 Task: Compose an email with the signature Jon Parker with the subject Request for a survey response and the message I would appreciate it if you could provide me with the sales report for the last quarter. from softage.8@softage.net to softage.6@softage.net Select the numbered list and change the font typography to strikethroughSelect the numbered list and remove the font typography strikethrough Send the email. Finally, move the email from Sent Items to the label Graphic design
Action: Mouse moved to (970, 56)
Screenshot: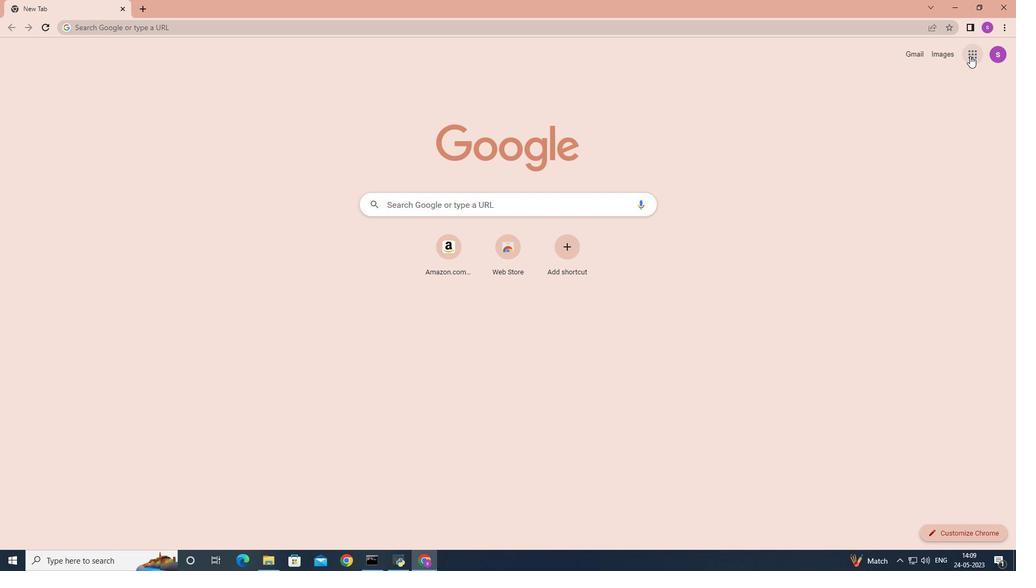 
Action: Mouse pressed left at (970, 56)
Screenshot: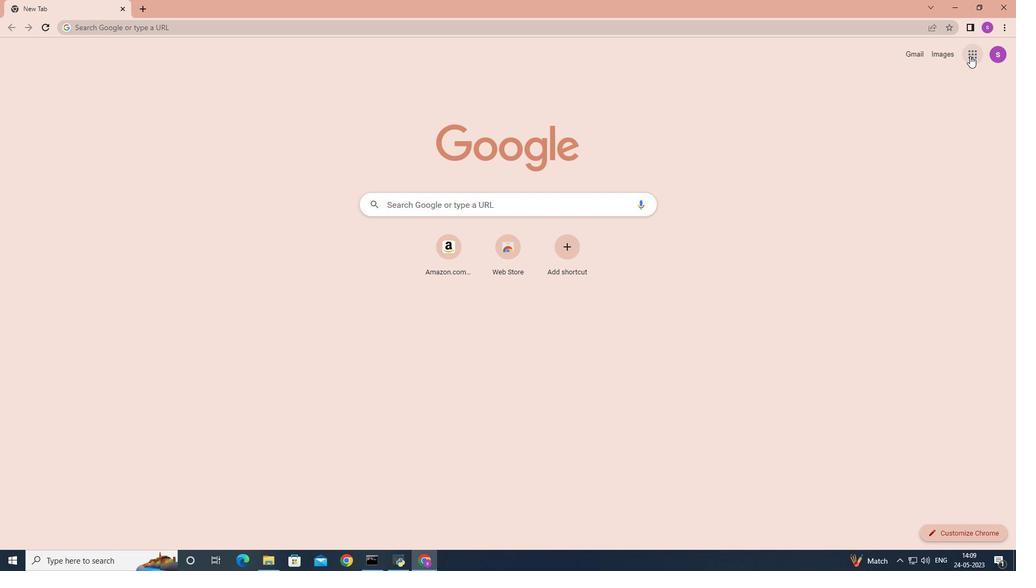 
Action: Mouse moved to (925, 105)
Screenshot: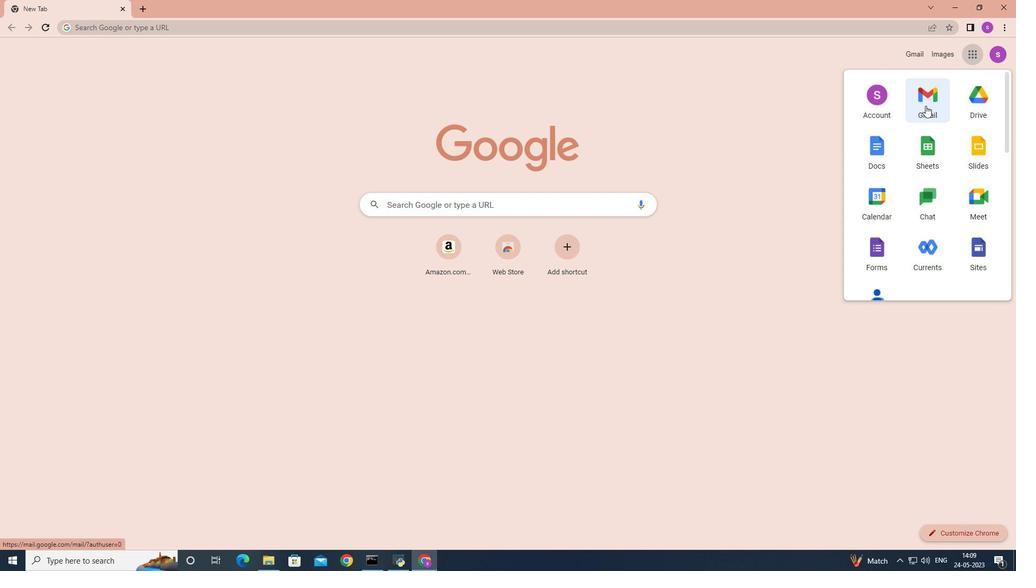 
Action: Mouse pressed left at (925, 105)
Screenshot: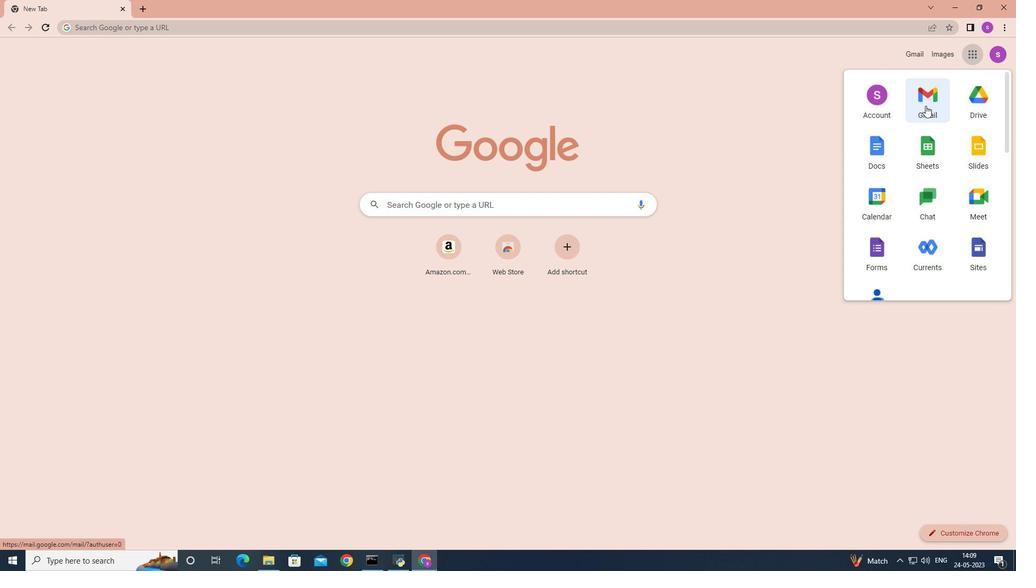 
Action: Mouse moved to (901, 58)
Screenshot: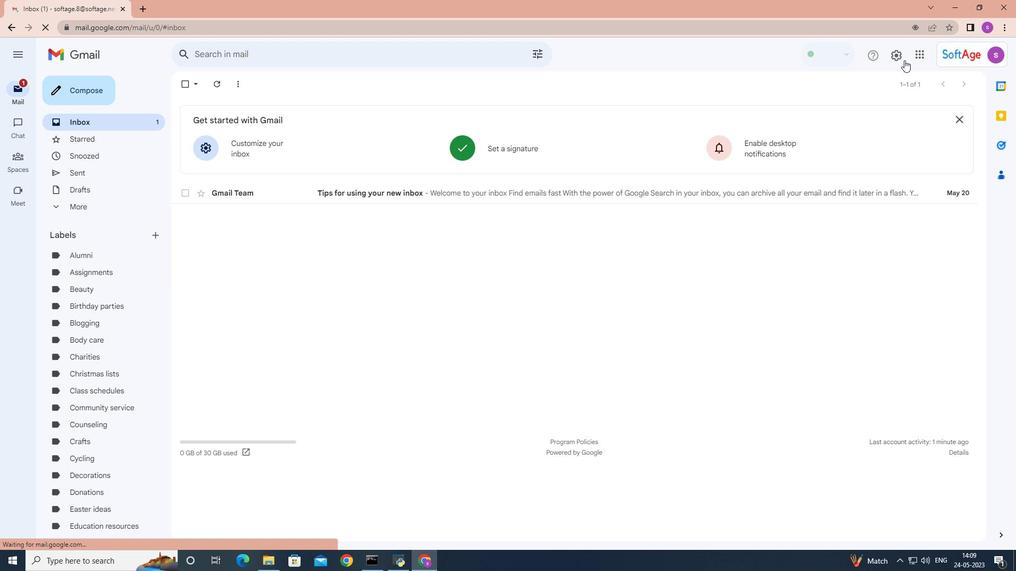 
Action: Mouse pressed left at (901, 58)
Screenshot: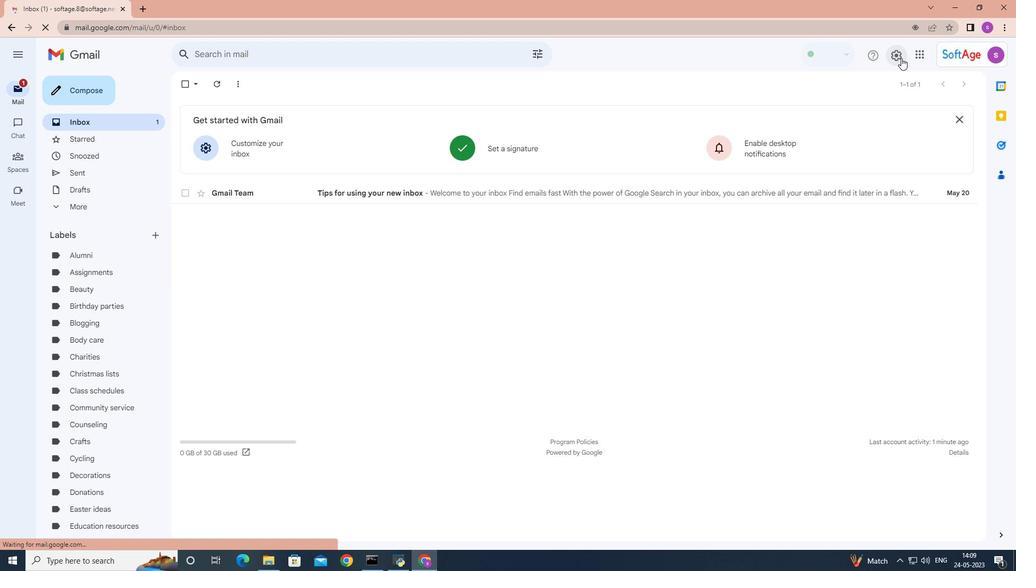 
Action: Mouse moved to (919, 105)
Screenshot: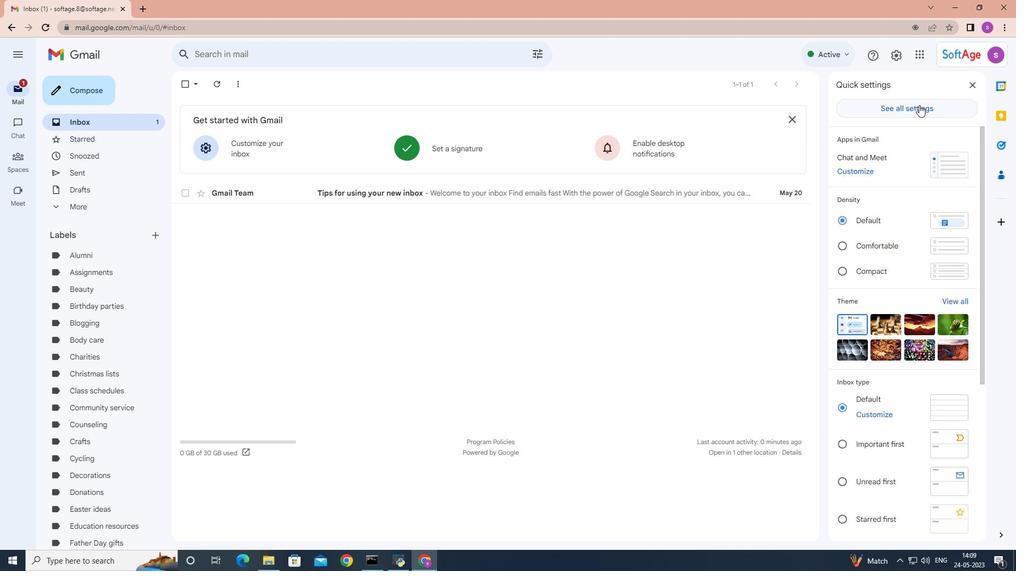 
Action: Mouse pressed left at (919, 105)
Screenshot: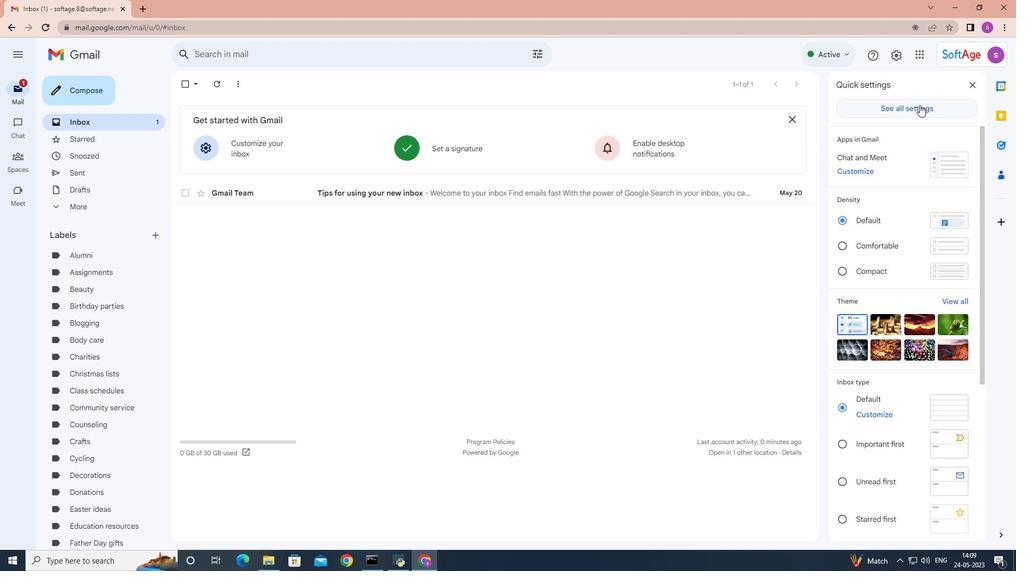 
Action: Mouse moved to (593, 248)
Screenshot: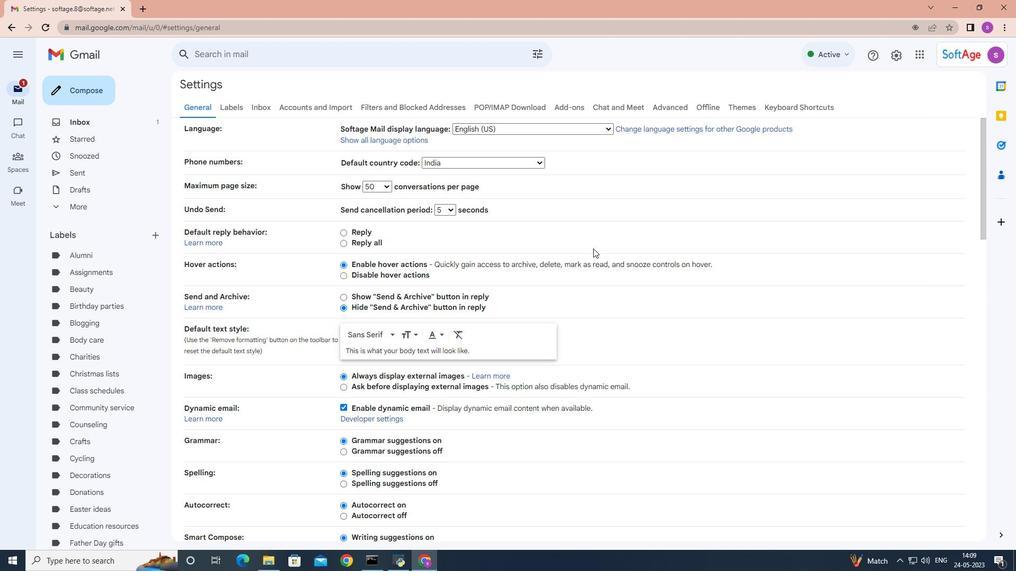 
Action: Mouse scrolled (593, 248) with delta (0, 0)
Screenshot: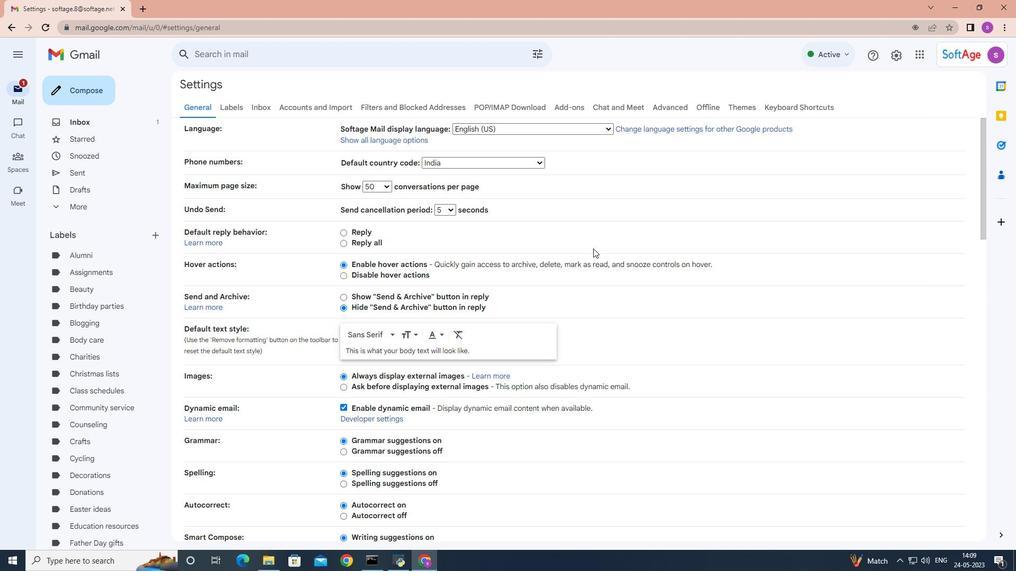 
Action: Mouse scrolled (593, 248) with delta (0, 0)
Screenshot: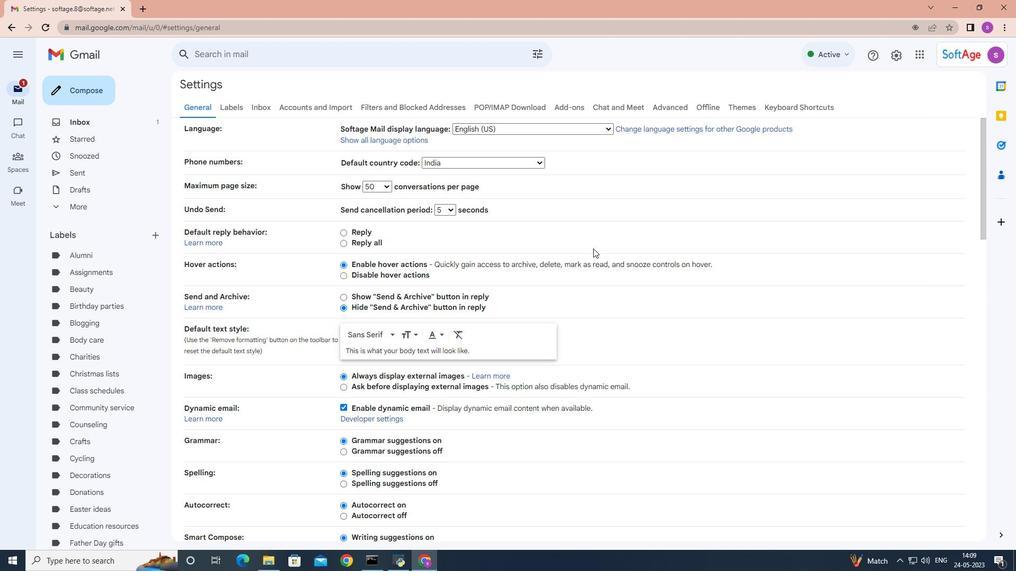 
Action: Mouse moved to (593, 248)
Screenshot: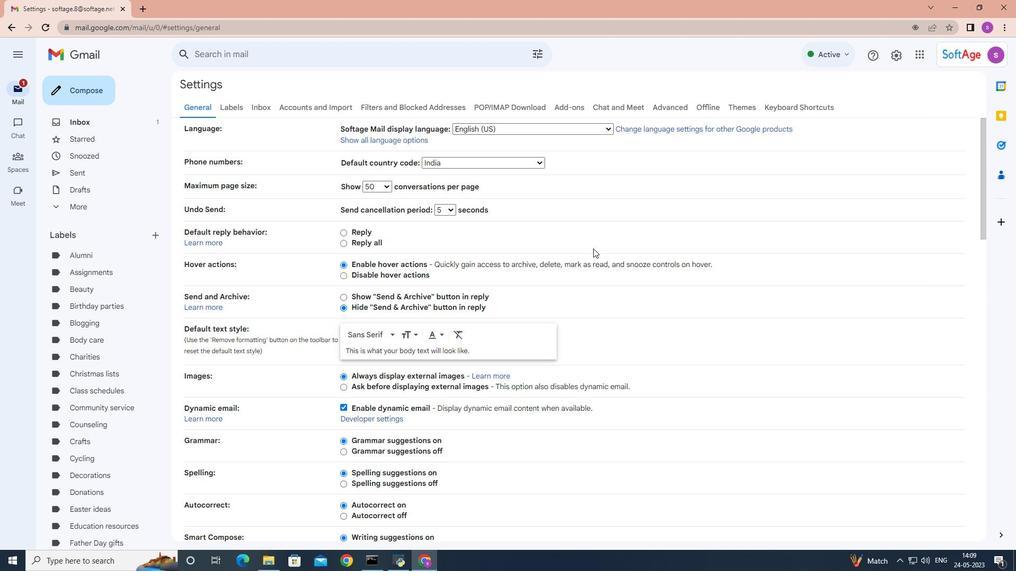 
Action: Mouse scrolled (593, 247) with delta (0, 0)
Screenshot: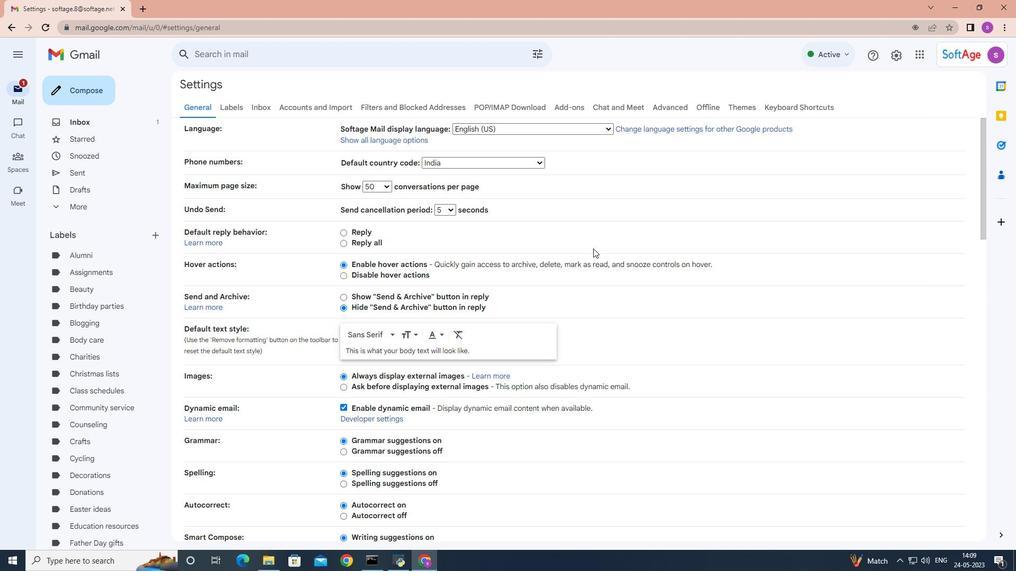 
Action: Mouse scrolled (593, 247) with delta (0, 0)
Screenshot: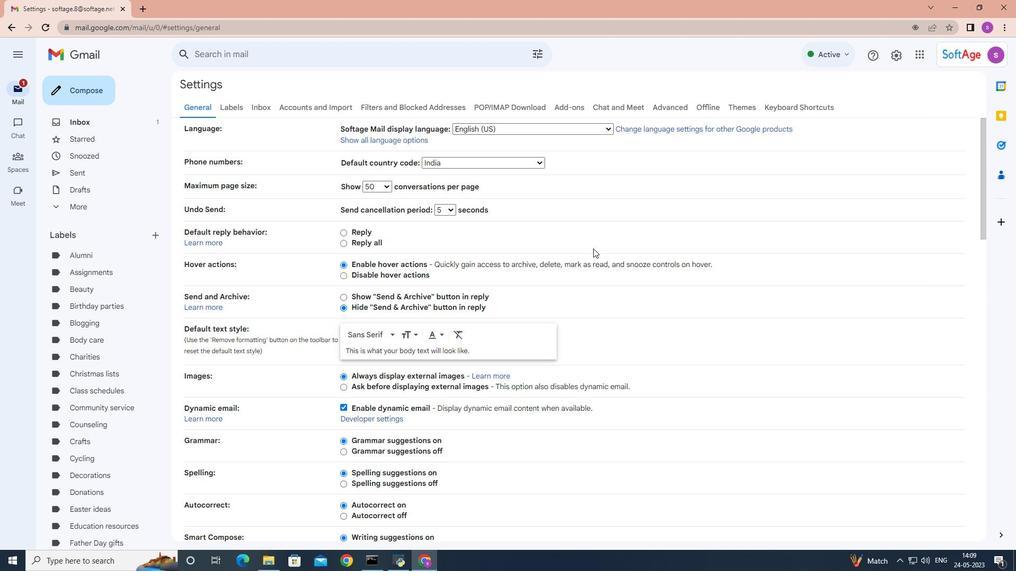 
Action: Mouse moved to (593, 247)
Screenshot: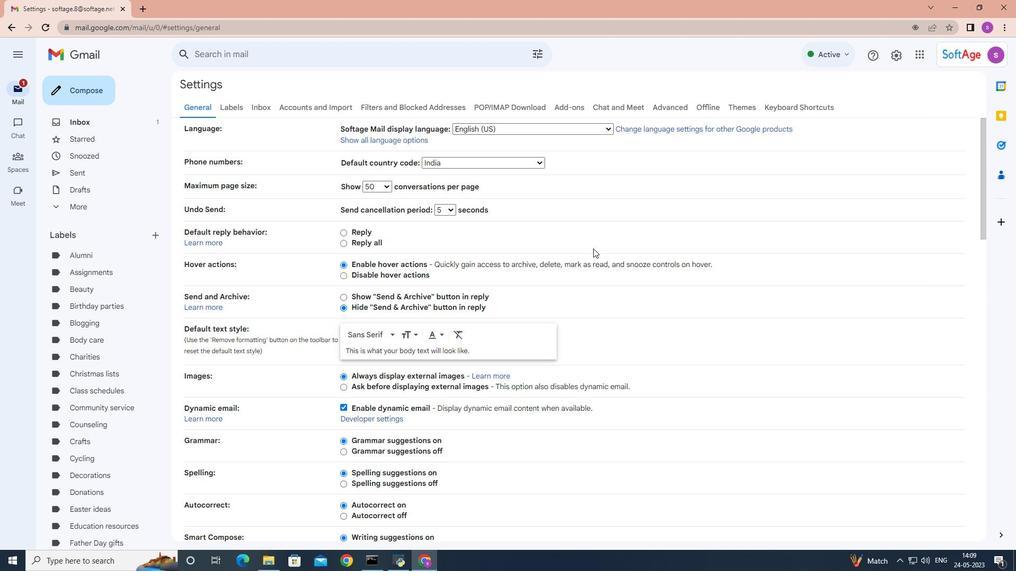 
Action: Mouse scrolled (593, 247) with delta (0, 0)
Screenshot: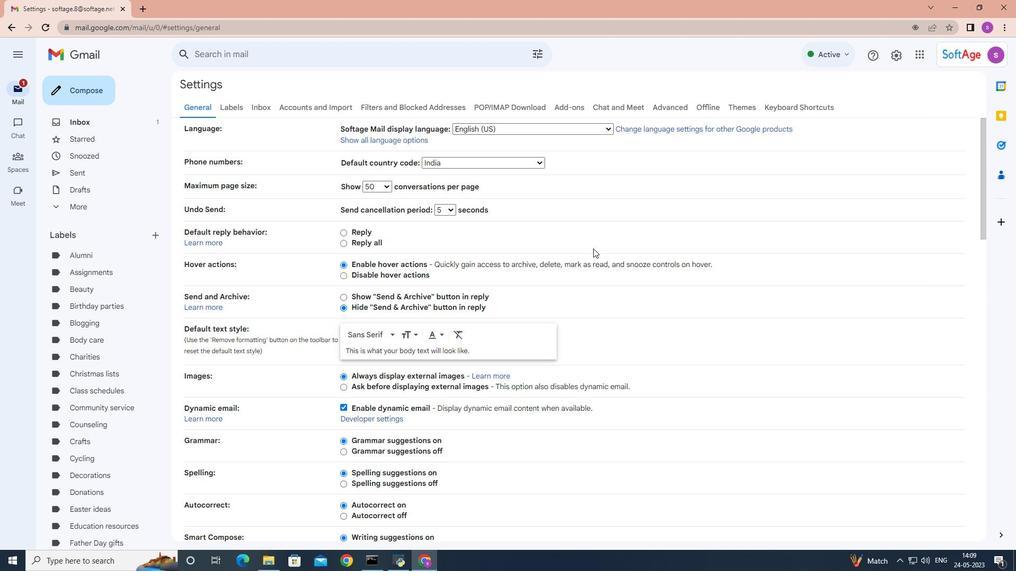 
Action: Mouse moved to (594, 246)
Screenshot: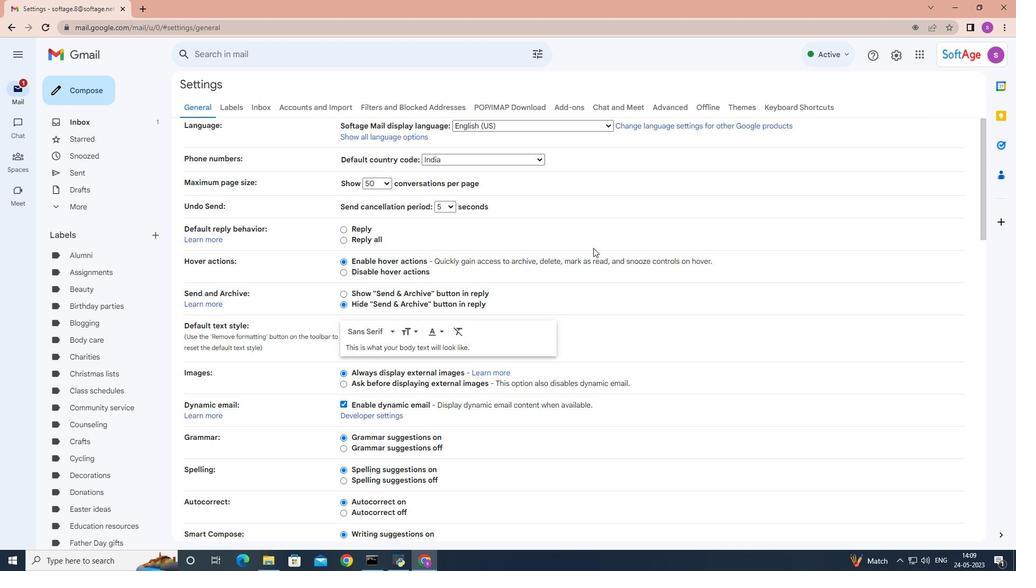 
Action: Mouse scrolled (594, 246) with delta (0, 0)
Screenshot: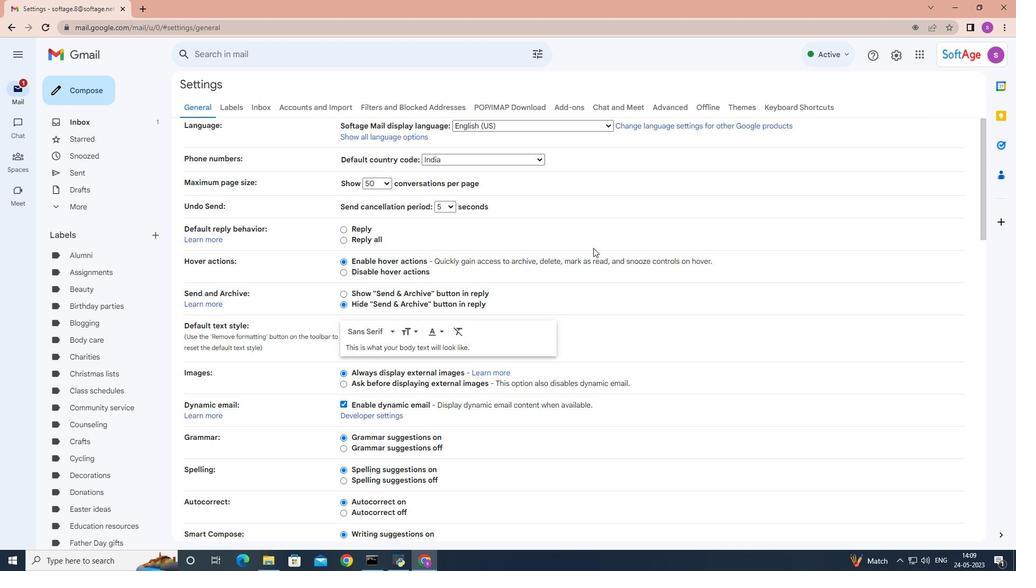 
Action: Mouse moved to (595, 242)
Screenshot: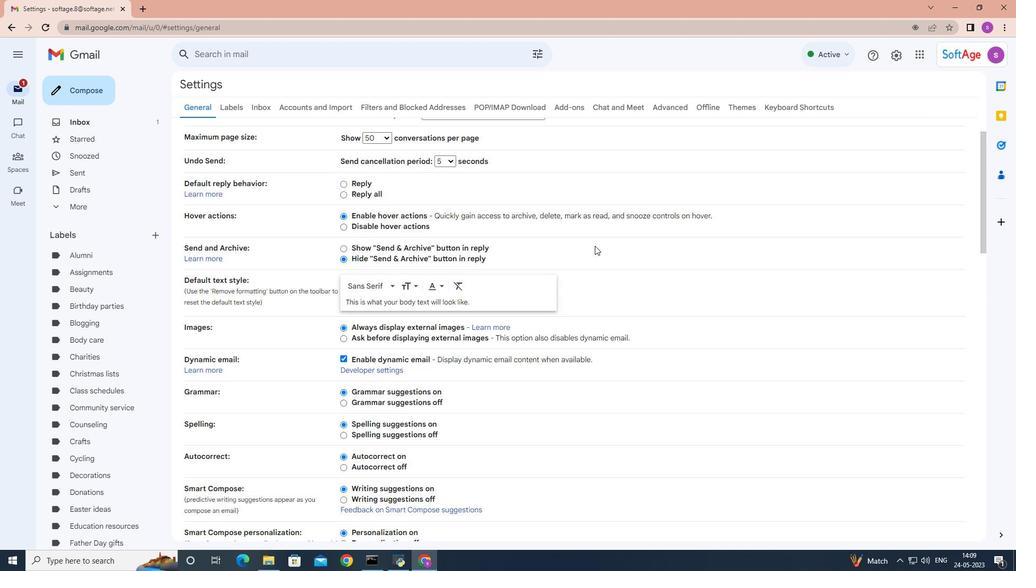 
Action: Mouse scrolled (595, 243) with delta (0, 0)
Screenshot: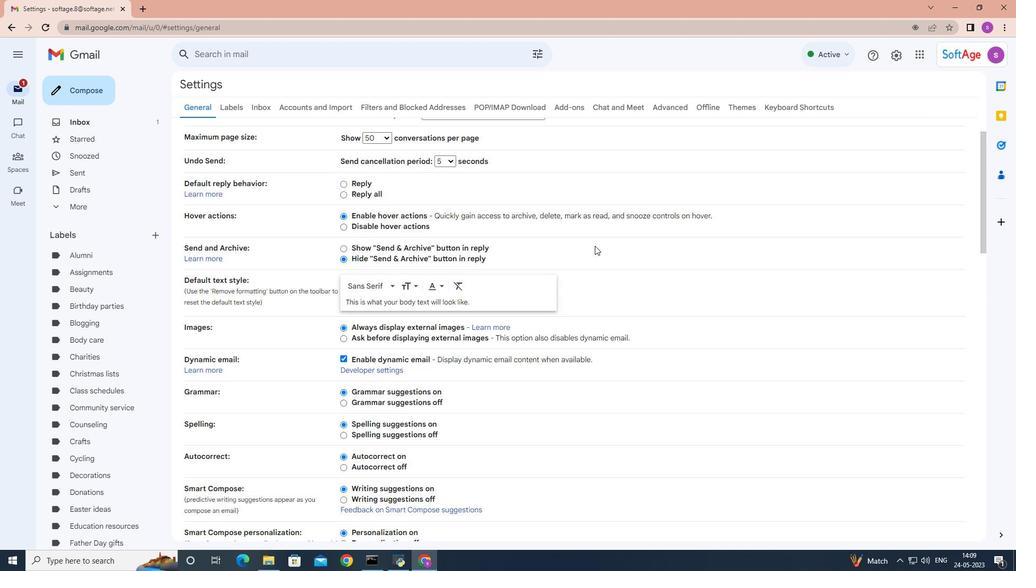 
Action: Mouse moved to (595, 238)
Screenshot: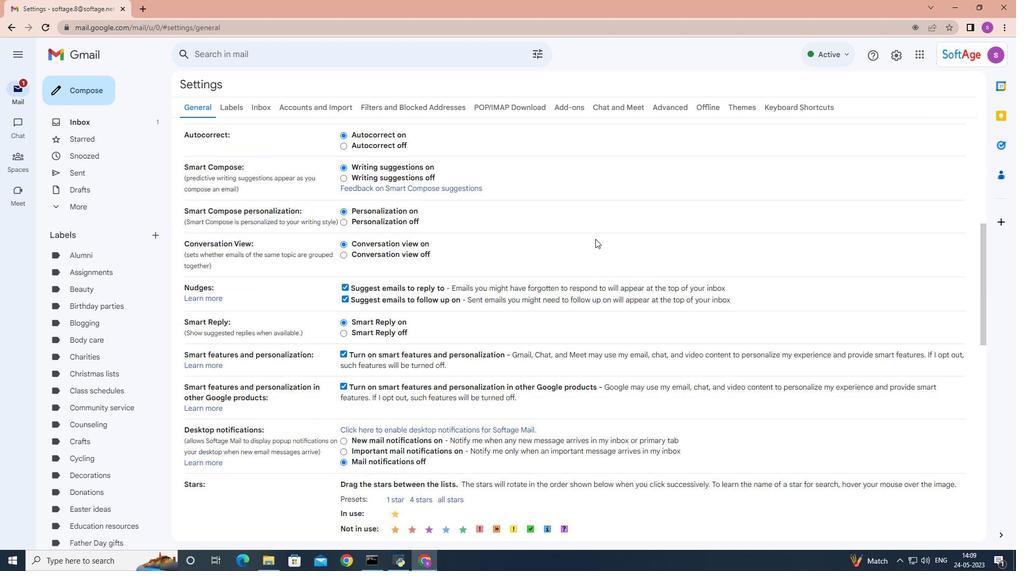 
Action: Mouse scrolled (595, 237) with delta (0, 0)
Screenshot: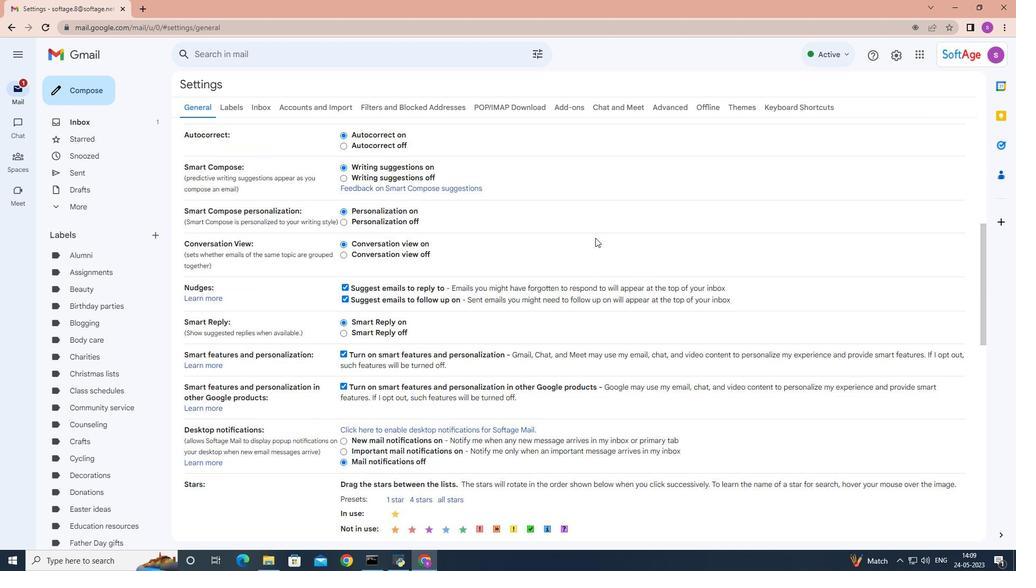 
Action: Mouse scrolled (595, 237) with delta (0, 0)
Screenshot: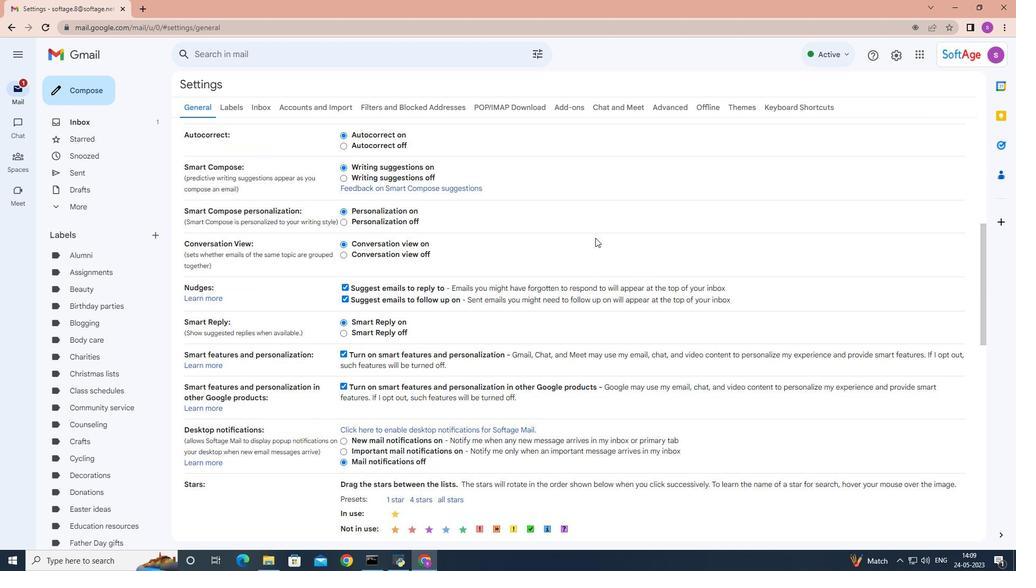 
Action: Mouse scrolled (595, 237) with delta (0, 0)
Screenshot: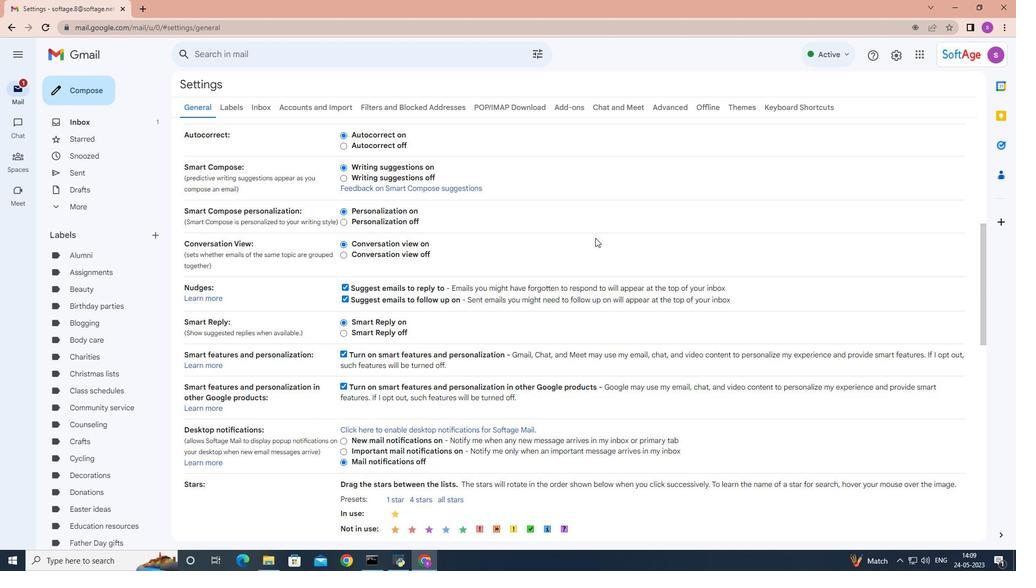 
Action: Mouse scrolled (595, 237) with delta (0, 0)
Screenshot: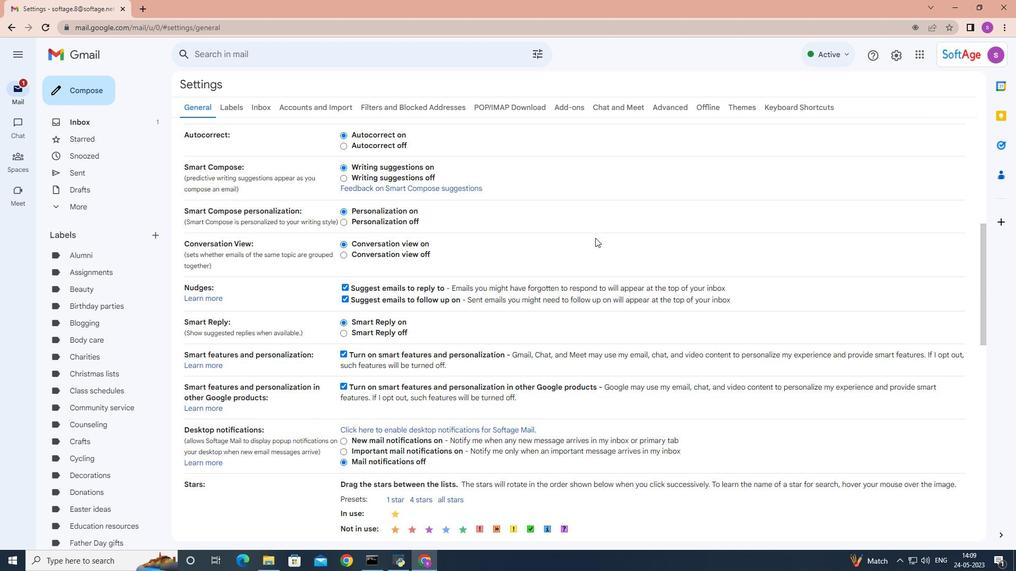 
Action: Mouse moved to (600, 322)
Screenshot: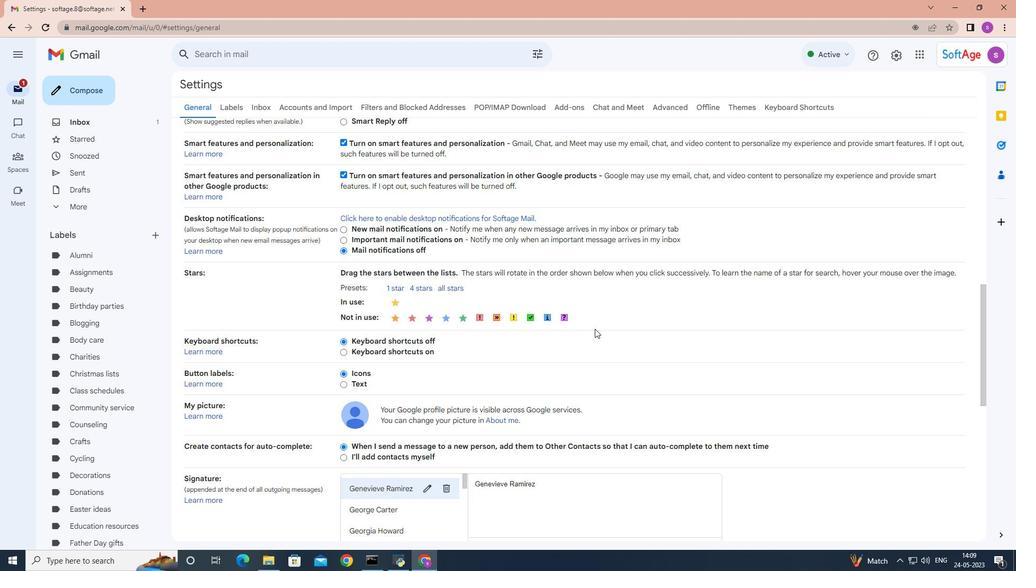 
Action: Mouse scrolled (600, 322) with delta (0, 0)
Screenshot: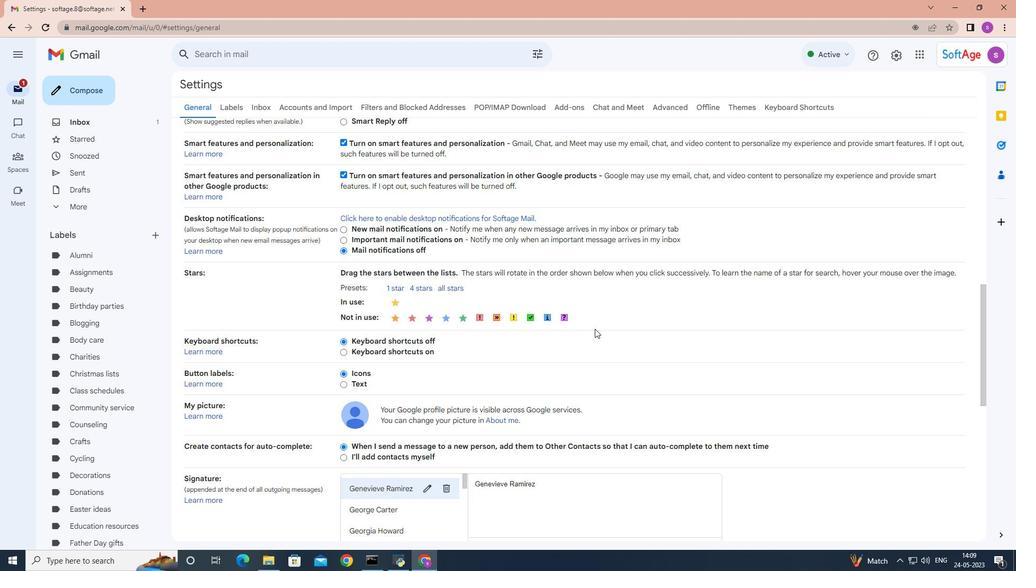 
Action: Mouse moved to (600, 322)
Screenshot: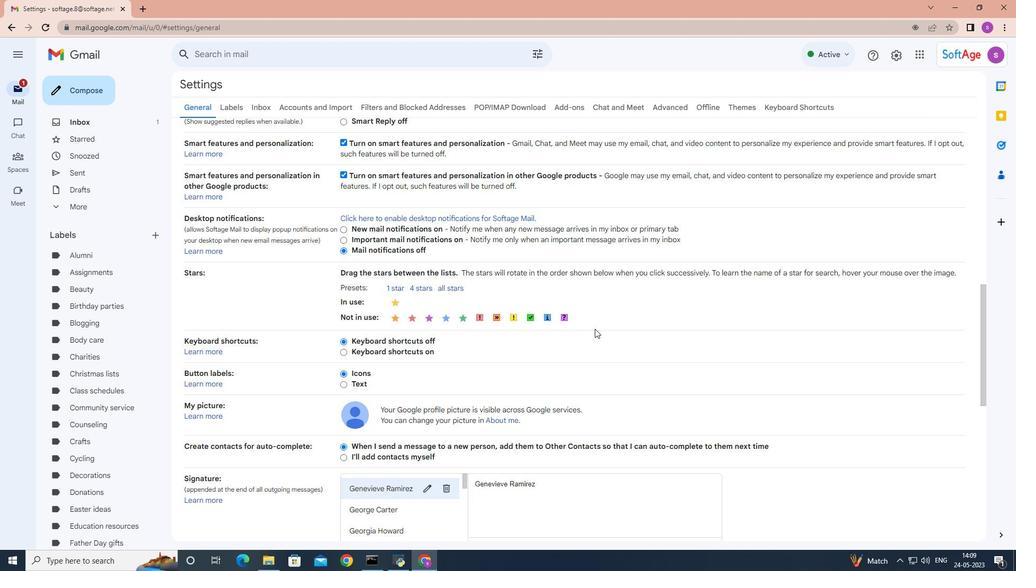 
Action: Mouse scrolled (600, 322) with delta (0, 0)
Screenshot: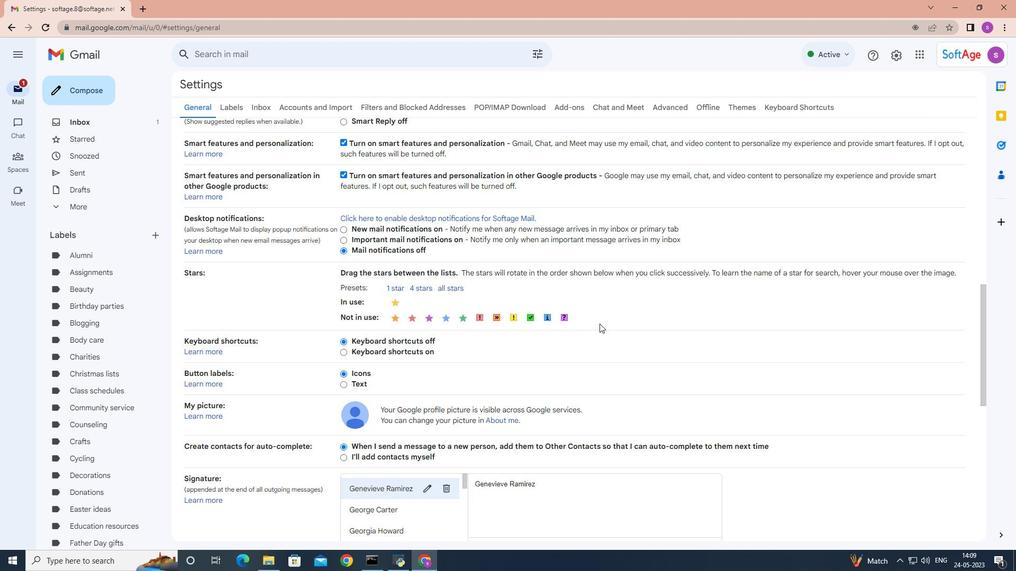 
Action: Mouse moved to (600, 321)
Screenshot: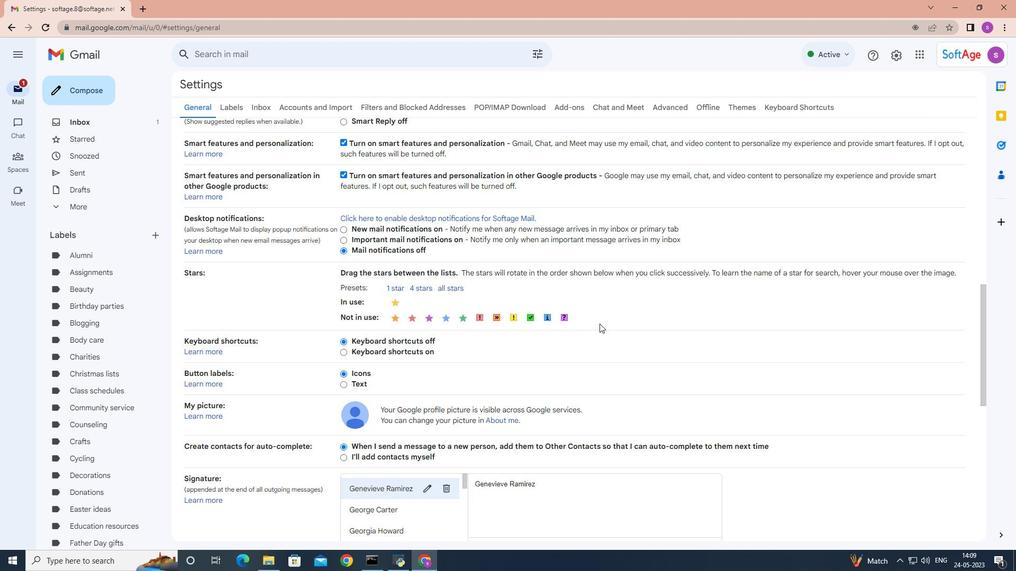 
Action: Mouse scrolled (600, 320) with delta (0, 0)
Screenshot: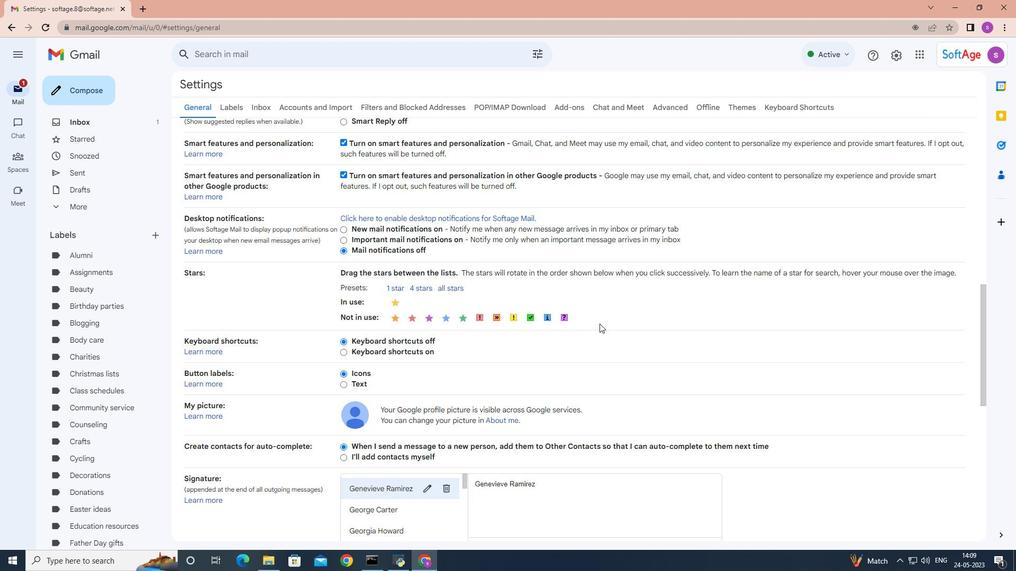 
Action: Mouse moved to (600, 317)
Screenshot: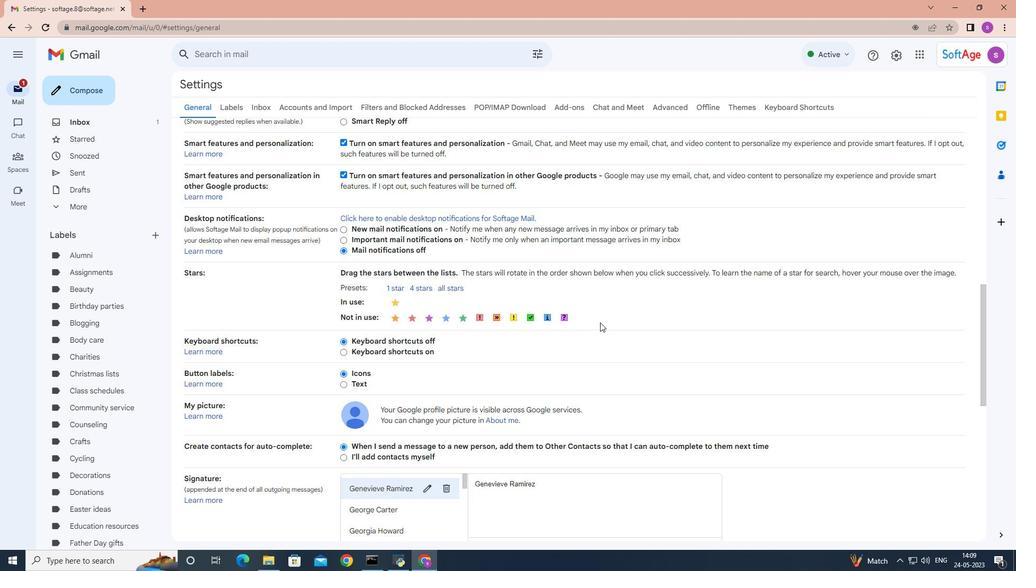 
Action: Mouse scrolled (600, 317) with delta (0, 0)
Screenshot: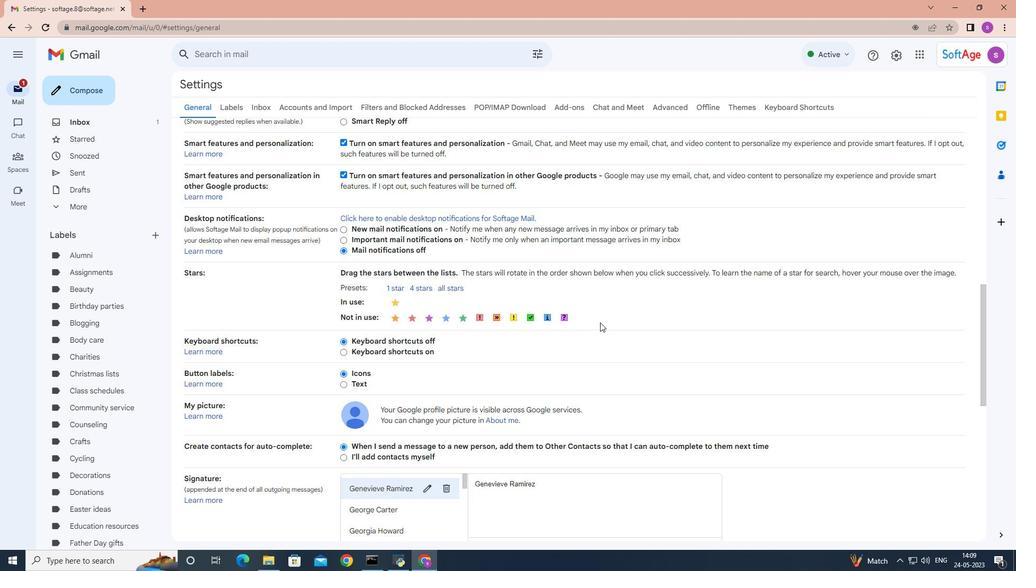 
Action: Mouse moved to (445, 362)
Screenshot: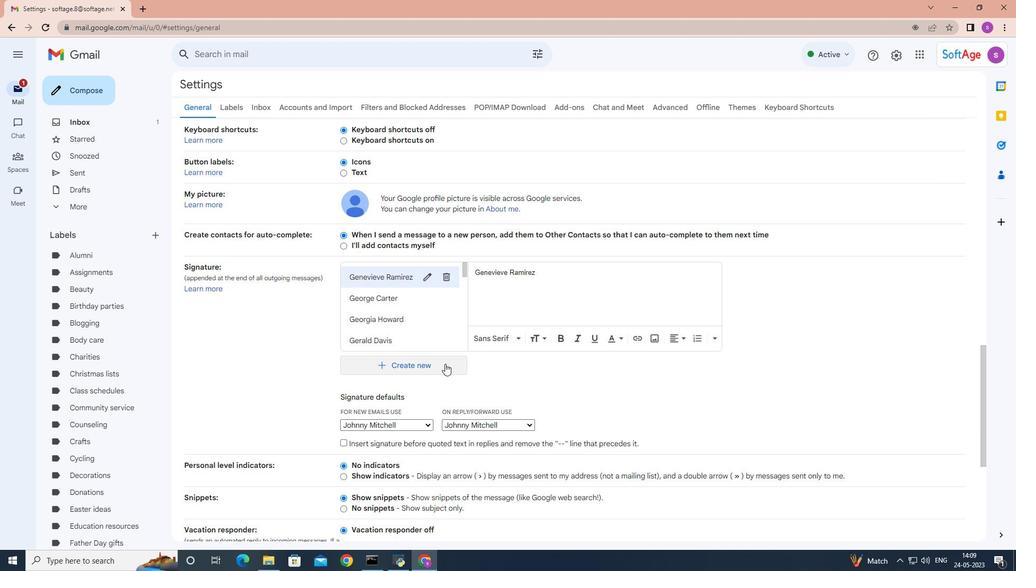 
Action: Mouse pressed left at (445, 362)
Screenshot: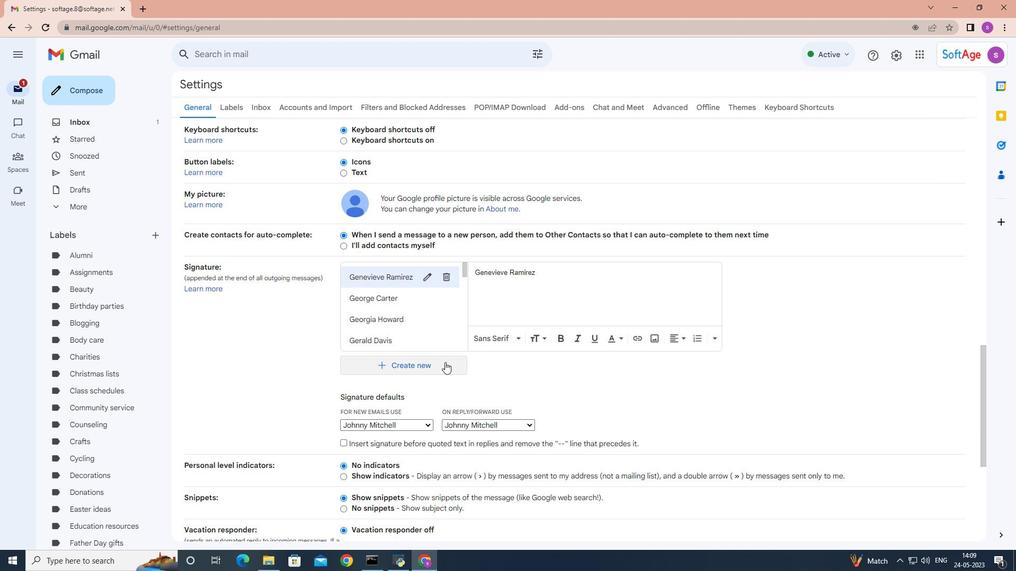 
Action: Mouse moved to (446, 361)
Screenshot: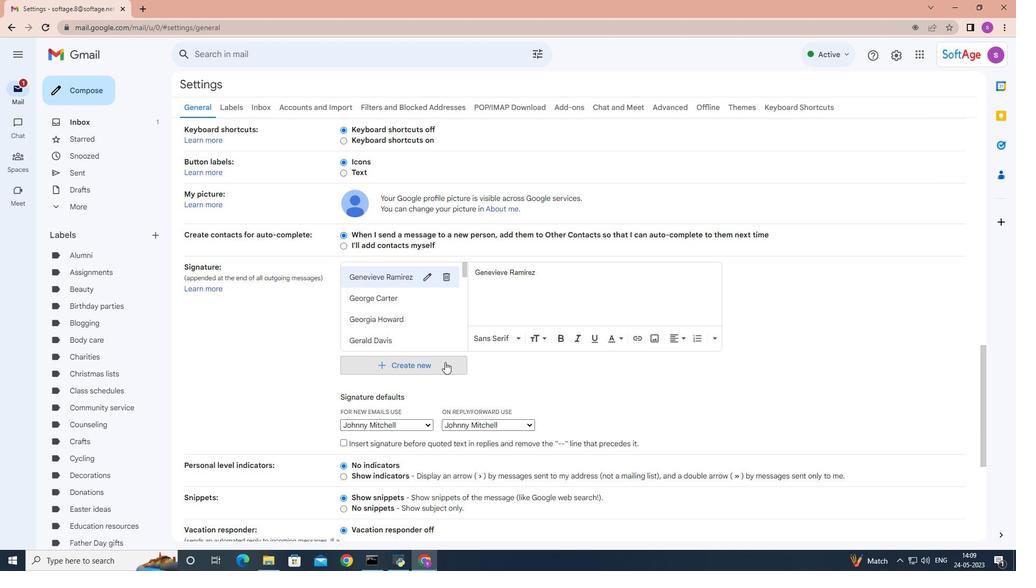 
Action: Key pressed <Key.shift>Jon<Key.space><Key.shift>Parker
Screenshot: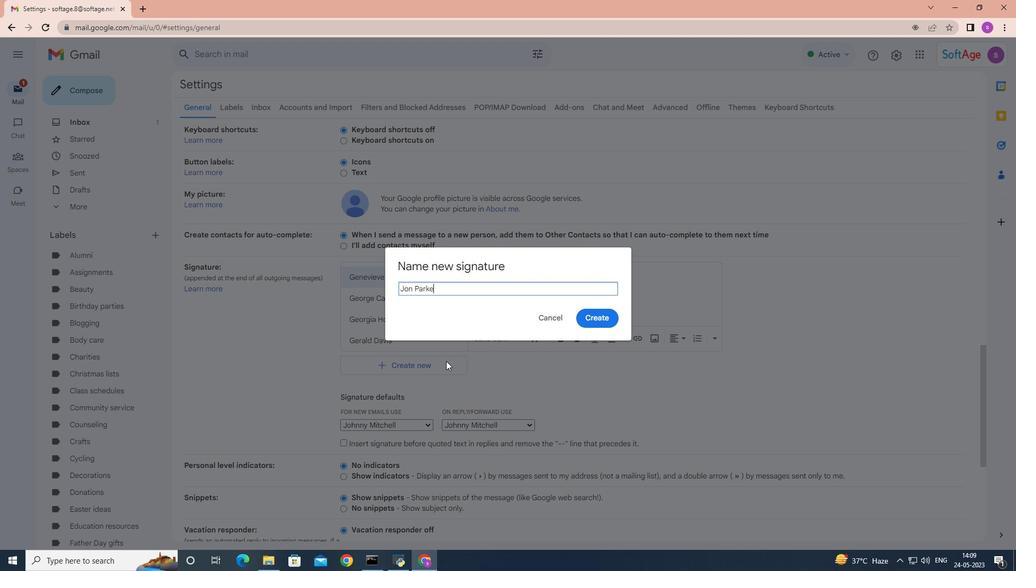 
Action: Mouse moved to (595, 315)
Screenshot: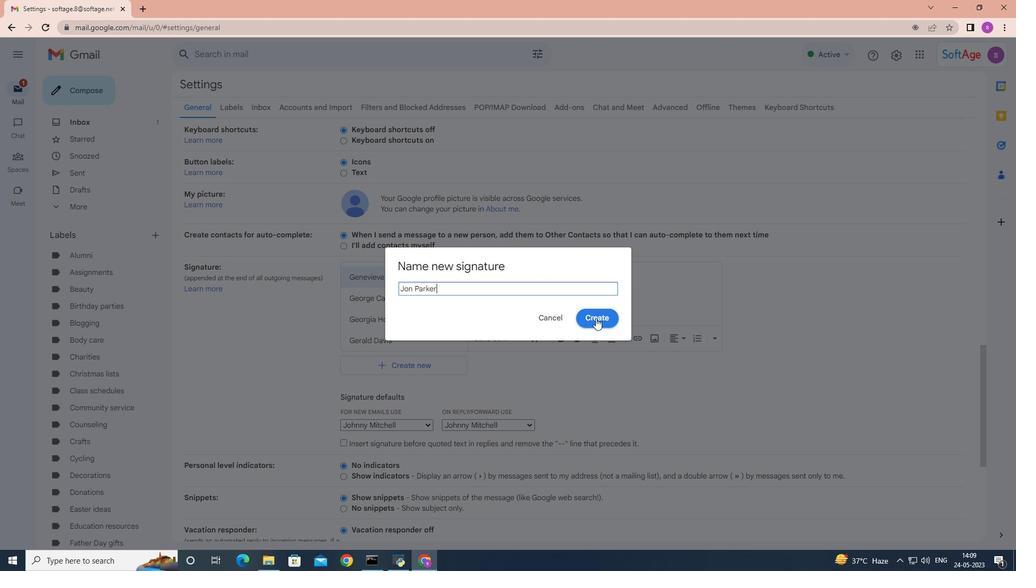 
Action: Mouse pressed left at (595, 315)
Screenshot: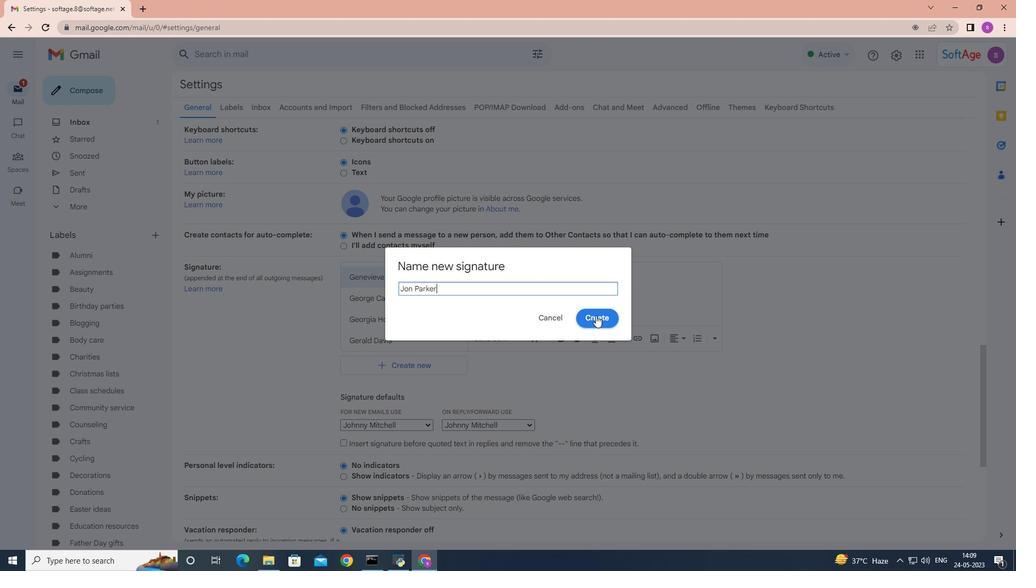 
Action: Mouse moved to (595, 315)
Screenshot: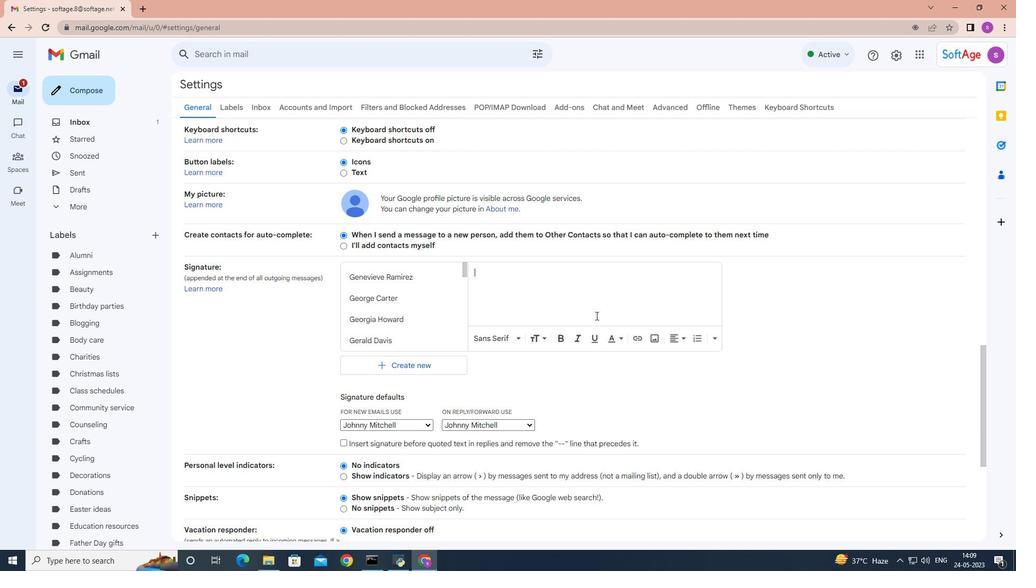 
Action: Key pressed <Key.shift>Jon<Key.space><Key.shift>Parker
Screenshot: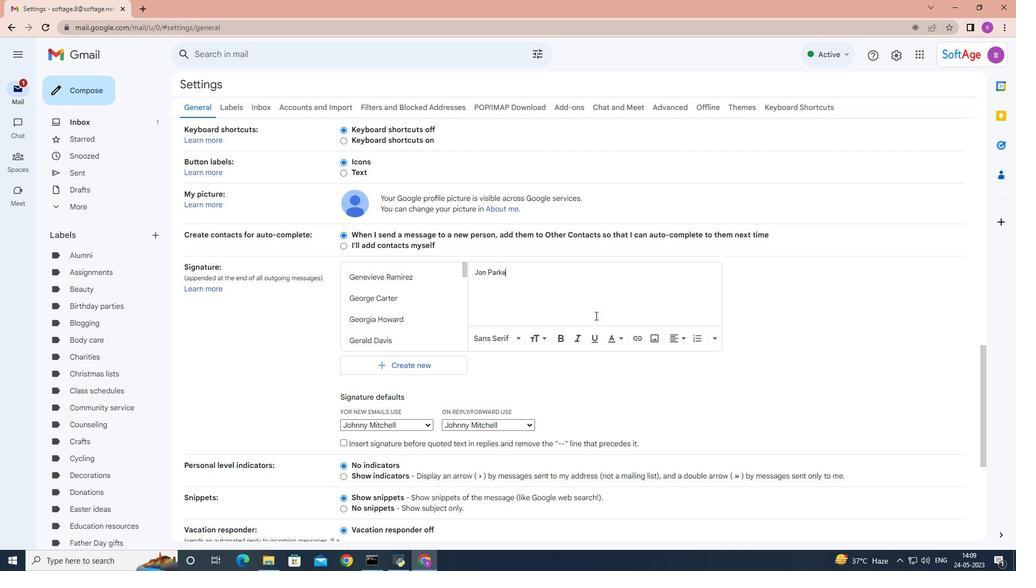 
Action: Mouse moved to (527, 385)
Screenshot: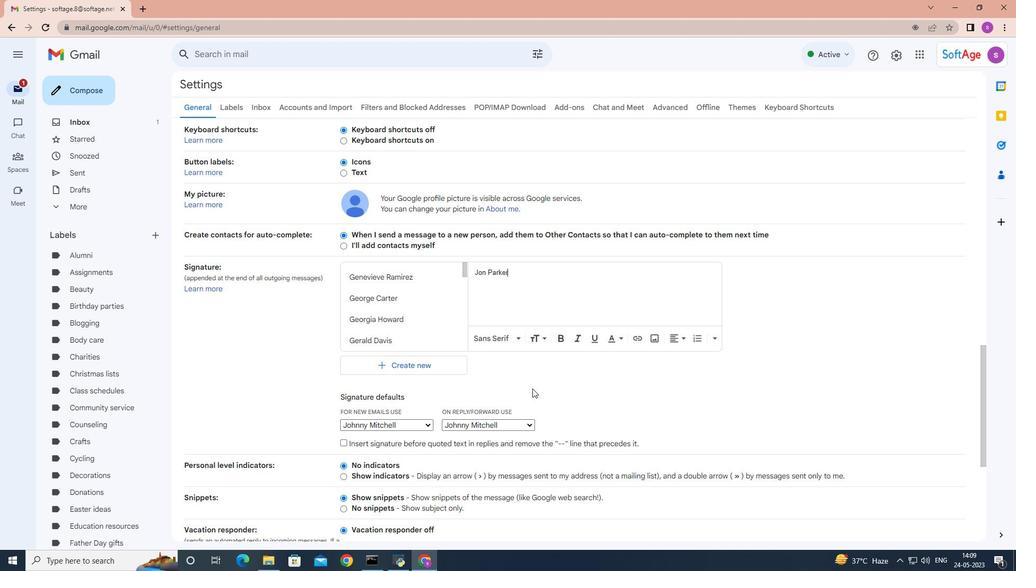 
Action: Mouse scrolled (527, 384) with delta (0, 0)
Screenshot: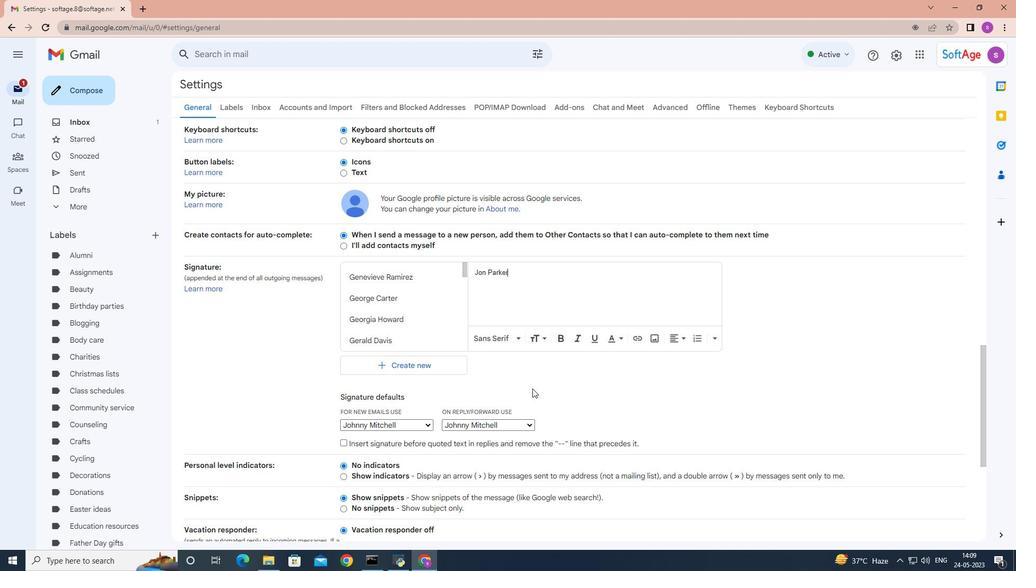 
Action: Mouse moved to (527, 381)
Screenshot: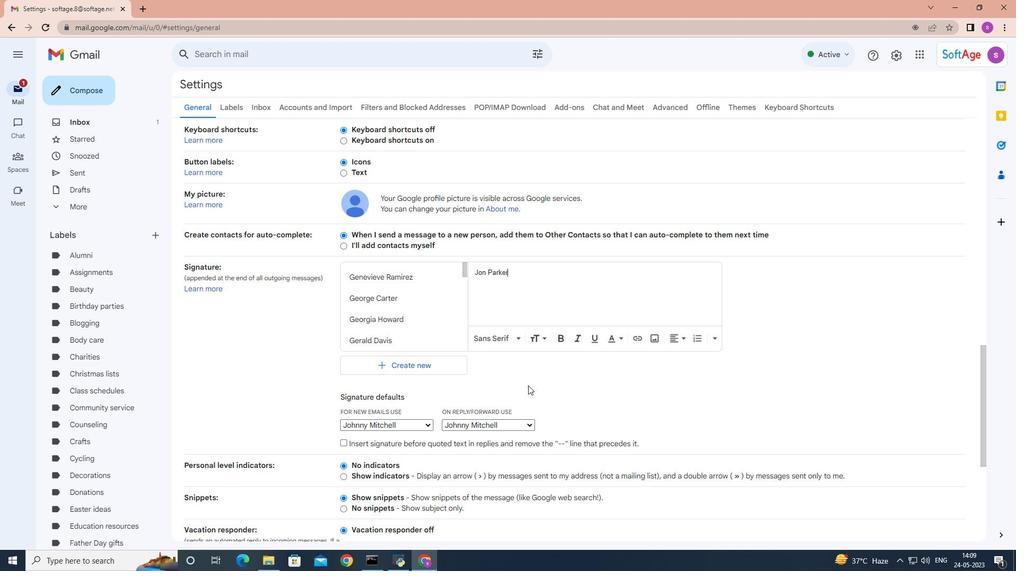 
Action: Mouse scrolled (527, 381) with delta (0, 0)
Screenshot: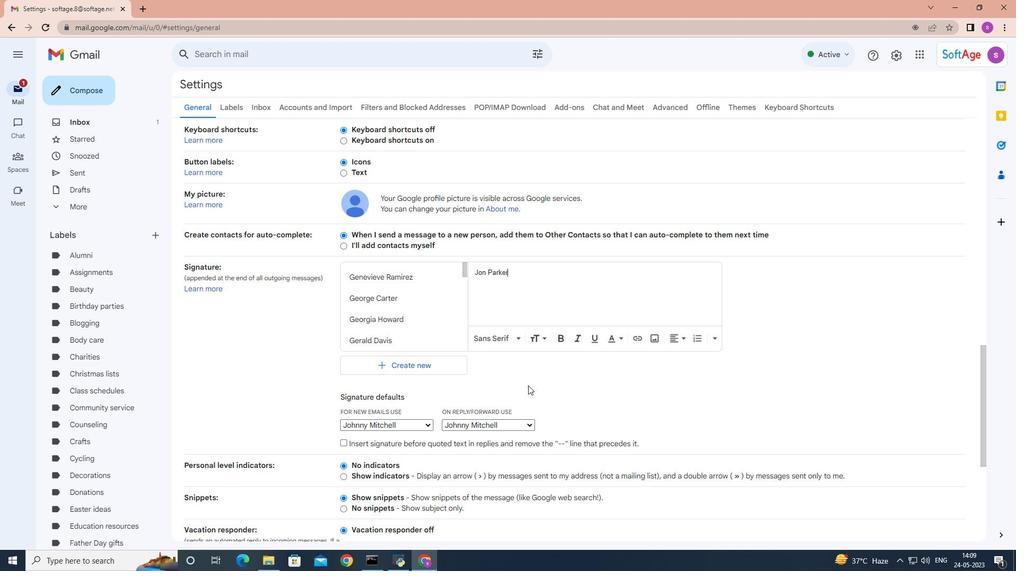 
Action: Mouse moved to (429, 318)
Screenshot: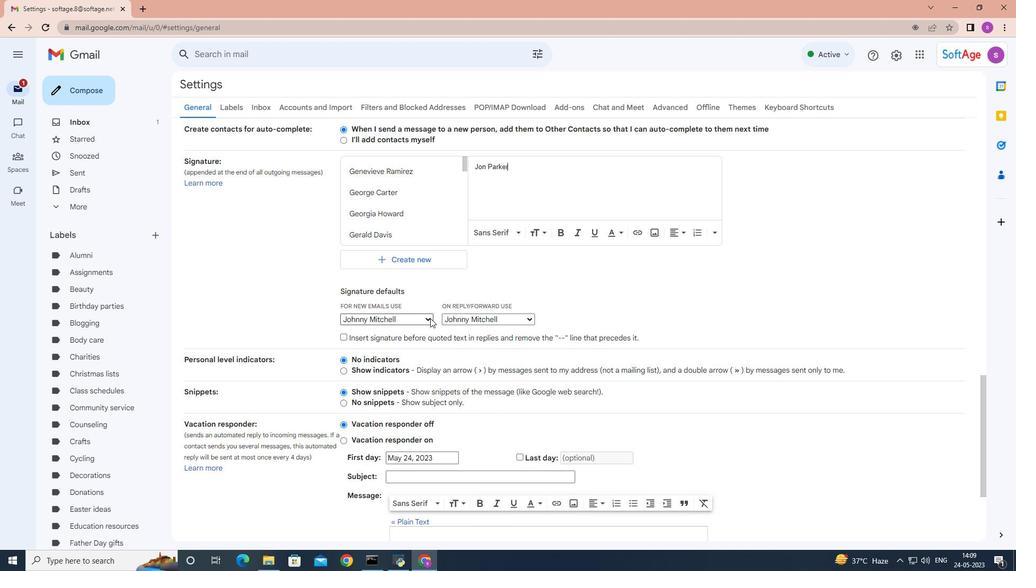 
Action: Mouse pressed left at (429, 318)
Screenshot: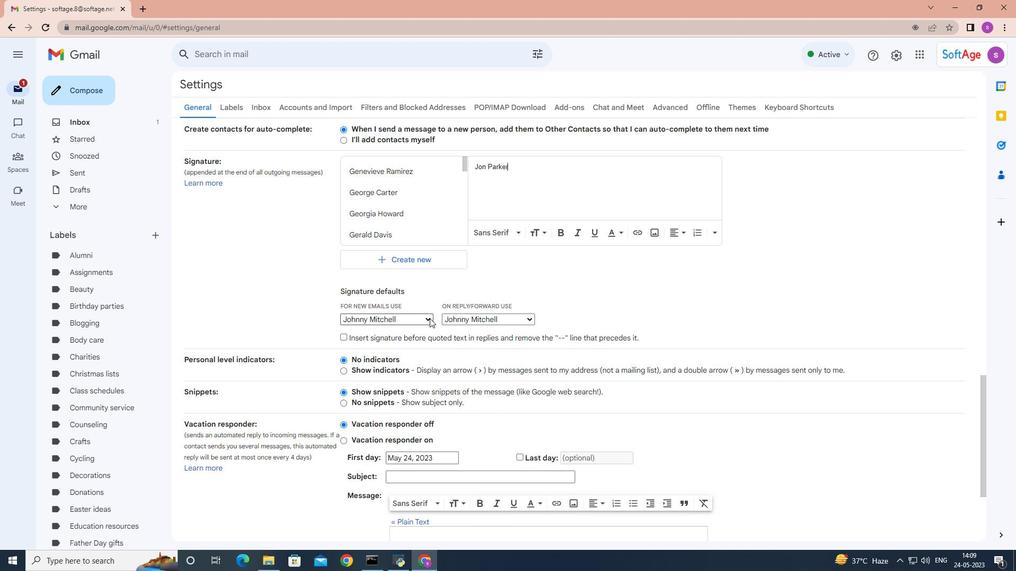 
Action: Mouse moved to (398, 371)
Screenshot: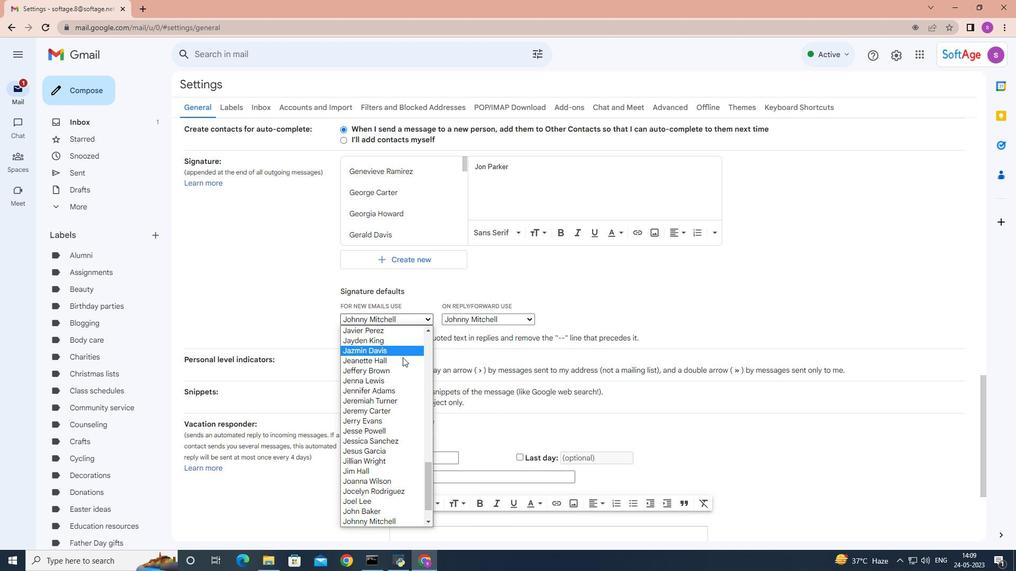 
Action: Mouse scrolled (398, 371) with delta (0, 0)
Screenshot: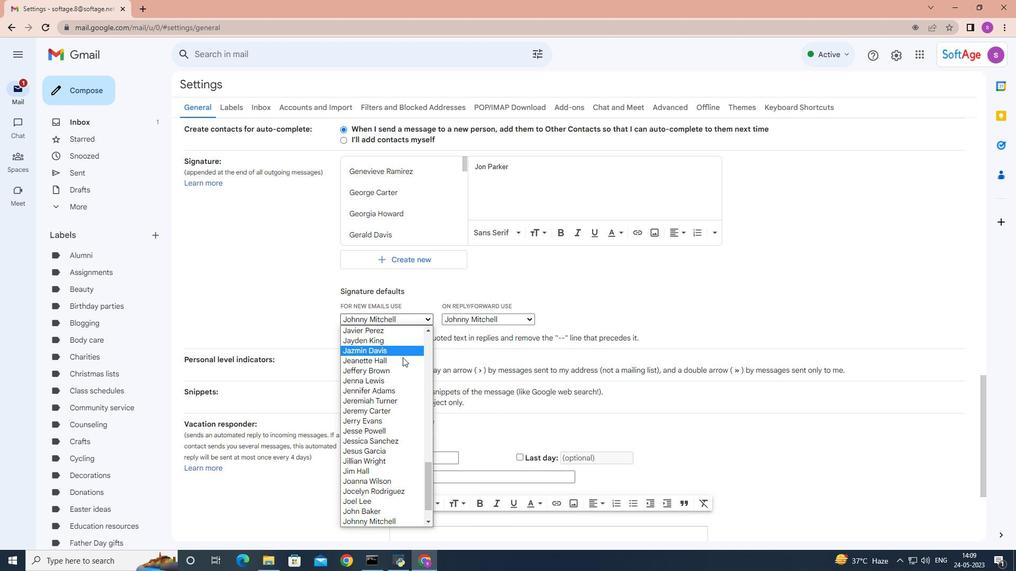 
Action: Mouse moved to (396, 377)
Screenshot: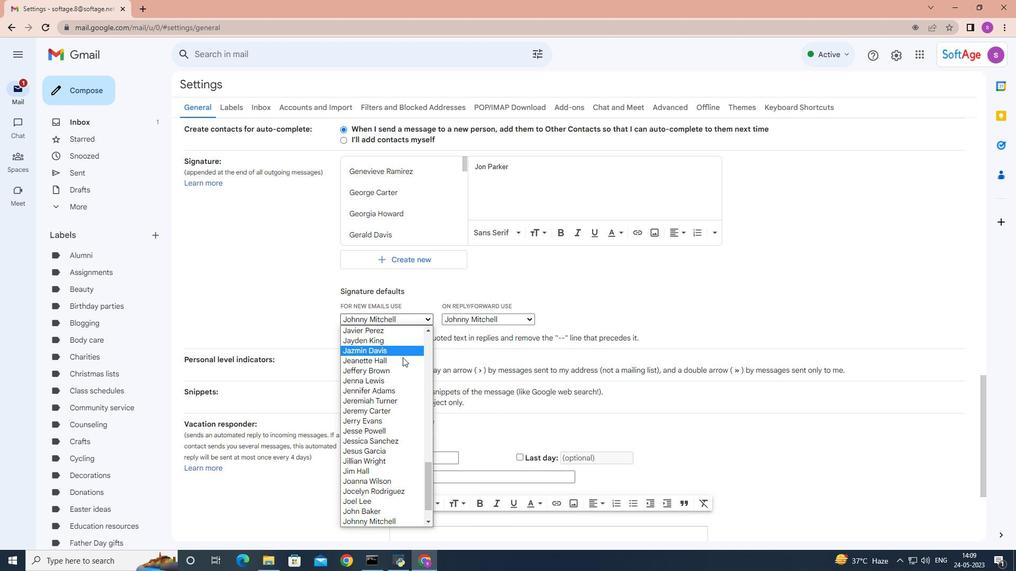 
Action: Mouse scrolled (396, 377) with delta (0, 0)
Screenshot: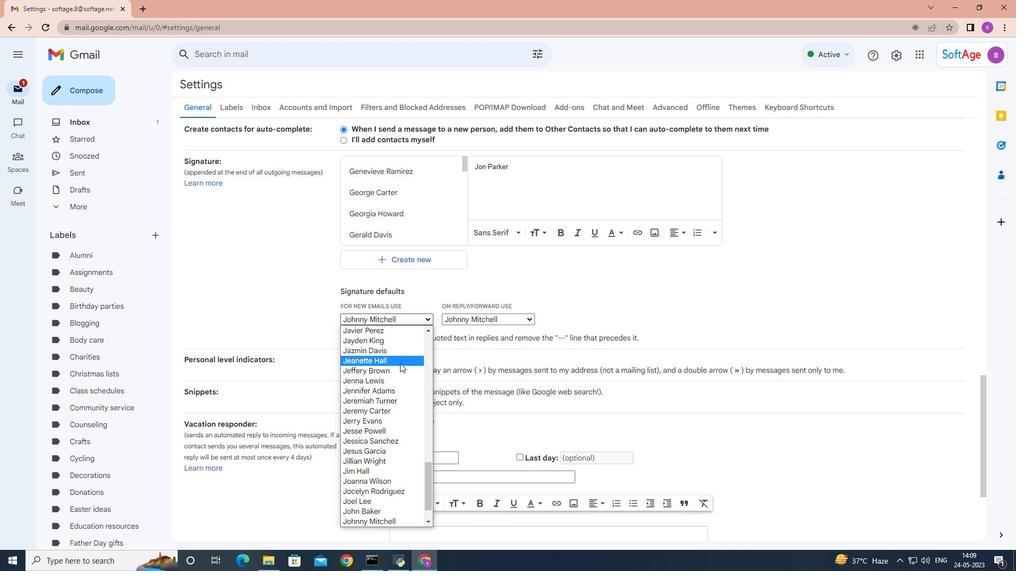 
Action: Mouse moved to (394, 384)
Screenshot: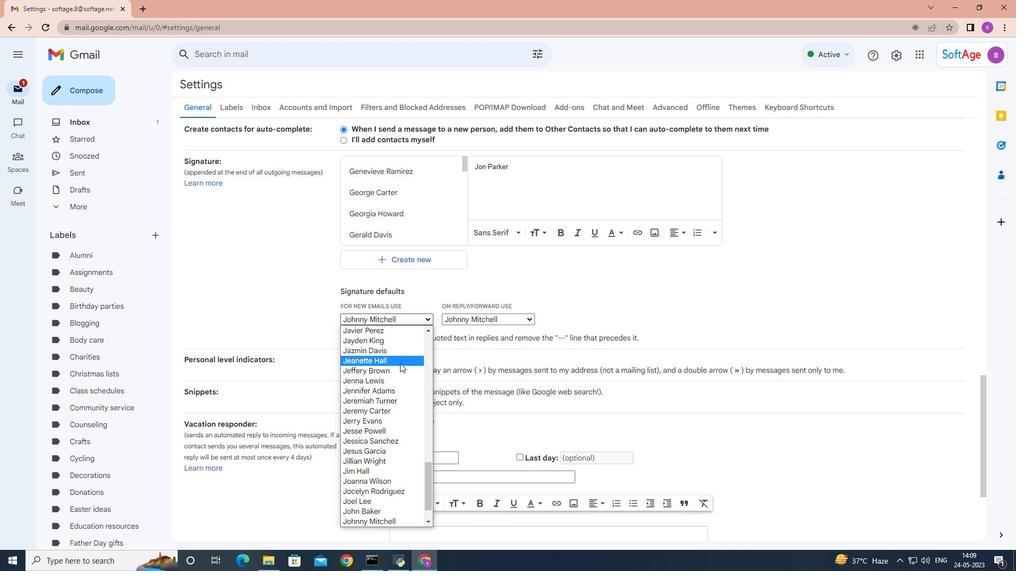 
Action: Mouse scrolled (394, 384) with delta (0, 0)
Screenshot: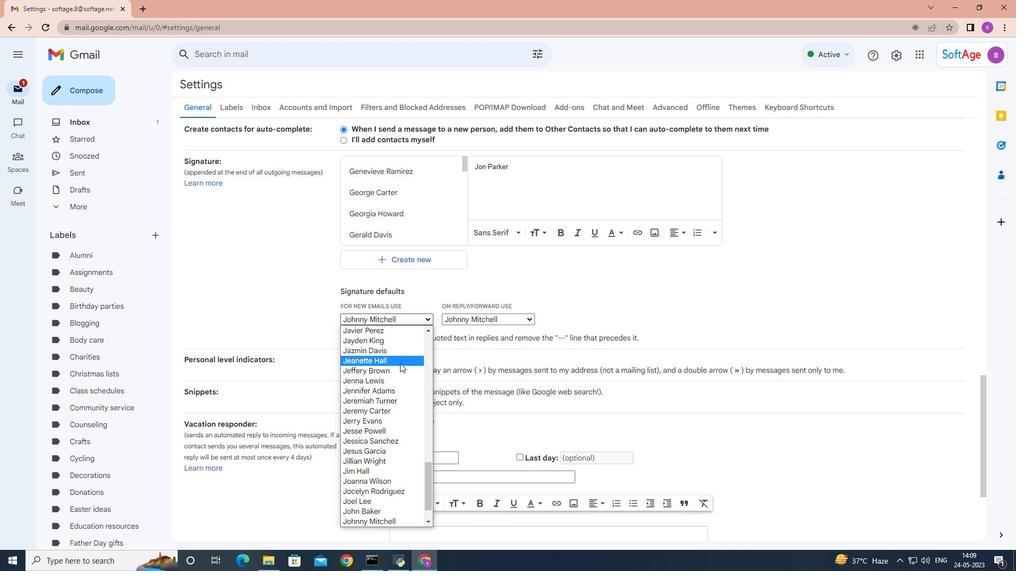 
Action: Mouse moved to (393, 386)
Screenshot: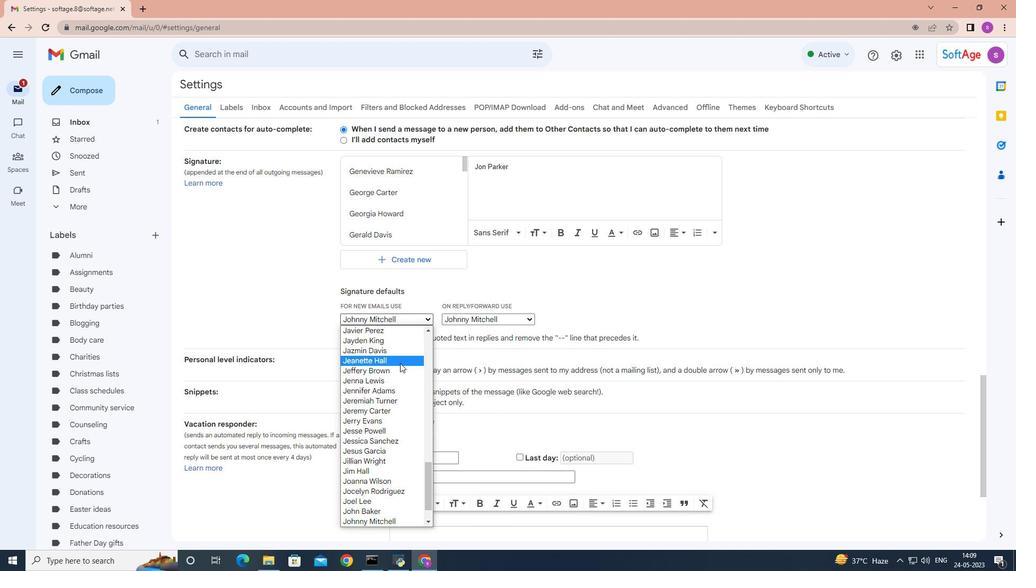 
Action: Mouse scrolled (393, 386) with delta (0, 0)
Screenshot: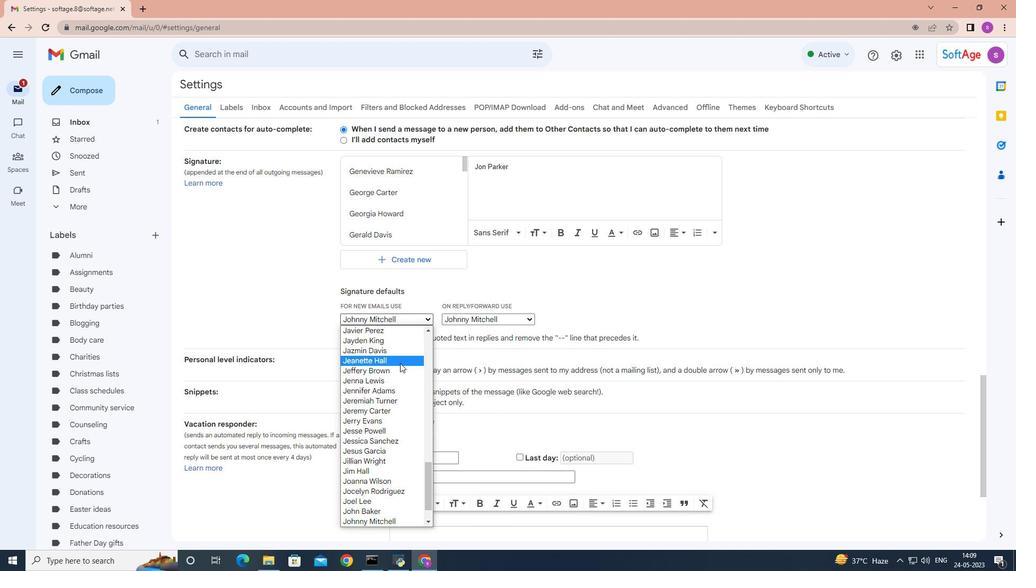 
Action: Mouse moved to (393, 387)
Screenshot: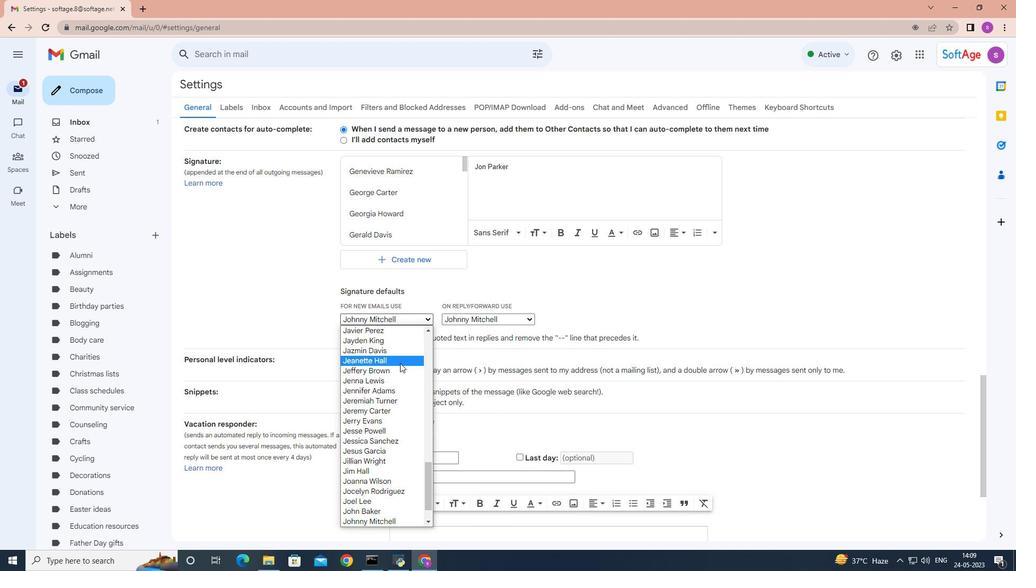 
Action: Mouse scrolled (393, 386) with delta (0, 0)
Screenshot: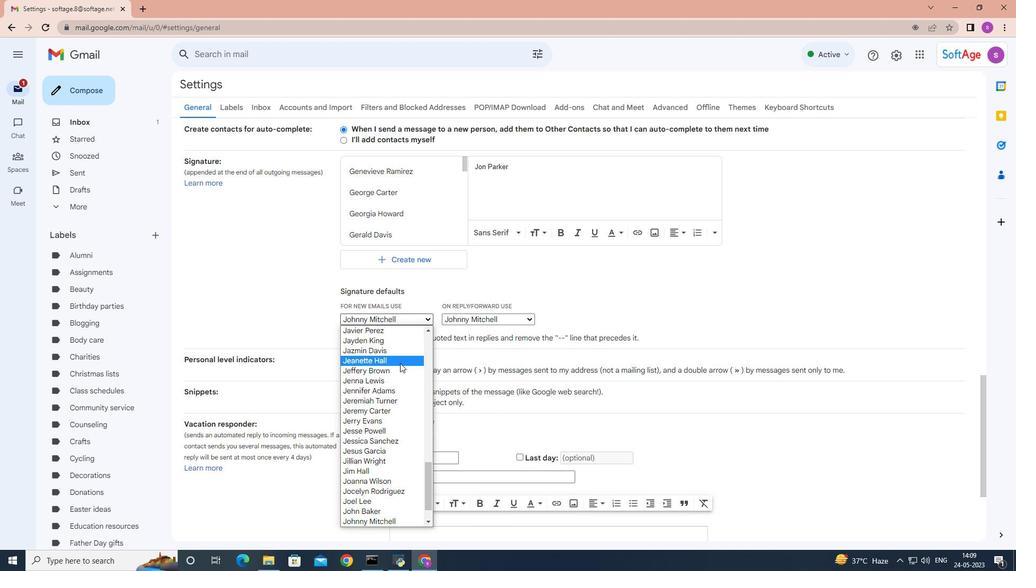 
Action: Mouse moved to (393, 387)
Screenshot: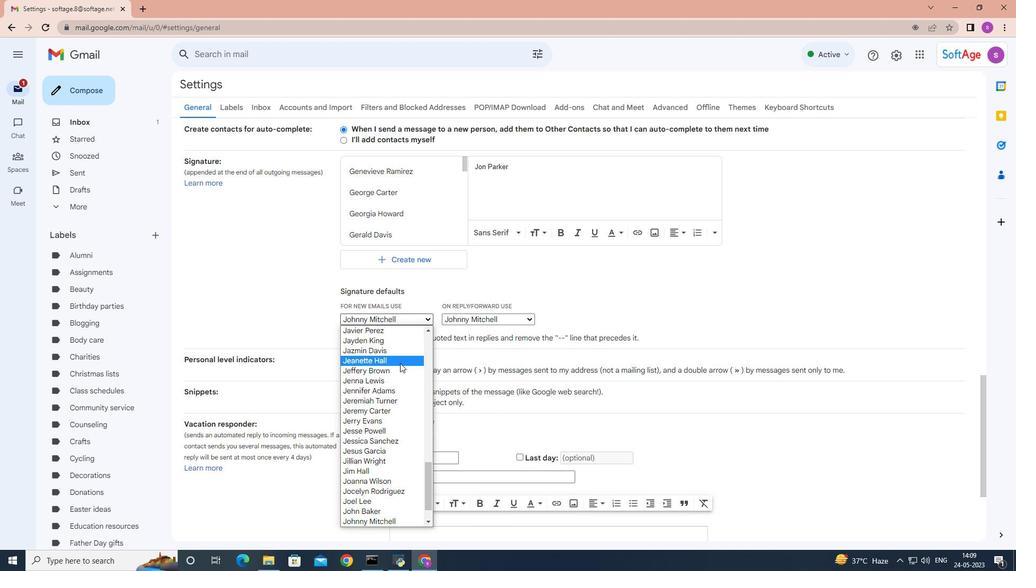 
Action: Mouse scrolled (393, 387) with delta (0, 0)
Screenshot: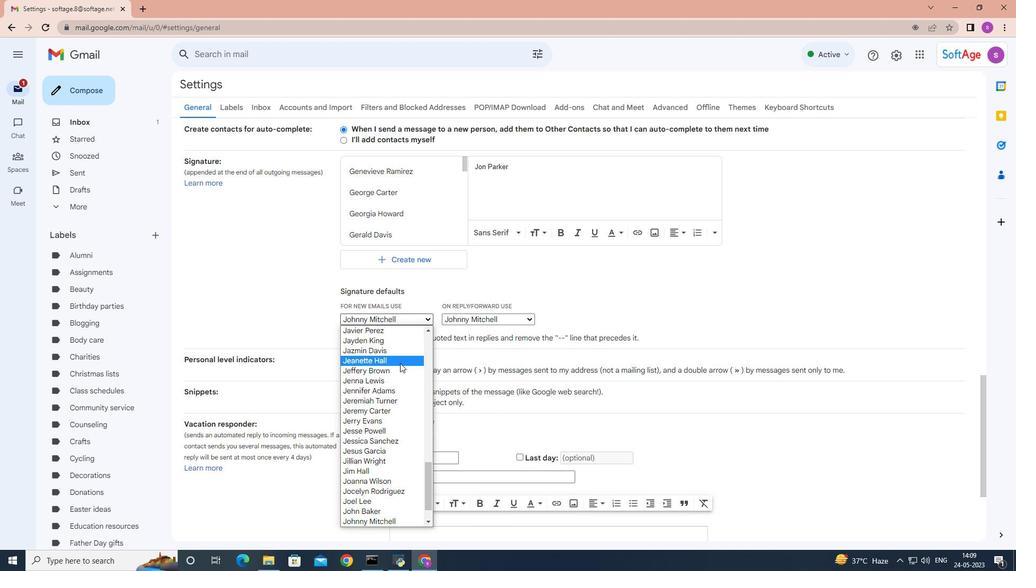 
Action: Mouse scrolled (393, 387) with delta (0, 0)
Screenshot: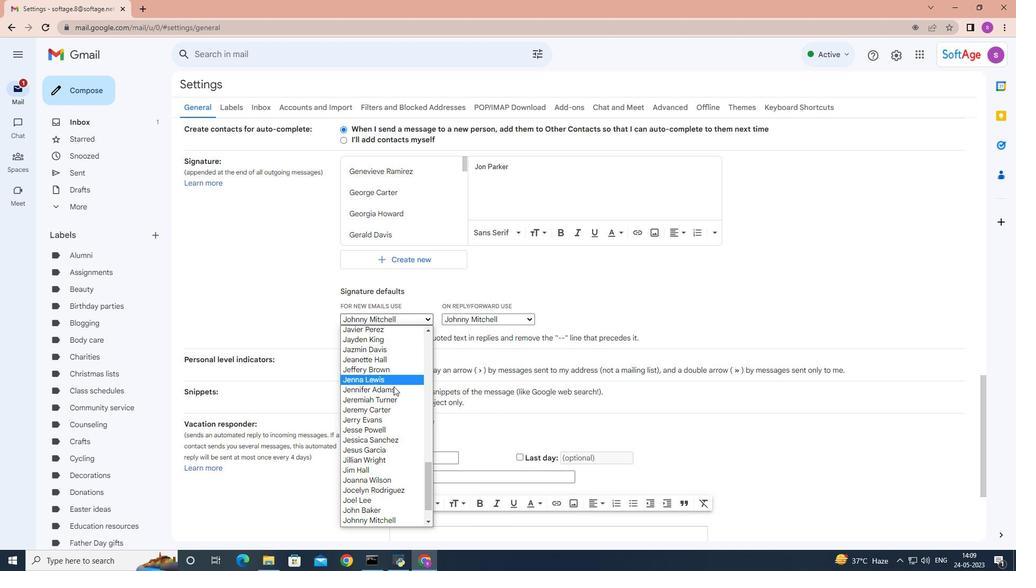 
Action: Mouse scrolled (393, 387) with delta (0, 0)
Screenshot: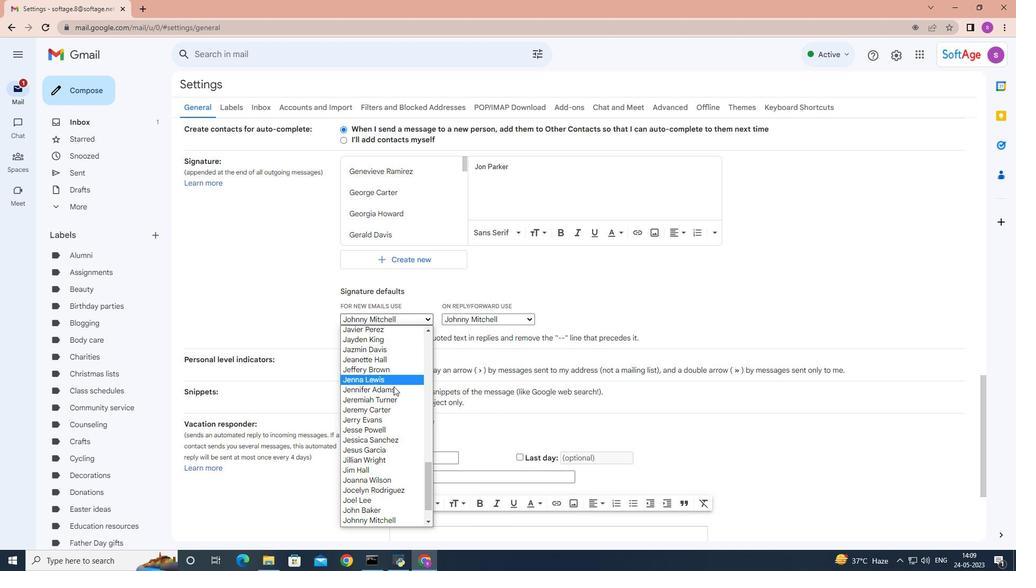 
Action: Mouse moved to (399, 444)
Screenshot: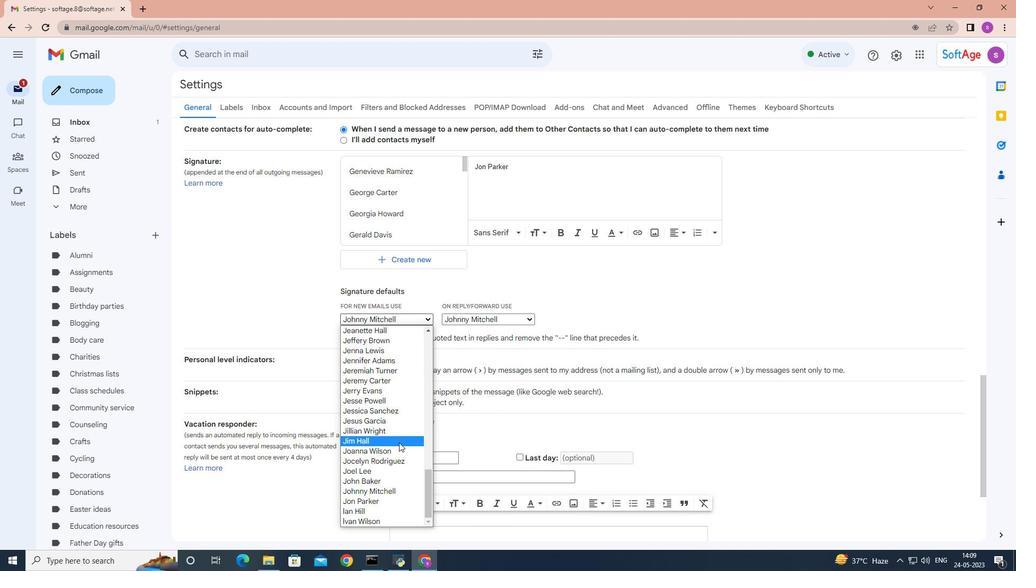
Action: Mouse scrolled (399, 443) with delta (0, 0)
Screenshot: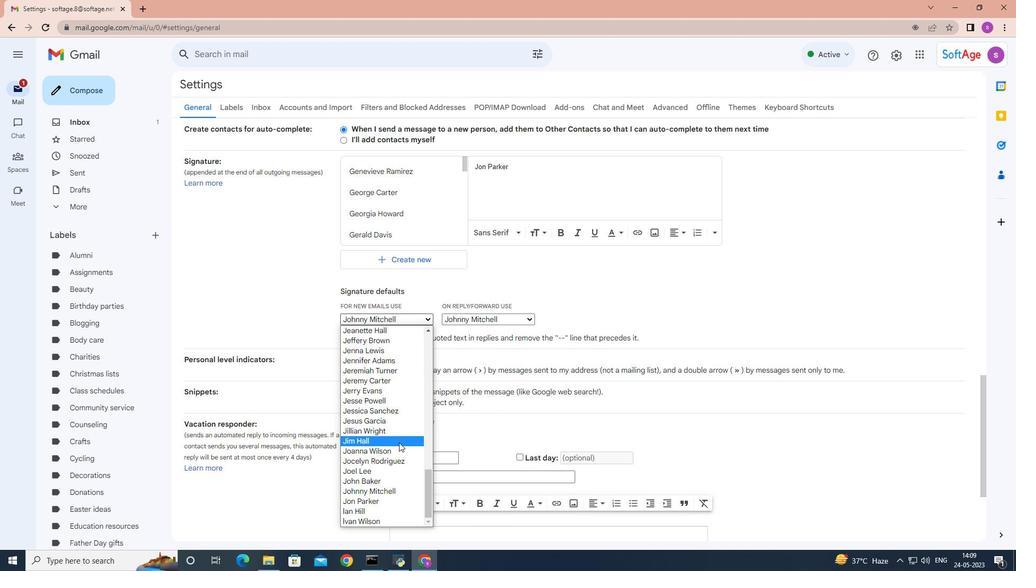 
Action: Mouse moved to (398, 444)
Screenshot: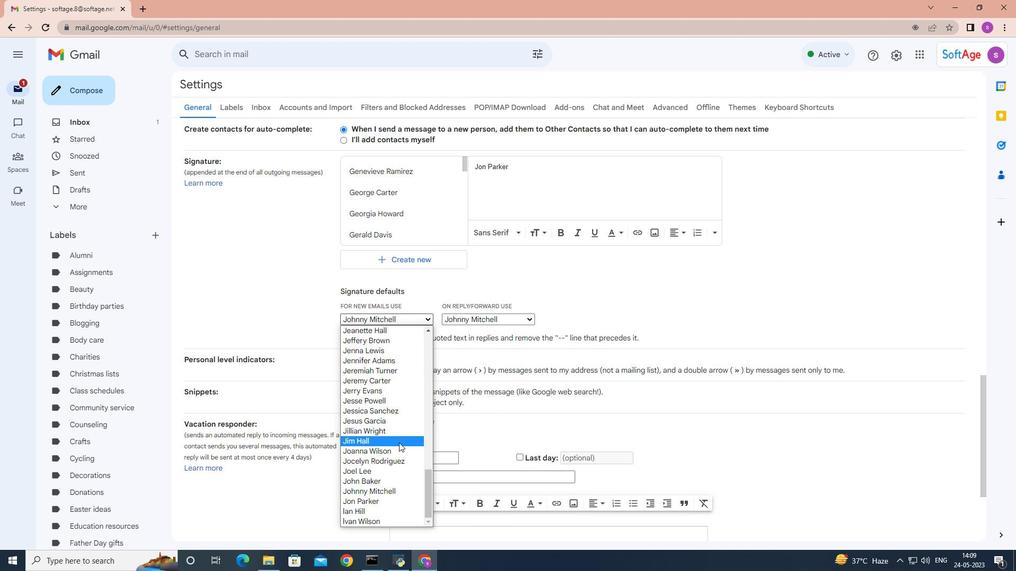 
Action: Mouse scrolled (398, 444) with delta (0, 0)
Screenshot: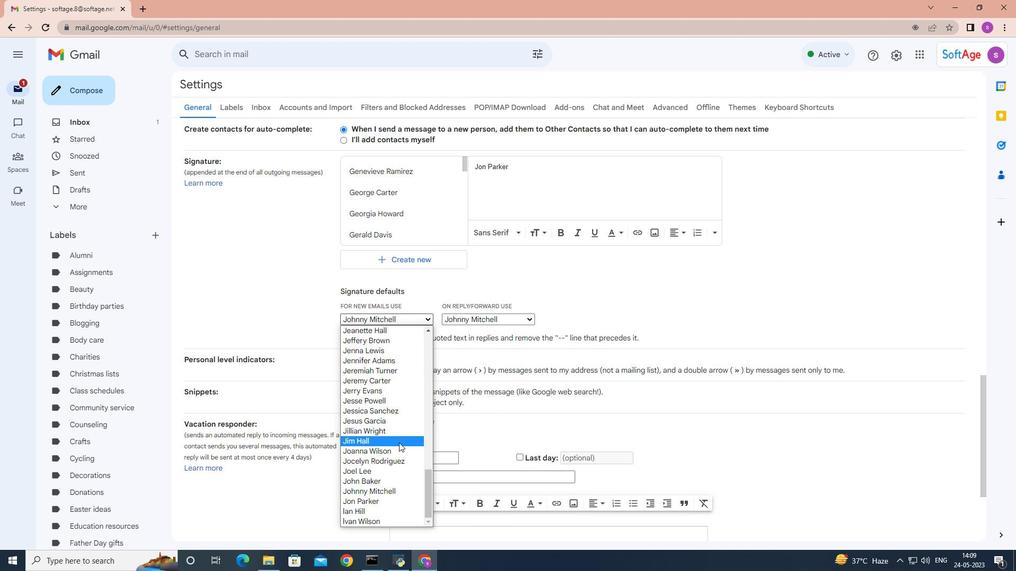 
Action: Mouse moved to (397, 444)
Screenshot: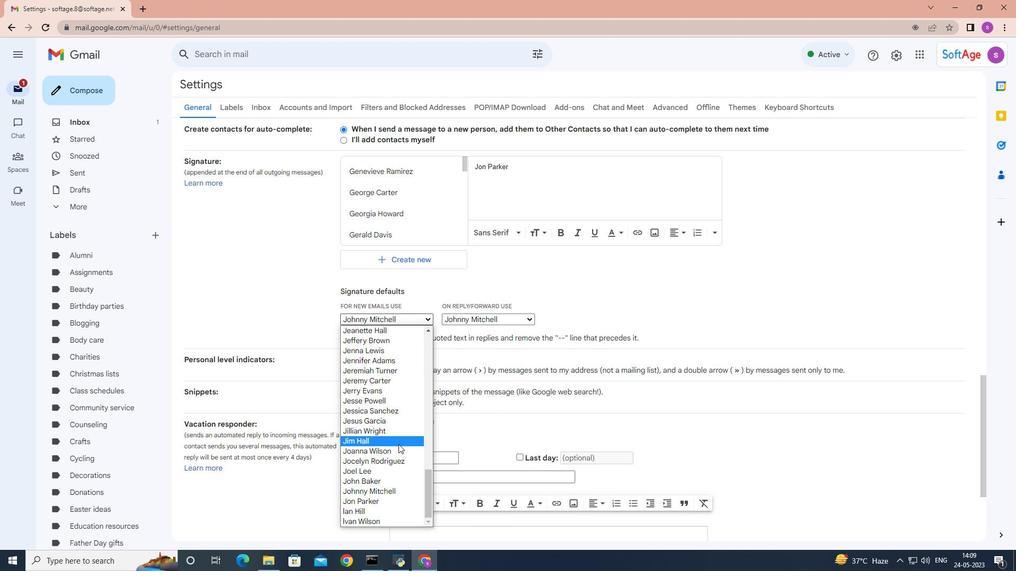 
Action: Mouse scrolled (397, 444) with delta (0, 0)
Screenshot: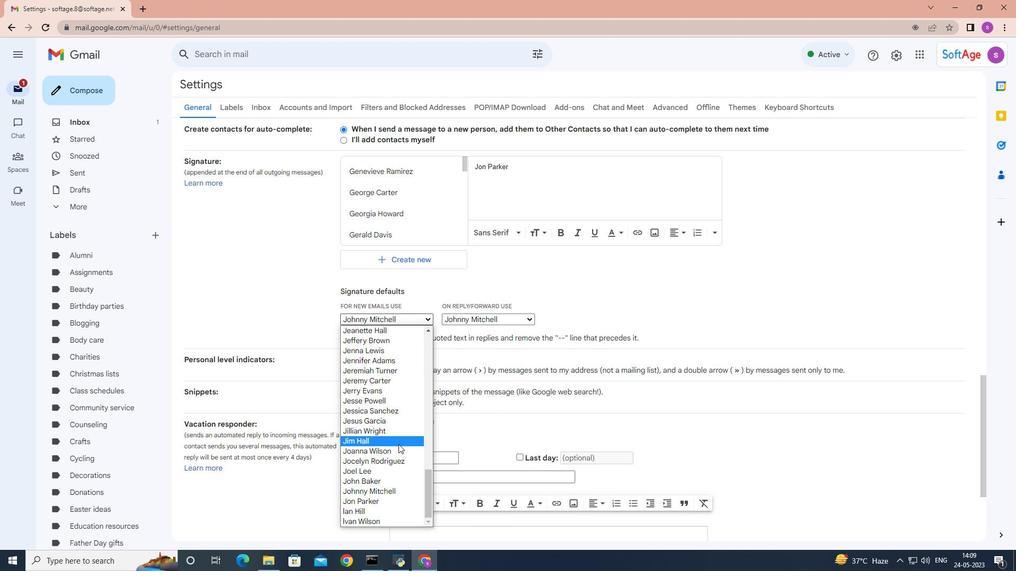 
Action: Mouse moved to (396, 501)
Screenshot: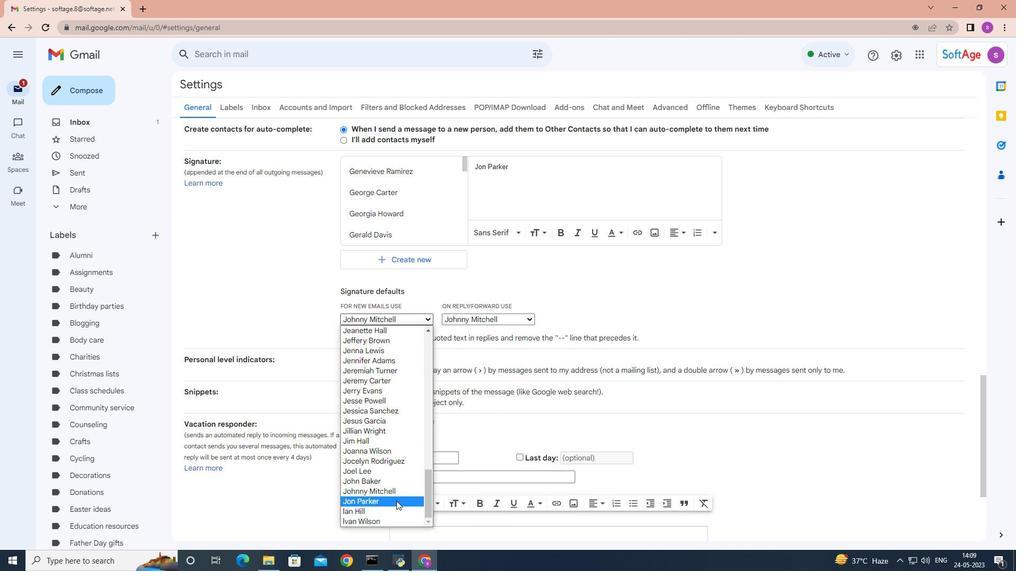 
Action: Mouse pressed left at (396, 501)
Screenshot: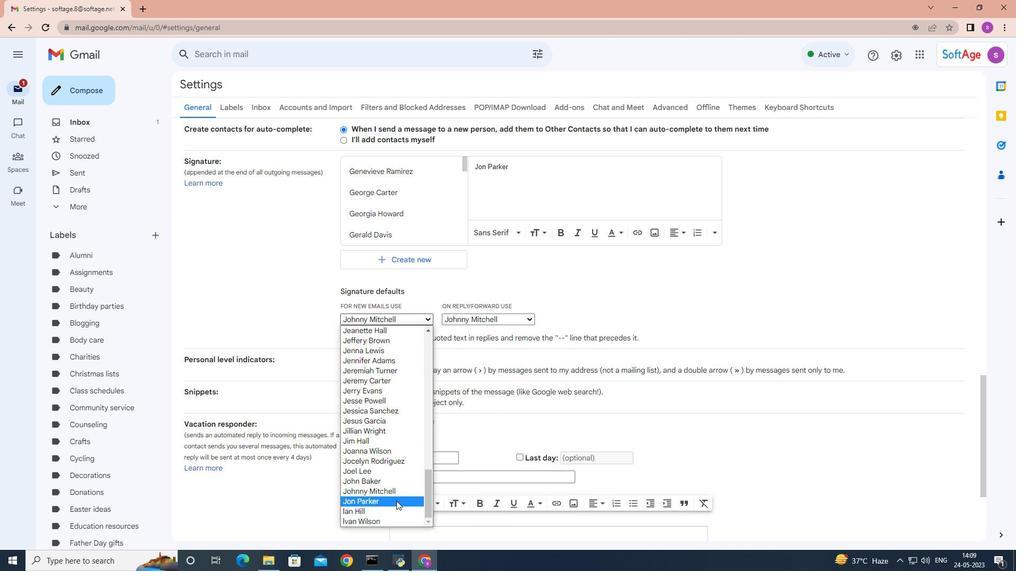 
Action: Mouse moved to (528, 319)
Screenshot: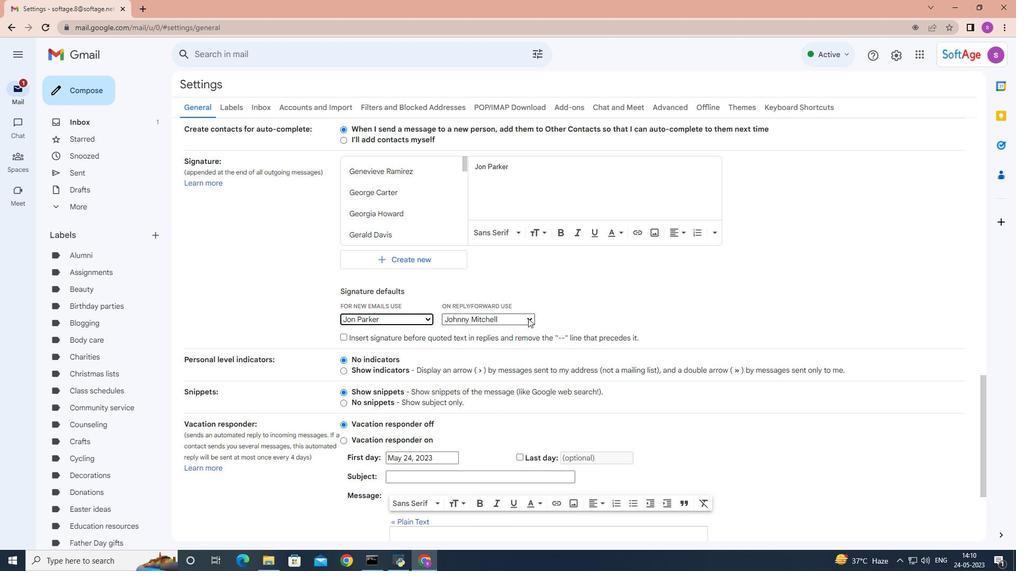 
Action: Mouse pressed left at (528, 319)
Screenshot: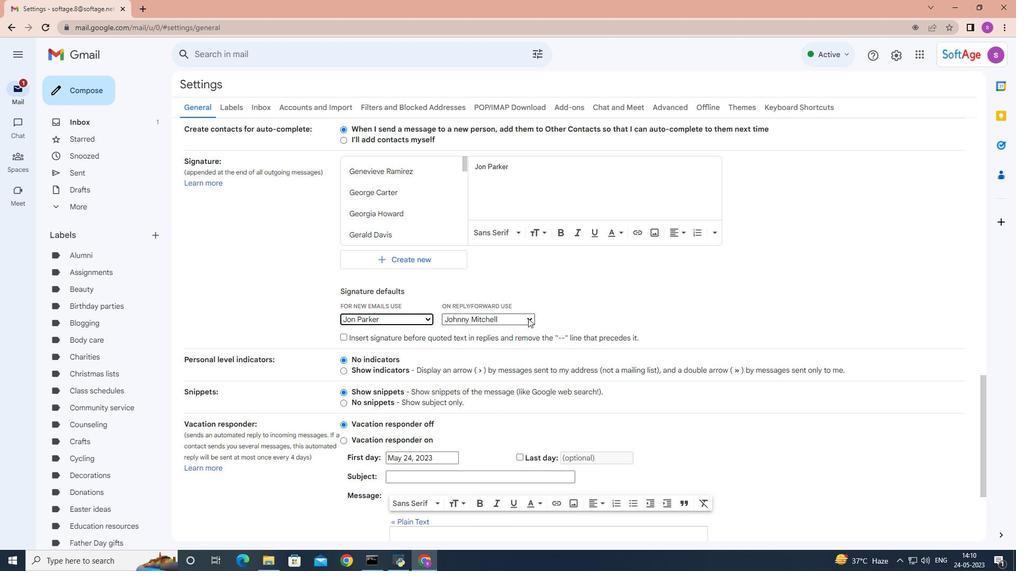 
Action: Mouse moved to (495, 439)
Screenshot: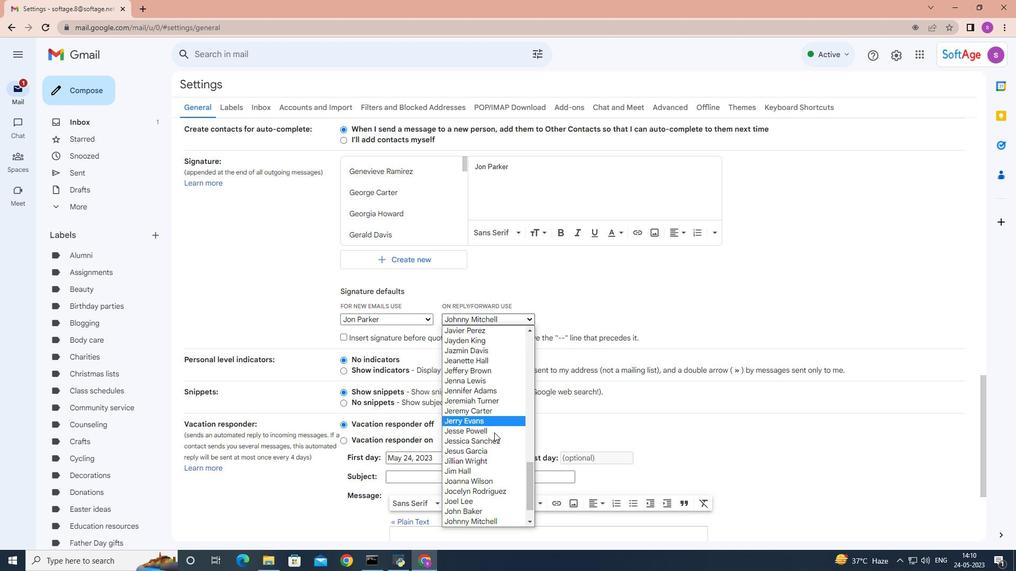 
Action: Mouse scrolled (495, 439) with delta (0, 0)
Screenshot: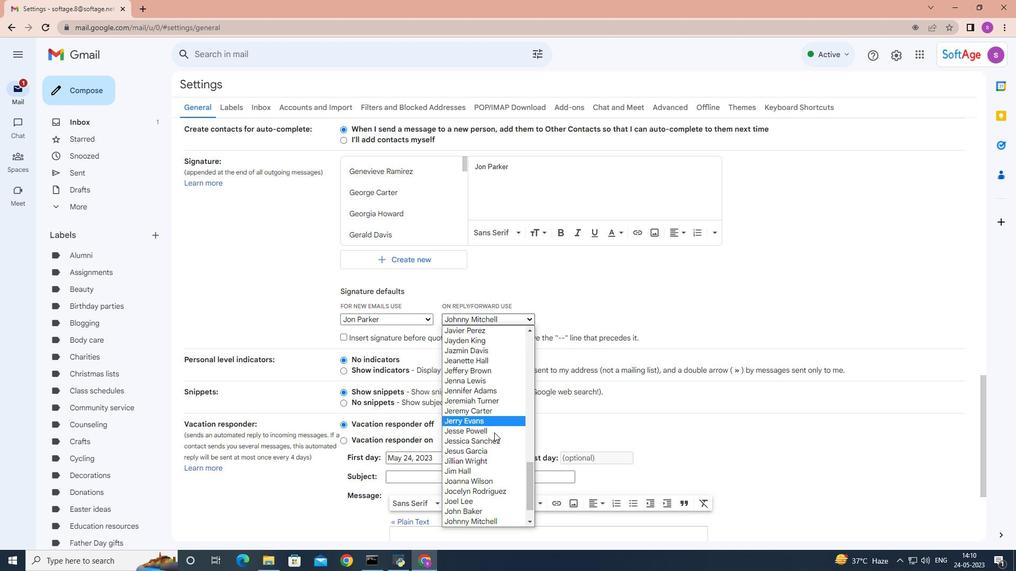 
Action: Mouse moved to (496, 442)
Screenshot: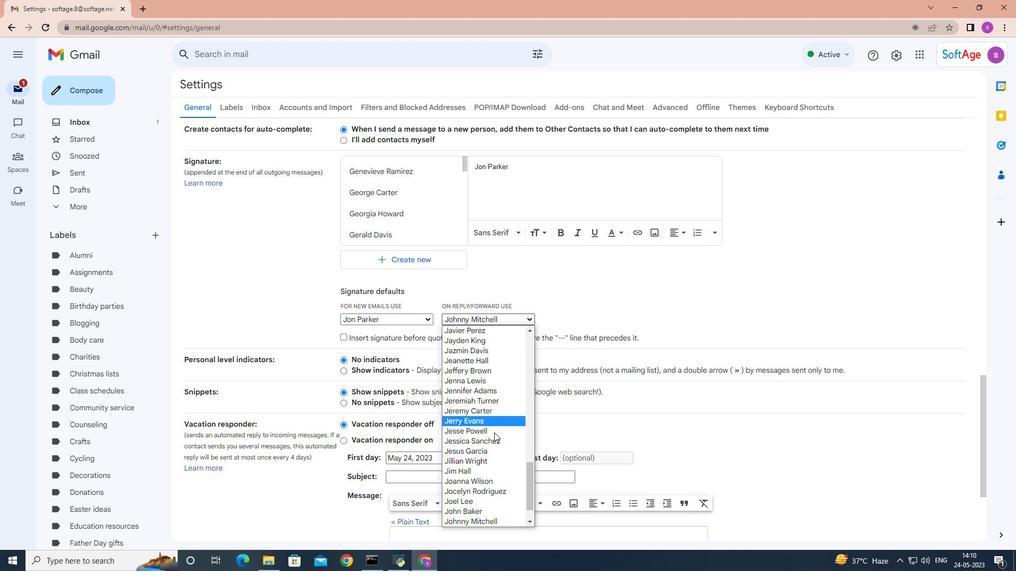 
Action: Mouse scrolled (496, 442) with delta (0, 0)
Screenshot: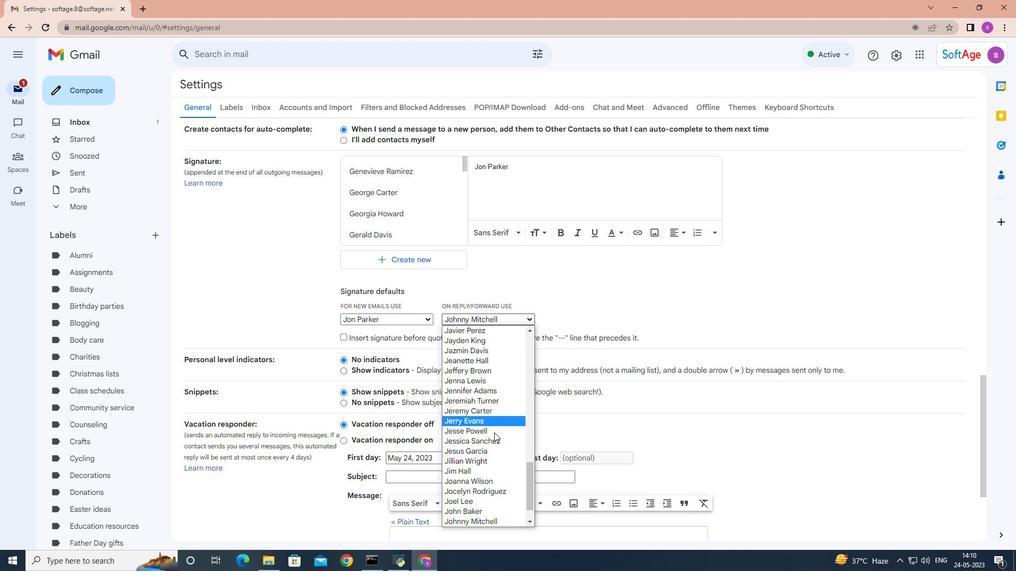 
Action: Mouse moved to (496, 444)
Screenshot: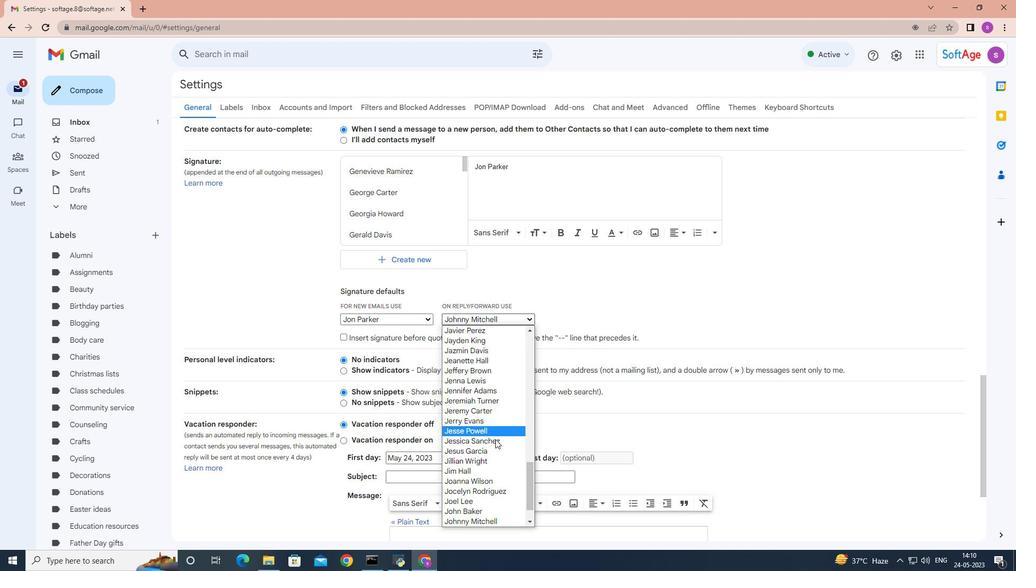 
Action: Mouse scrolled (496, 444) with delta (0, 0)
Screenshot: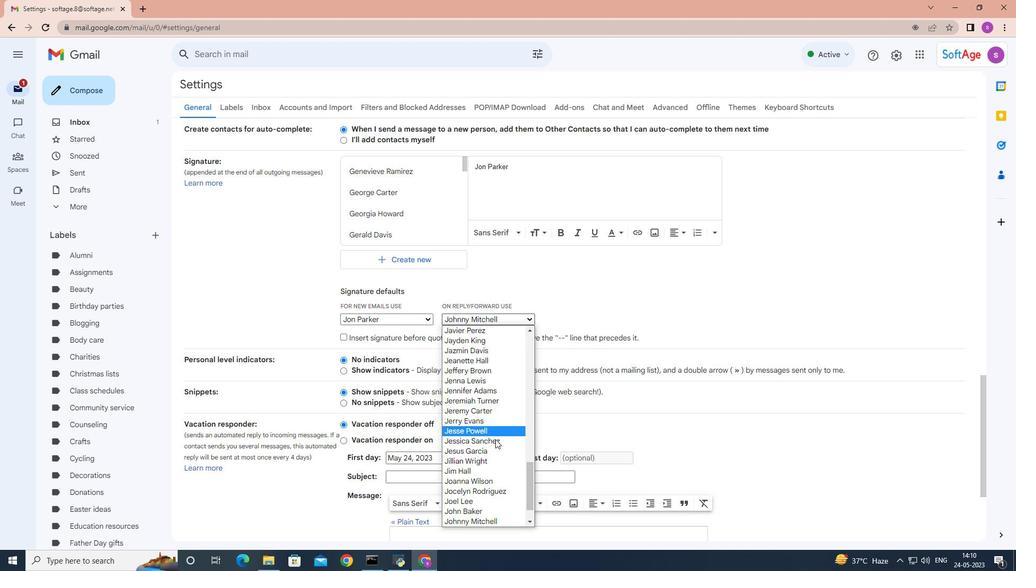 
Action: Mouse moved to (496, 444)
Screenshot: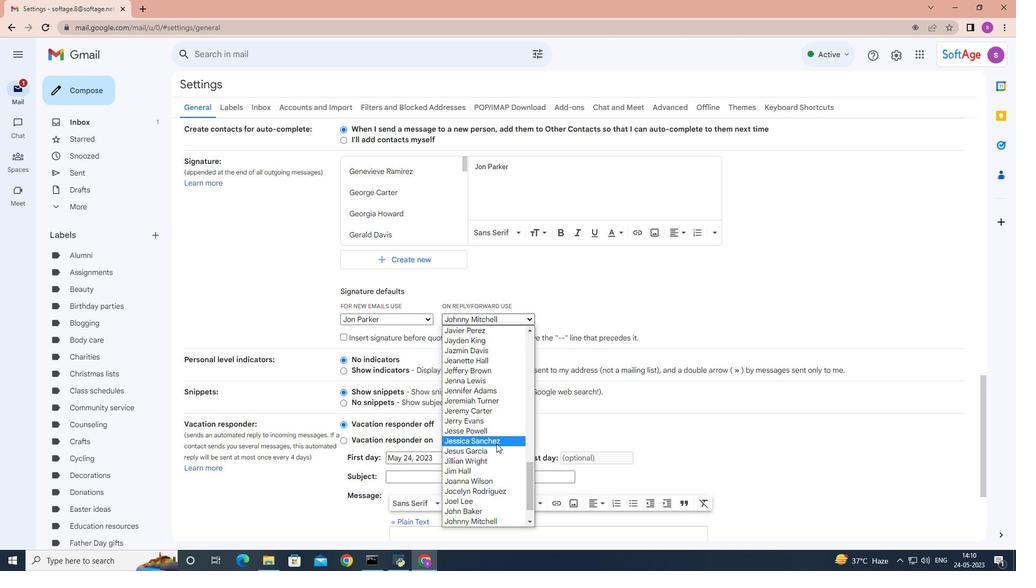 
Action: Mouse scrolled (496, 444) with delta (0, 0)
Screenshot: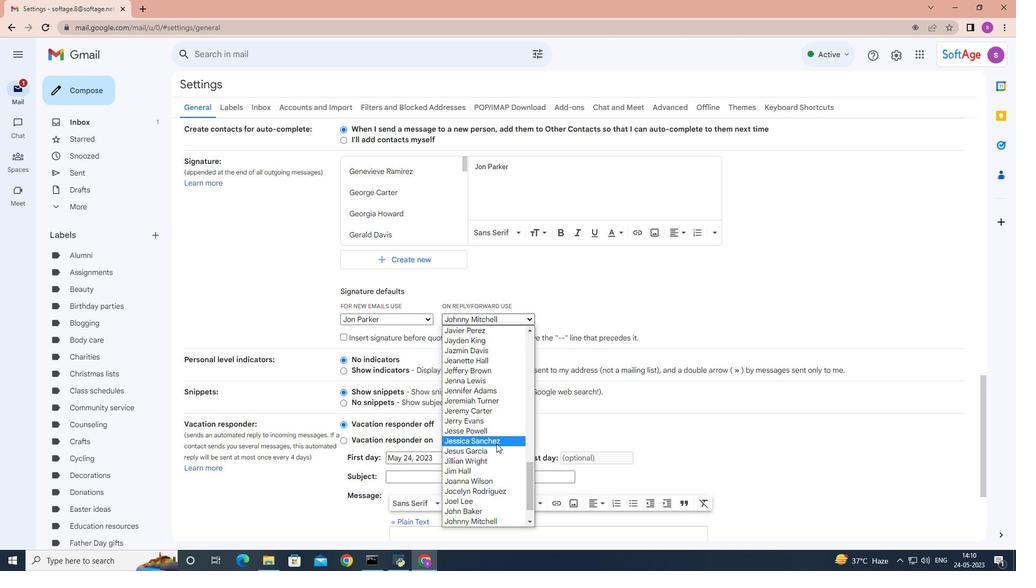 
Action: Mouse scrolled (496, 444) with delta (0, 0)
Screenshot: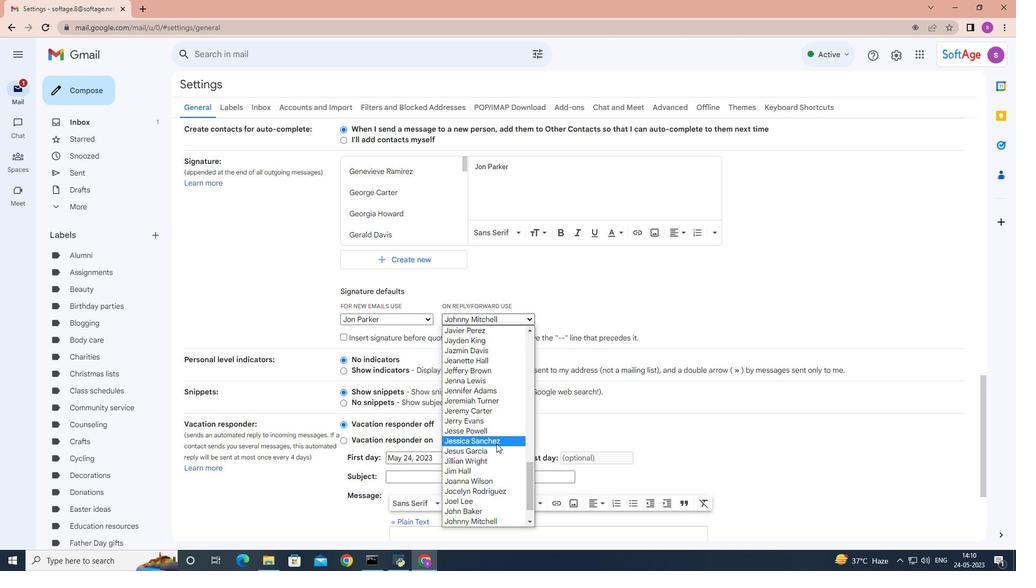 
Action: Mouse scrolled (496, 444) with delta (0, 0)
Screenshot: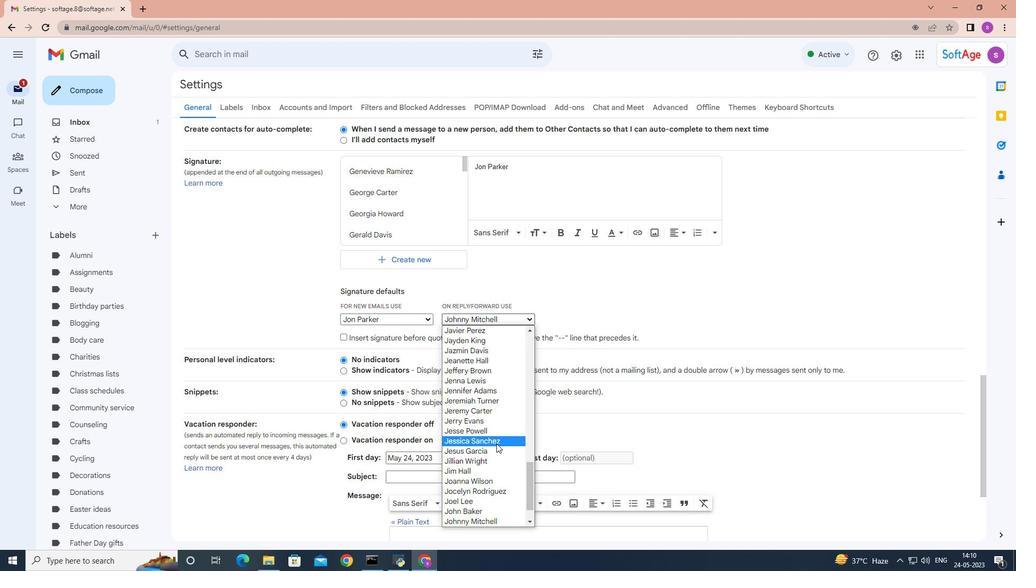 
Action: Mouse moved to (496, 444)
Screenshot: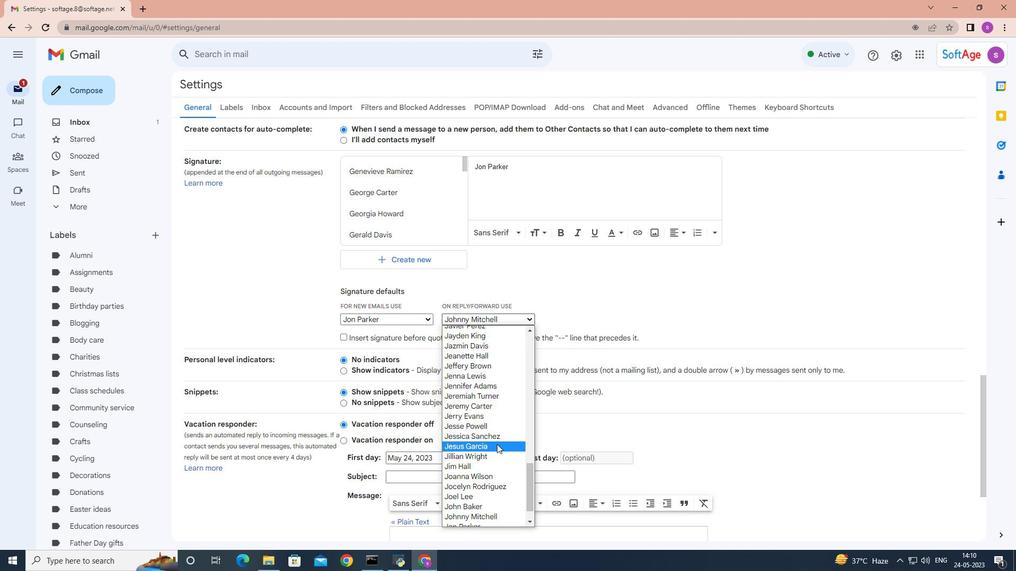 
Action: Mouse scrolled (496, 444) with delta (0, 0)
Screenshot: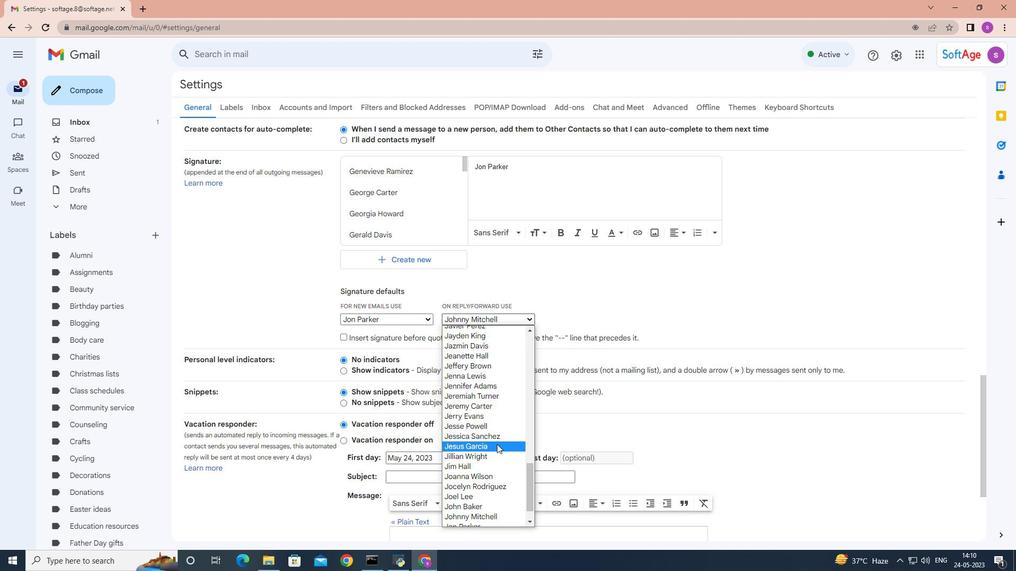 
Action: Mouse moved to (497, 442)
Screenshot: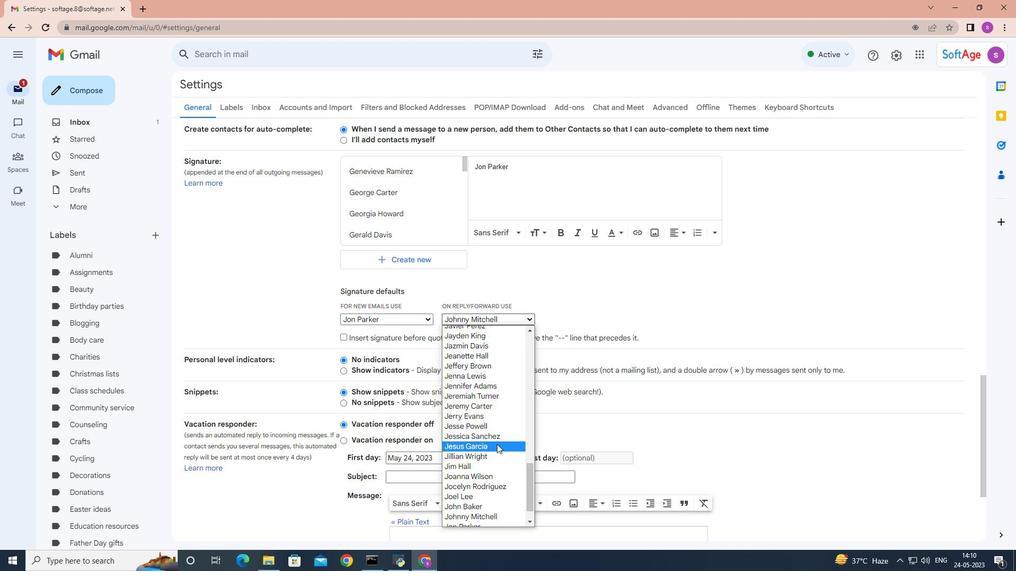 
Action: Mouse scrolled (497, 442) with delta (0, 0)
Screenshot: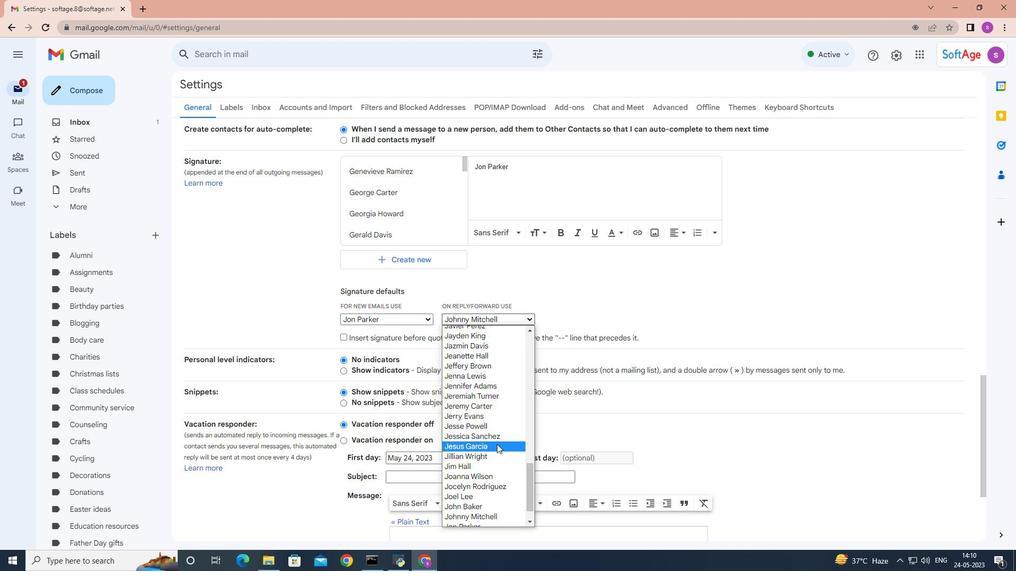 
Action: Mouse moved to (497, 441)
Screenshot: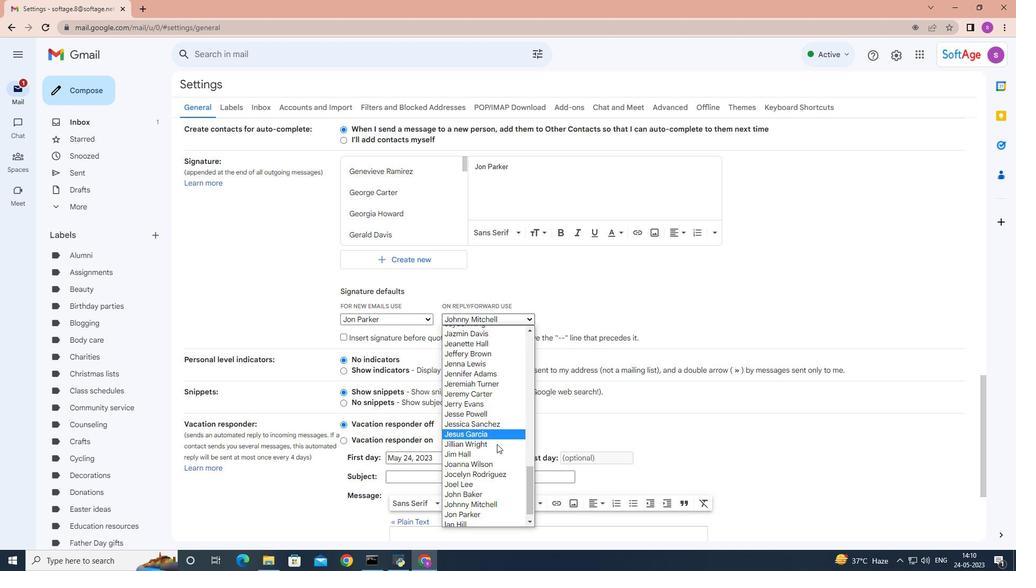 
Action: Mouse scrolled (497, 441) with delta (0, 0)
Screenshot: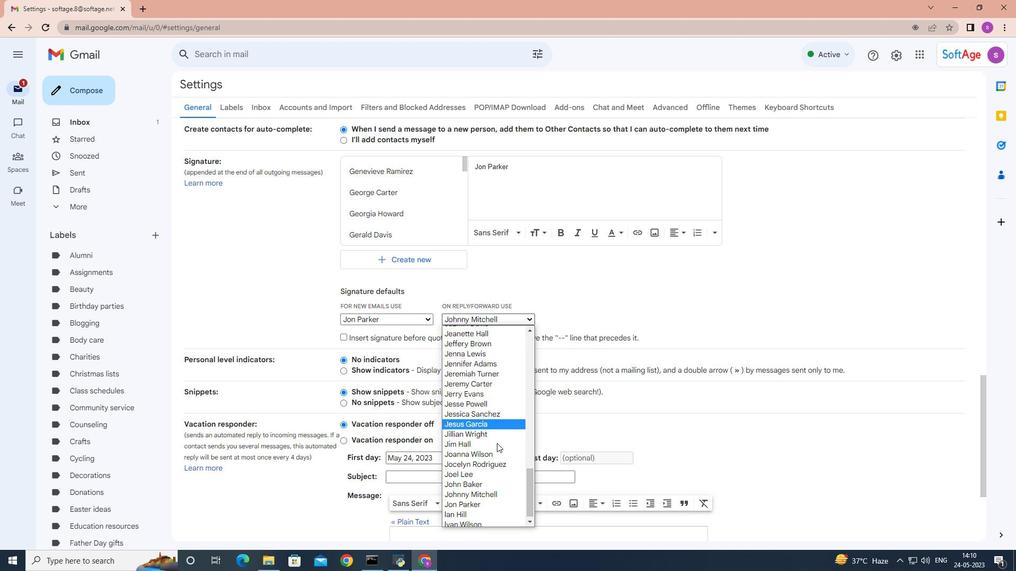 
Action: Mouse moved to (499, 501)
Screenshot: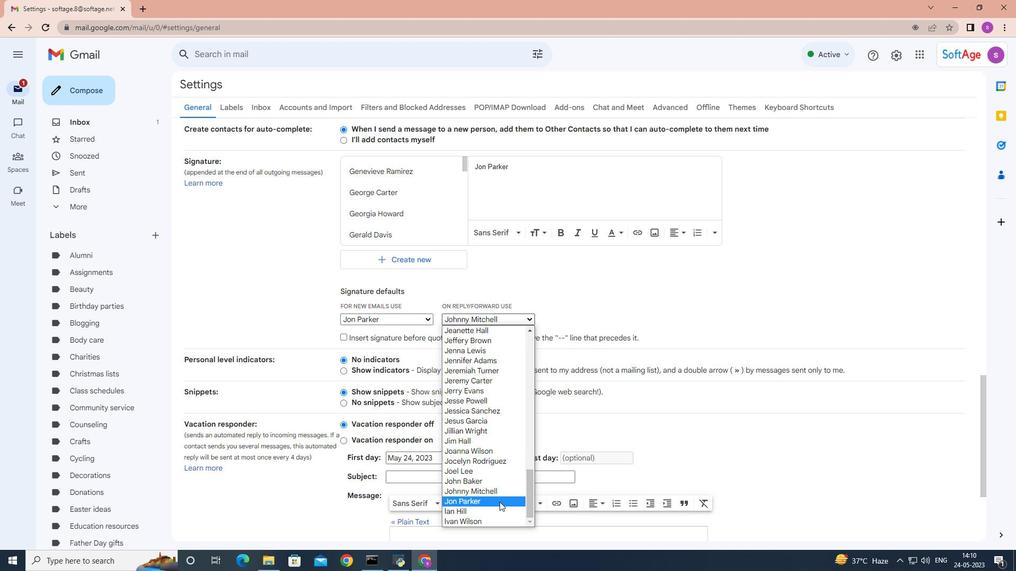 
Action: Mouse pressed left at (499, 501)
Screenshot: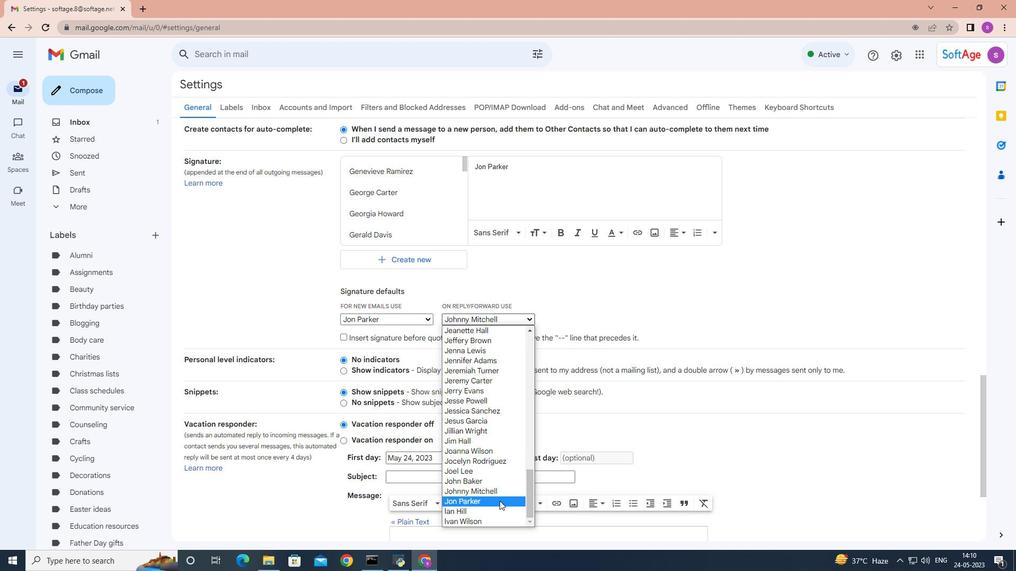 
Action: Mouse moved to (663, 418)
Screenshot: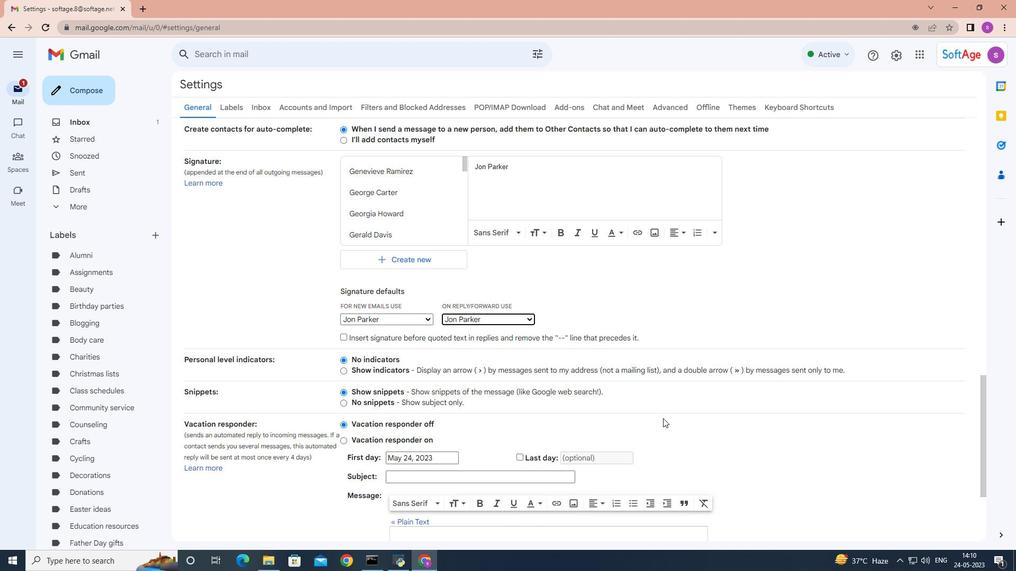 
Action: Mouse scrolled (663, 417) with delta (0, 0)
Screenshot: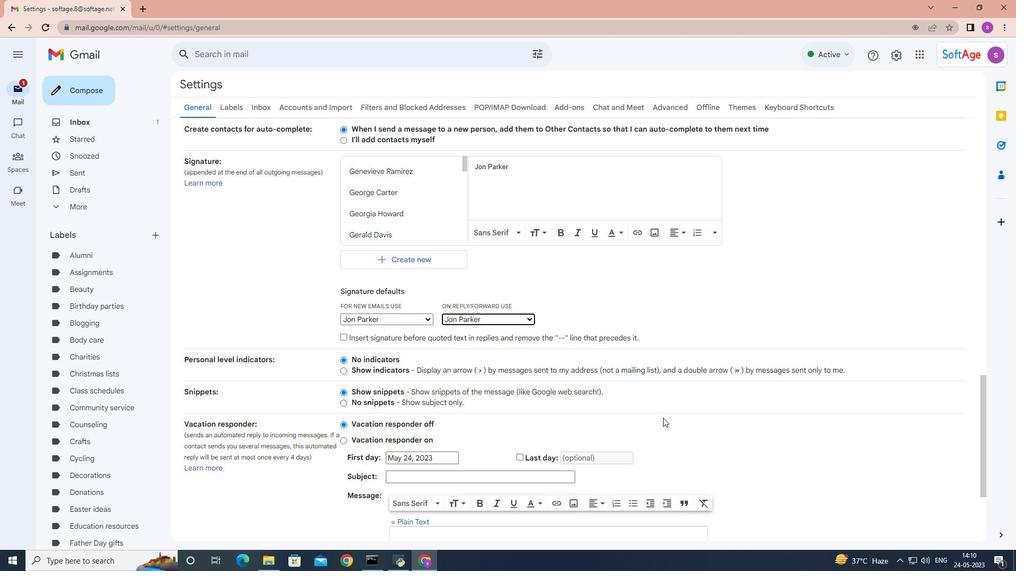 
Action: Mouse scrolled (663, 417) with delta (0, 0)
Screenshot: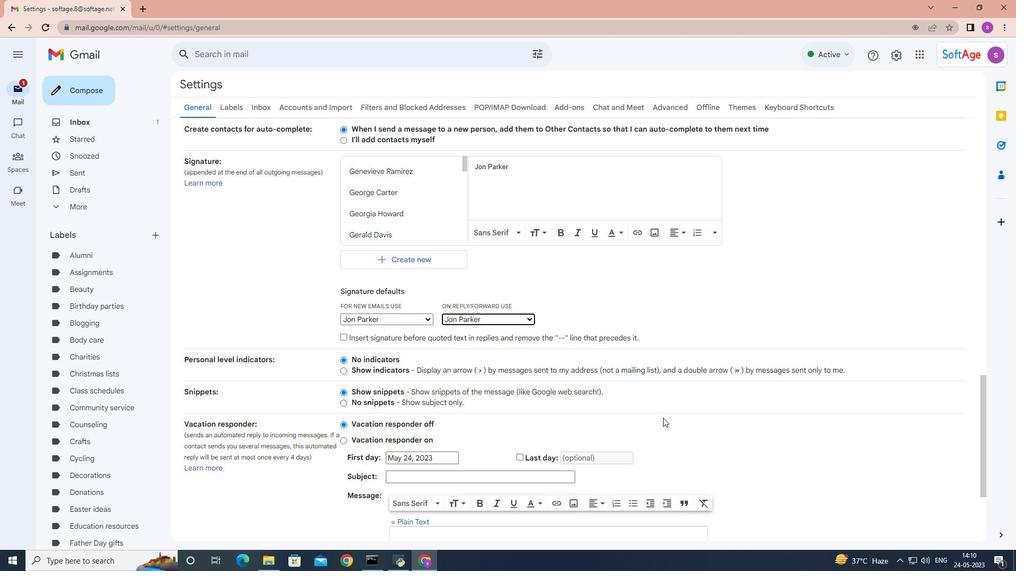 
Action: Mouse scrolled (663, 417) with delta (0, 0)
Screenshot: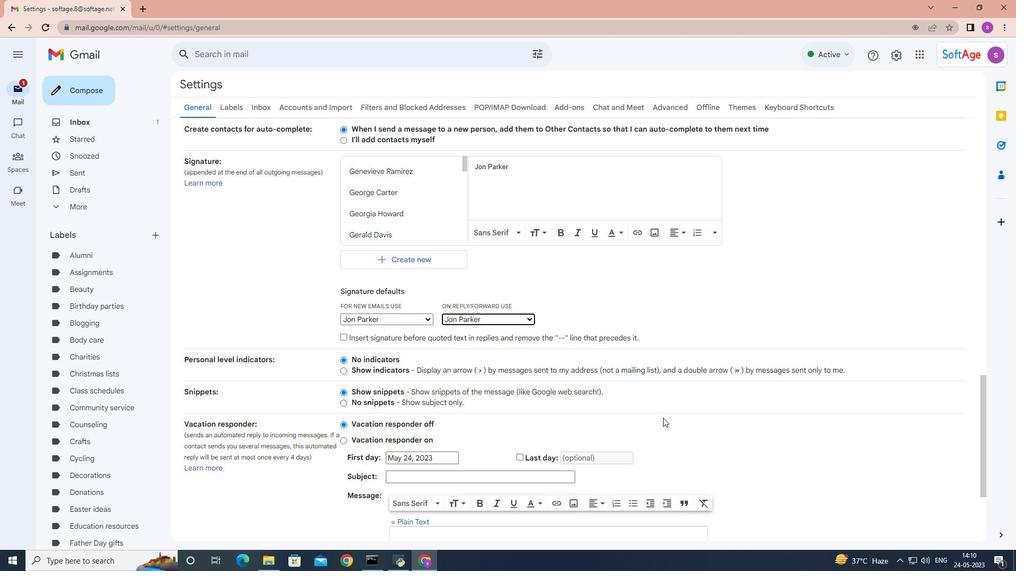 
Action: Mouse scrolled (663, 417) with delta (0, 0)
Screenshot: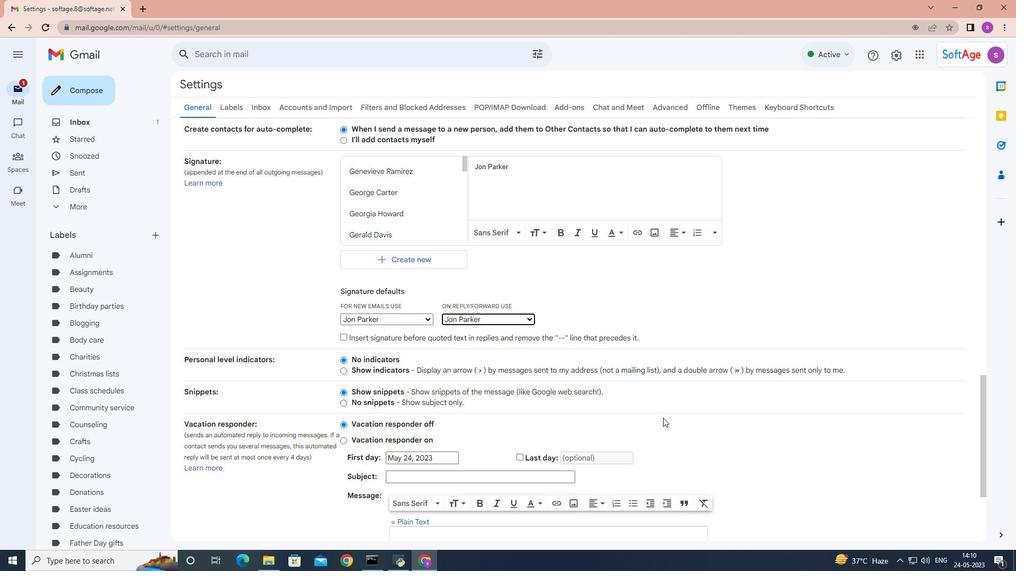 
Action: Mouse scrolled (663, 417) with delta (0, 0)
Screenshot: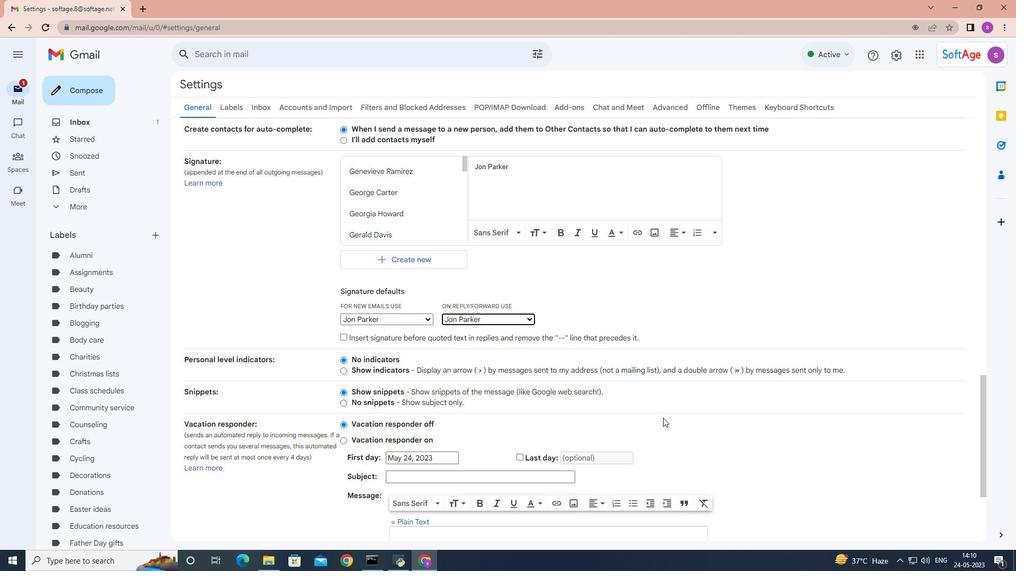 
Action: Mouse moved to (663, 417)
Screenshot: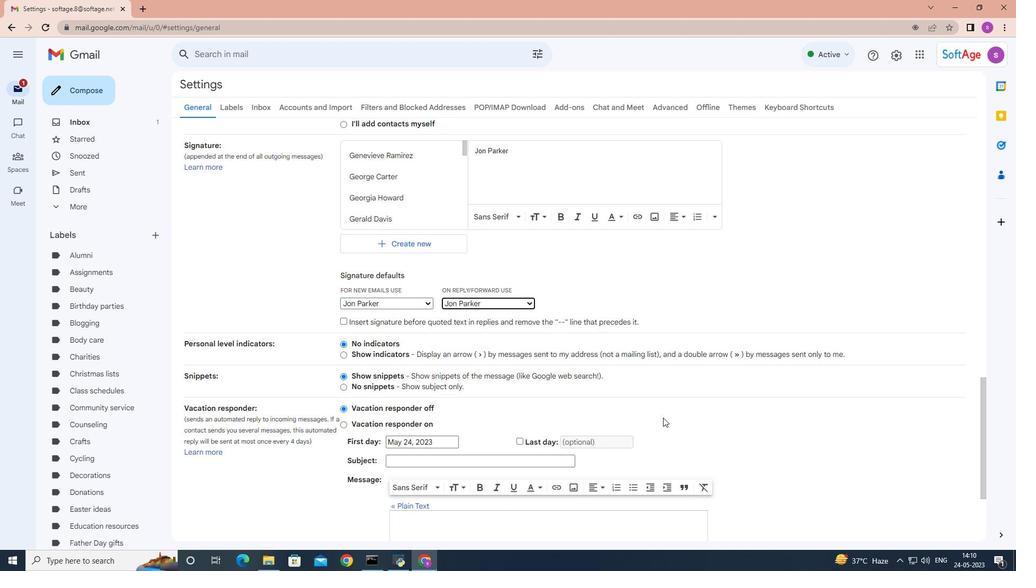 
Action: Mouse scrolled (663, 416) with delta (0, 0)
Screenshot: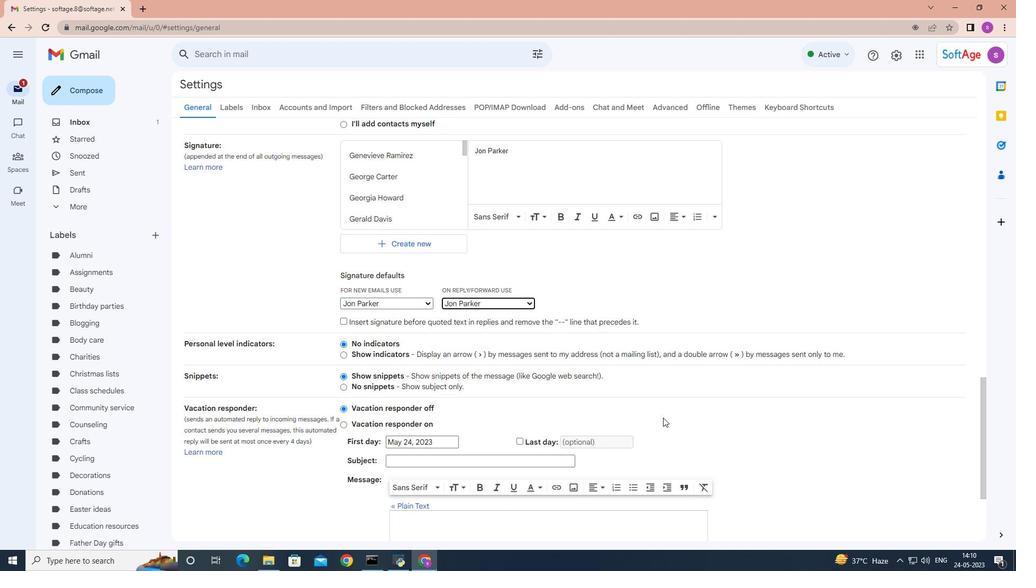 
Action: Mouse moved to (562, 483)
Screenshot: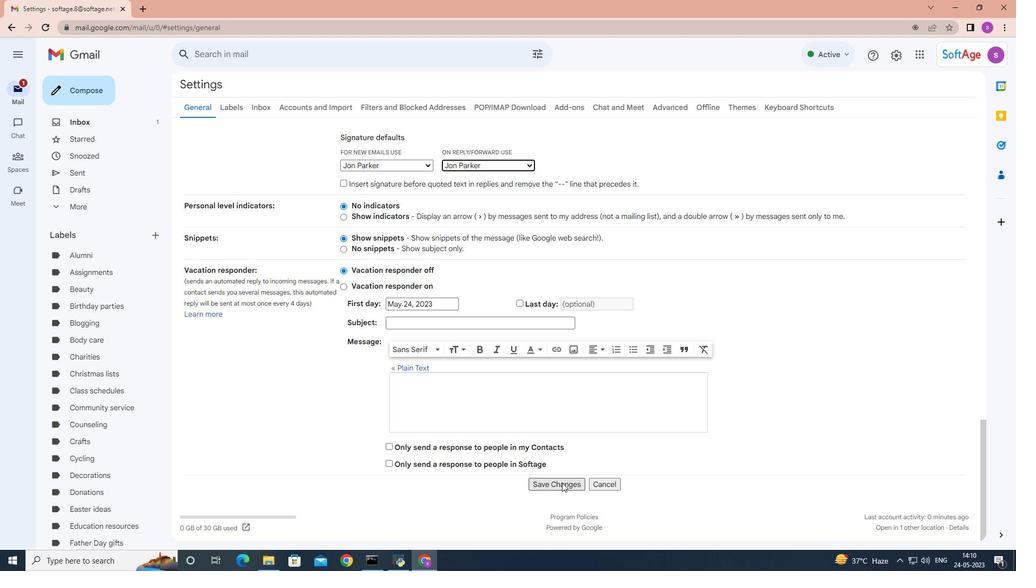 
Action: Mouse pressed left at (562, 483)
Screenshot: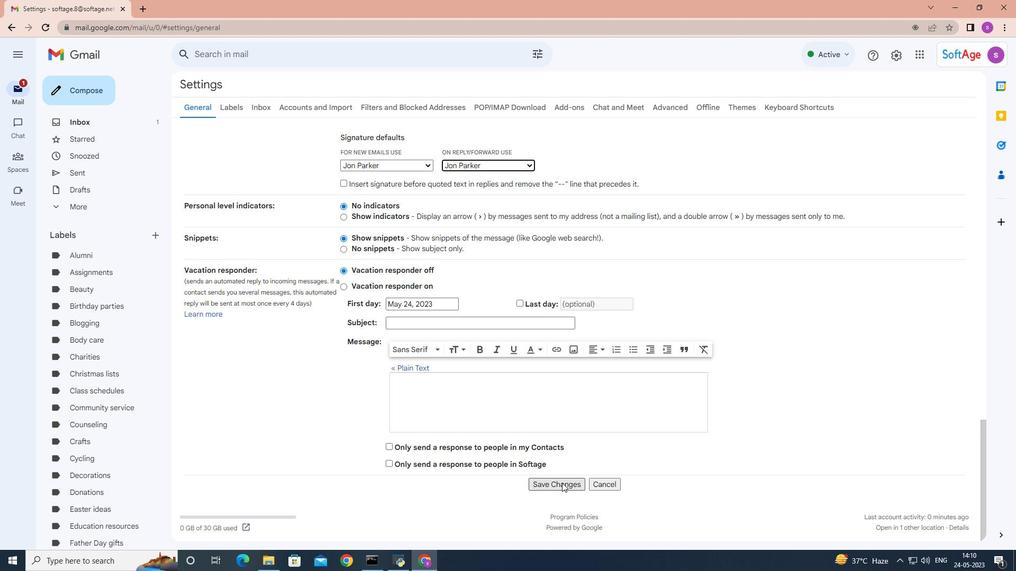 
Action: Mouse moved to (65, 88)
Screenshot: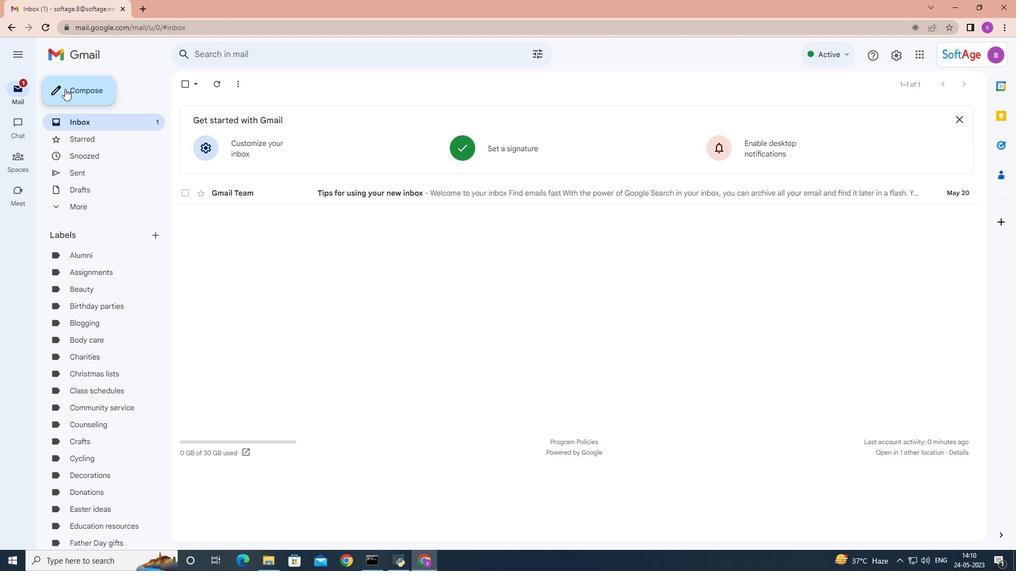 
Action: Mouse pressed left at (65, 88)
Screenshot: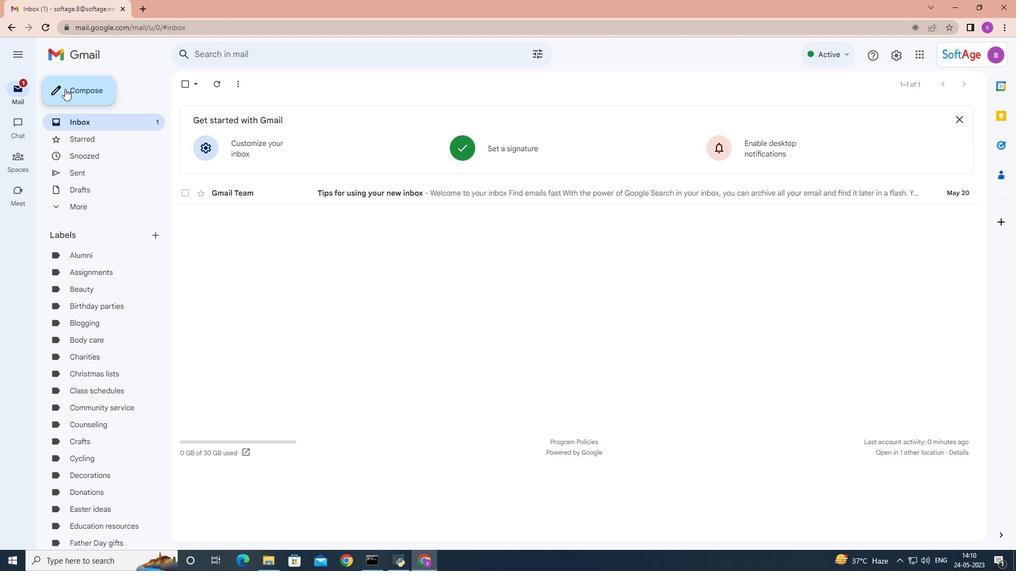 
Action: Mouse moved to (679, 275)
Screenshot: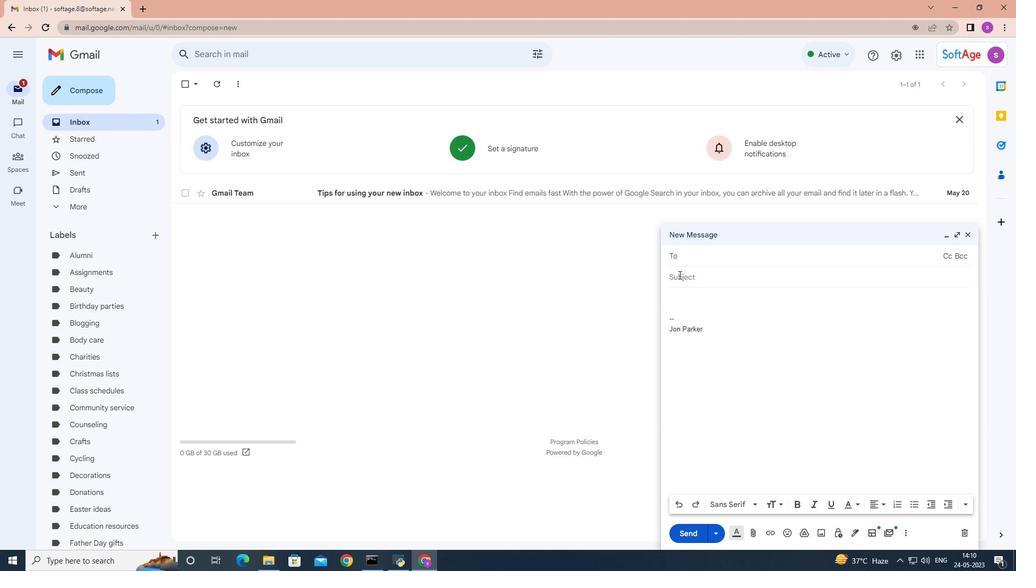 
Action: Mouse pressed left at (679, 275)
Screenshot: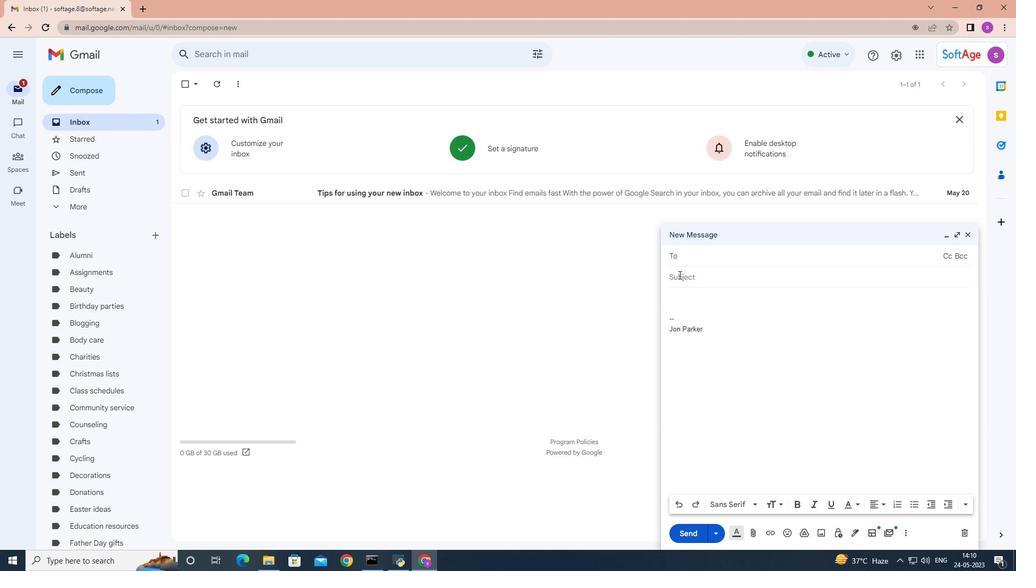 
Action: Mouse moved to (676, 276)
Screenshot: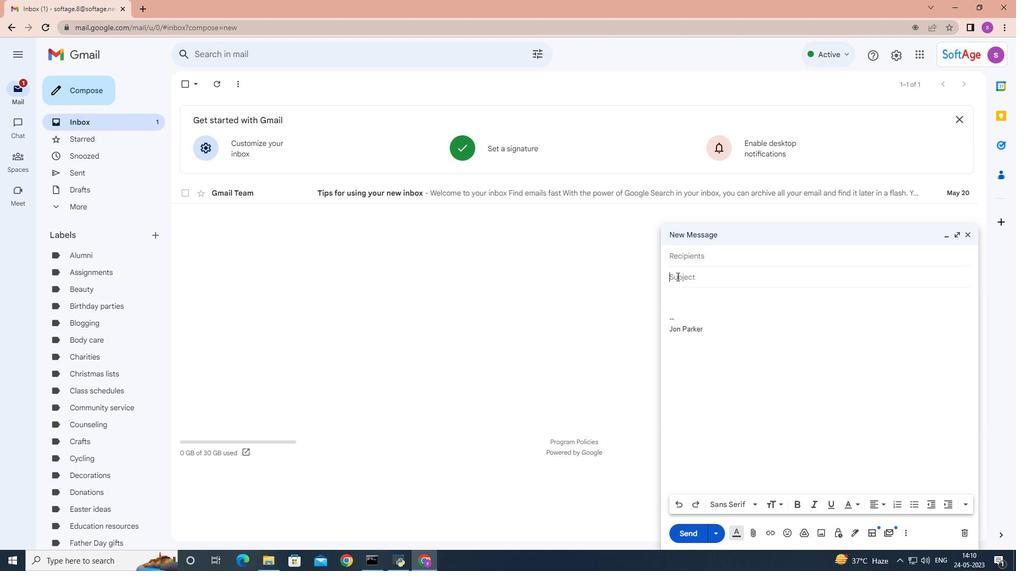 
Action: Key pressed <Key.shift>Request<Key.space>for<Key.space>a<Key.space>survey<Key.space>response
Screenshot: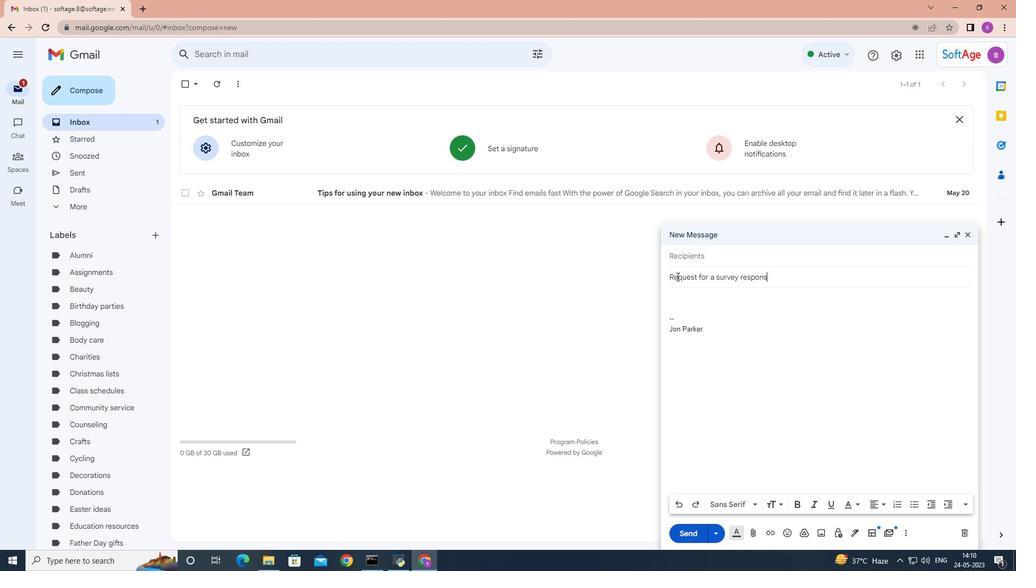 
Action: Mouse moved to (668, 297)
Screenshot: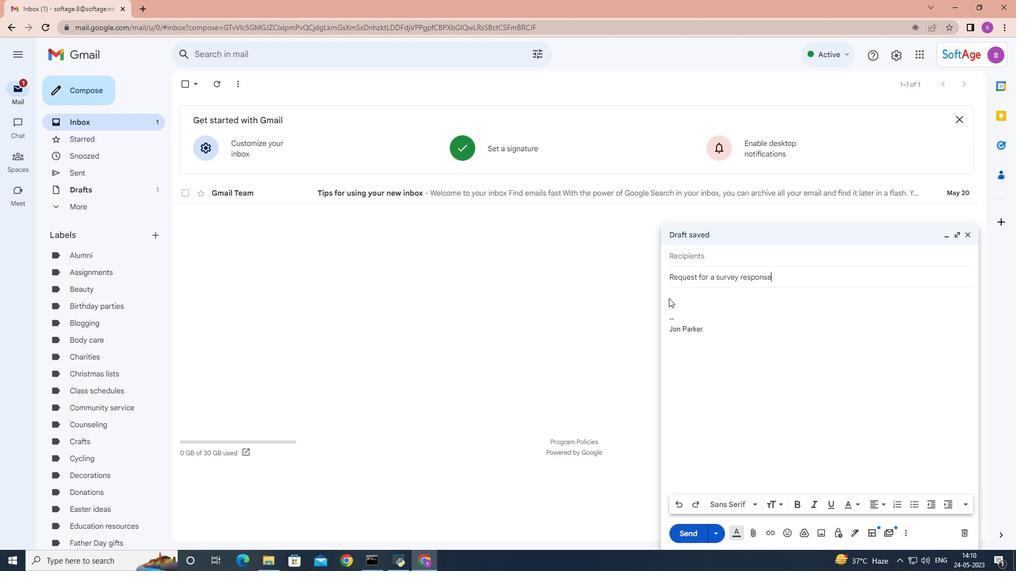 
Action: Mouse pressed left at (668, 297)
Screenshot: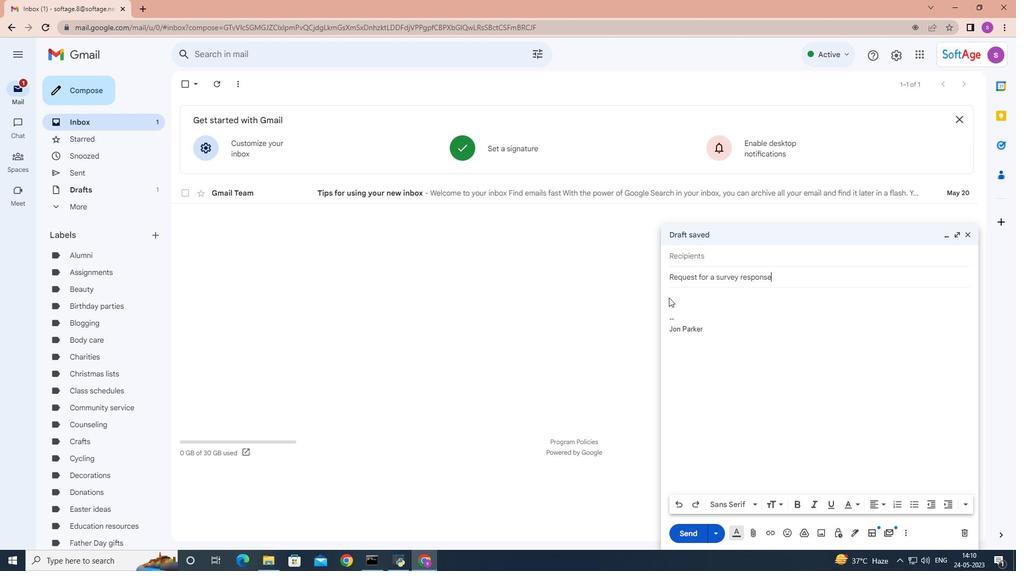 
Action: Mouse moved to (667, 297)
Screenshot: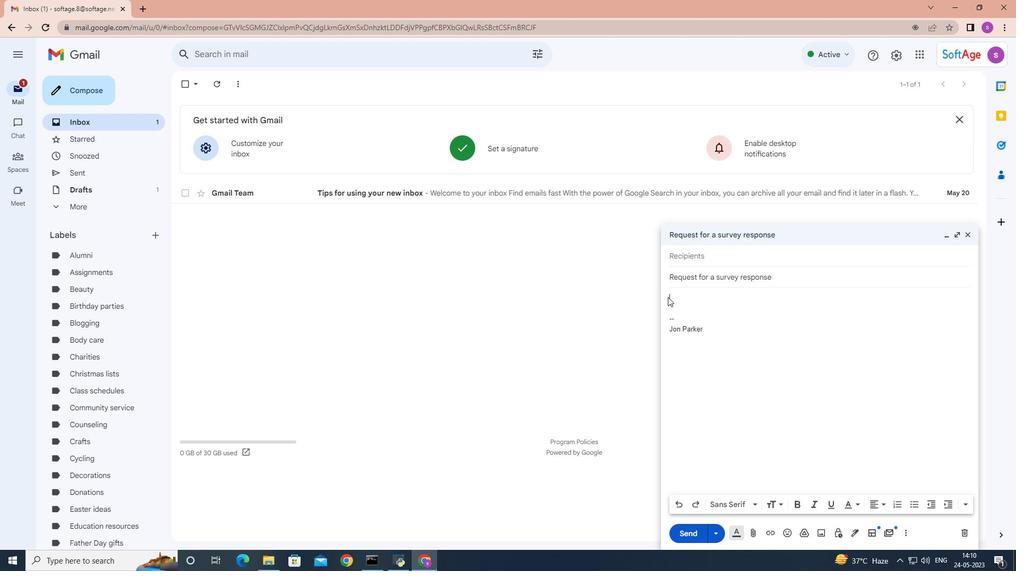 
Action: Key pressed <Key.shift>I<Key.space>
Screenshot: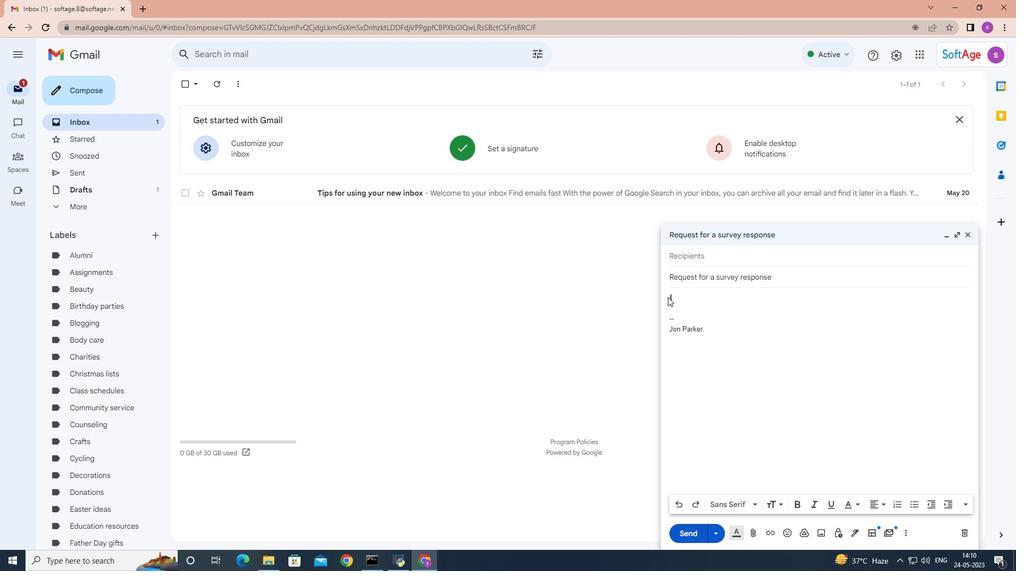 
Action: Mouse moved to (728, 329)
Screenshot: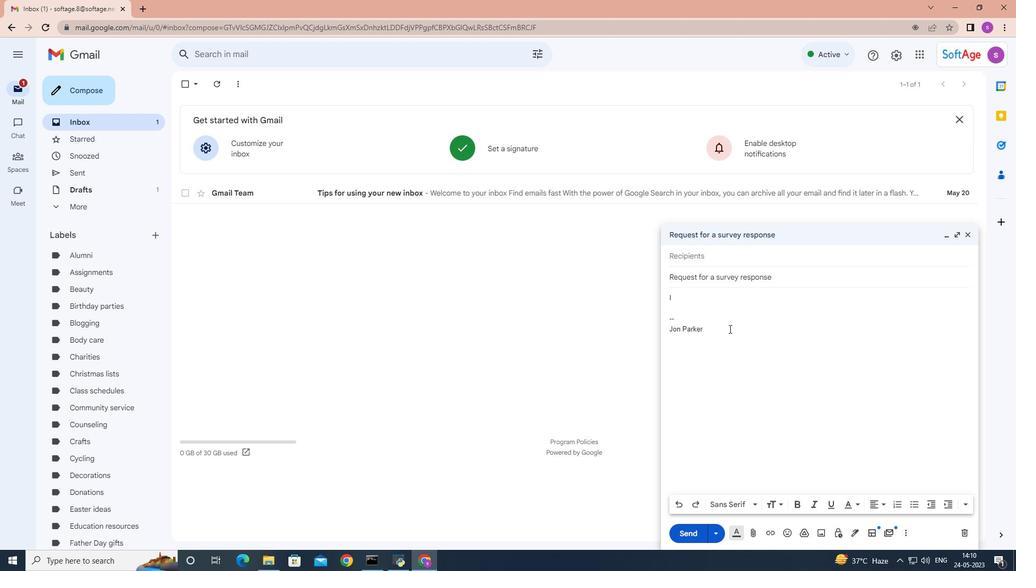 
Action: Key pressed would<Key.space>appreciate<Key.space>it<Key.space>if<Key.space>you<Key.space>could<Key.space>provide<Key.space>me<Key.space>with<Key.space>sa<Key.backspace><Key.backspace>the<Key.space>sales<Key.space>report<Key.space>for<Key.space>the<Key.space>last<Key.space>quarter.
Screenshot: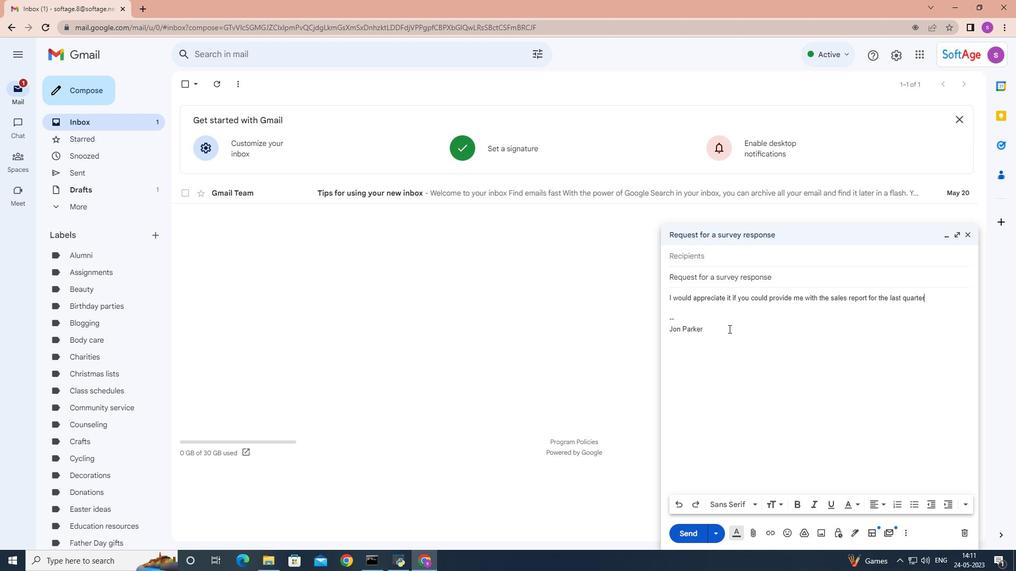 
Action: Mouse moved to (692, 257)
Screenshot: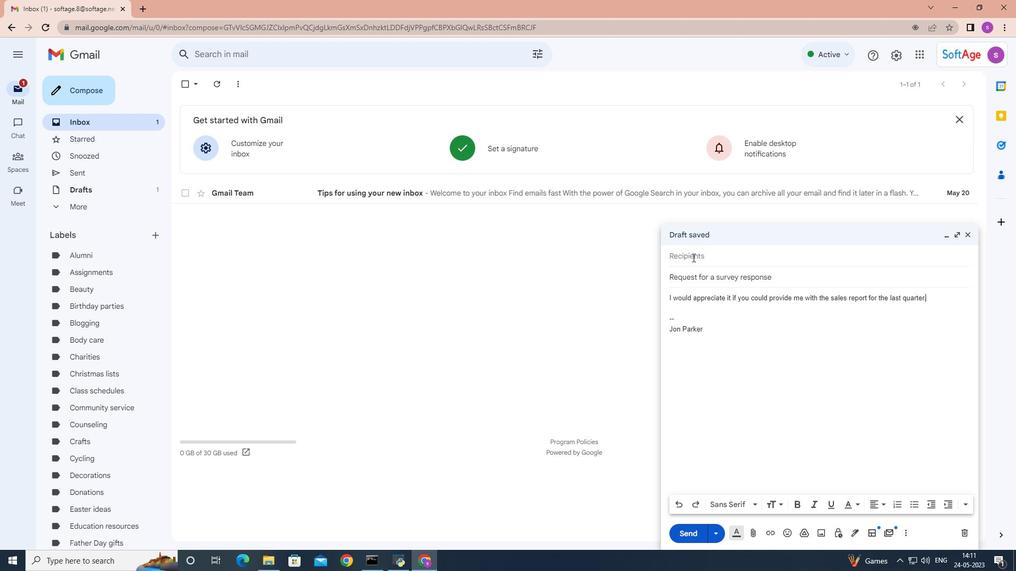 
Action: Mouse pressed left at (692, 257)
Screenshot: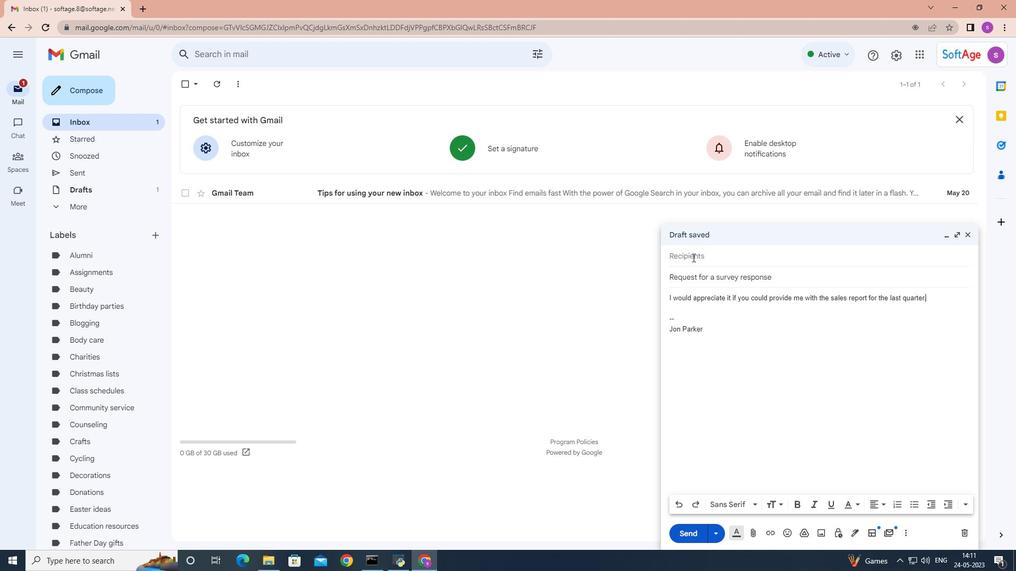 
Action: Mouse moved to (692, 257)
Screenshot: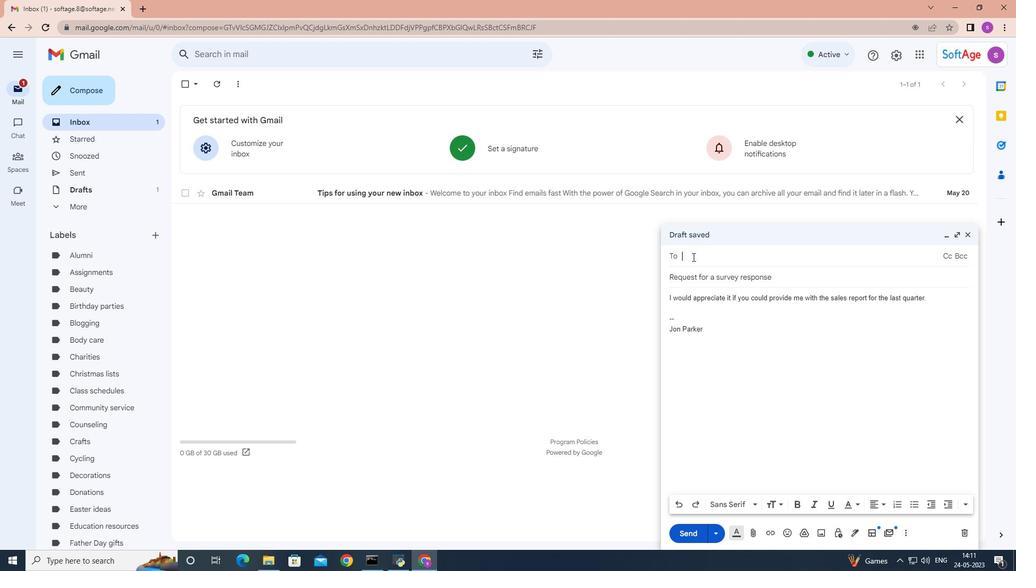 
Action: Key pressed <Key.shift>Softage.6
Screenshot: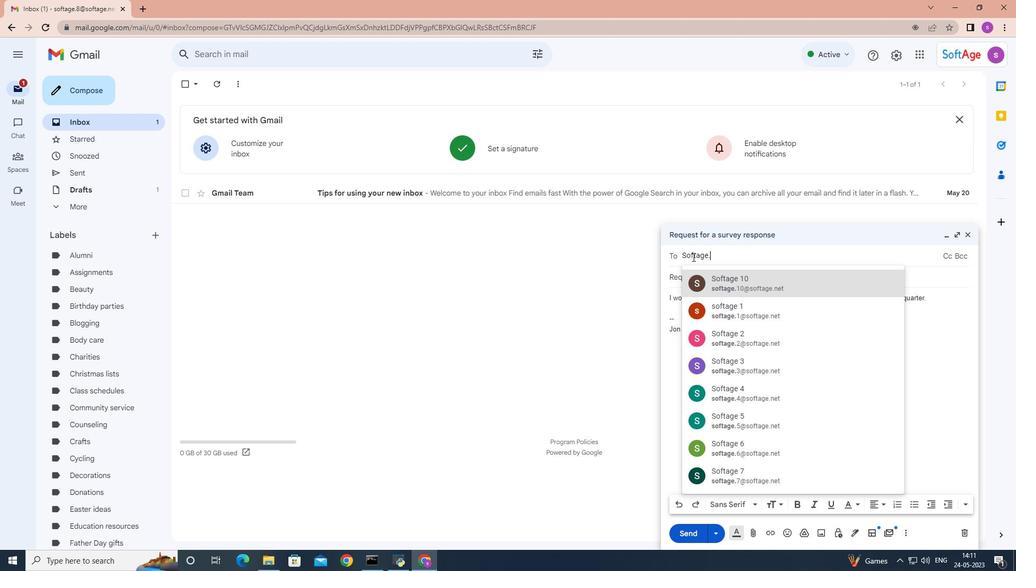 
Action: Mouse moved to (733, 284)
Screenshot: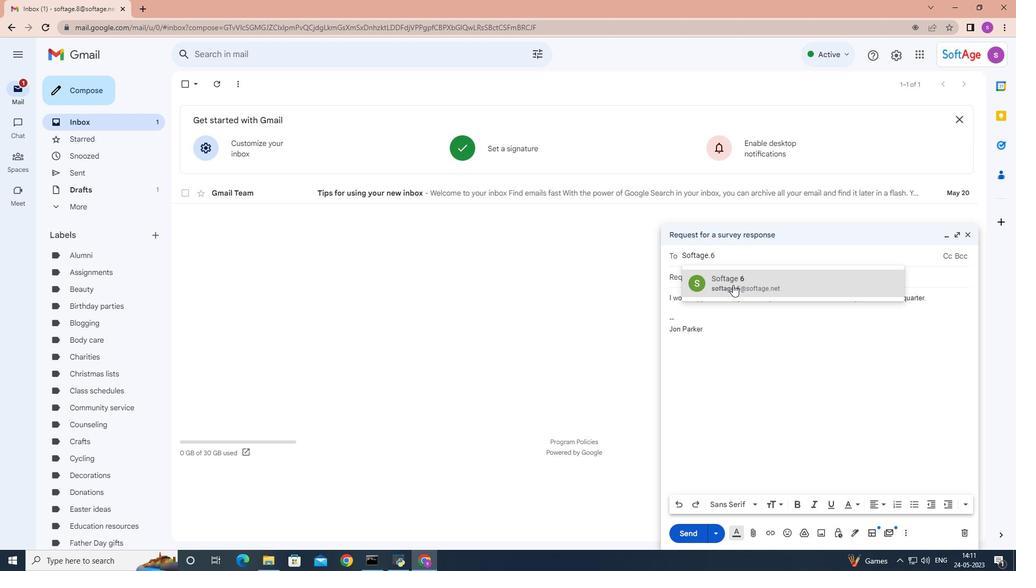 
Action: Mouse pressed left at (733, 284)
Screenshot: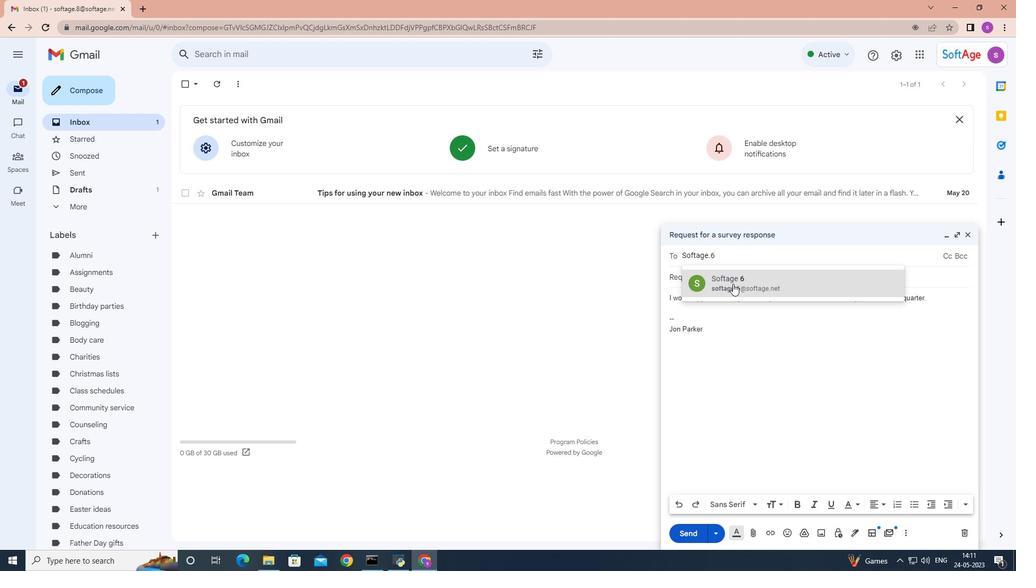 
Action: Mouse moved to (926, 308)
Screenshot: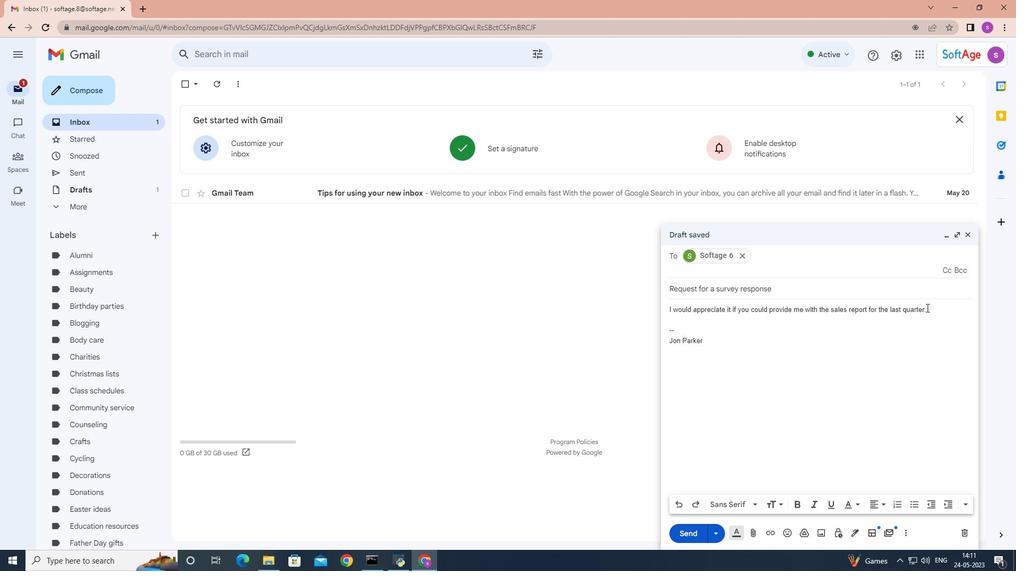 
Action: Mouse pressed left at (926, 308)
Screenshot: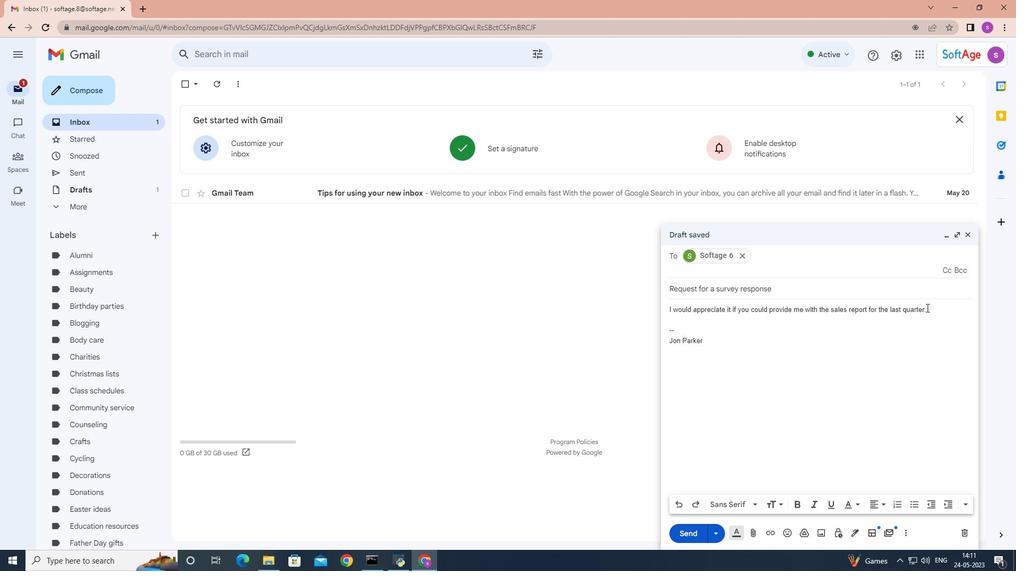 
Action: Mouse moved to (926, 298)
Screenshot: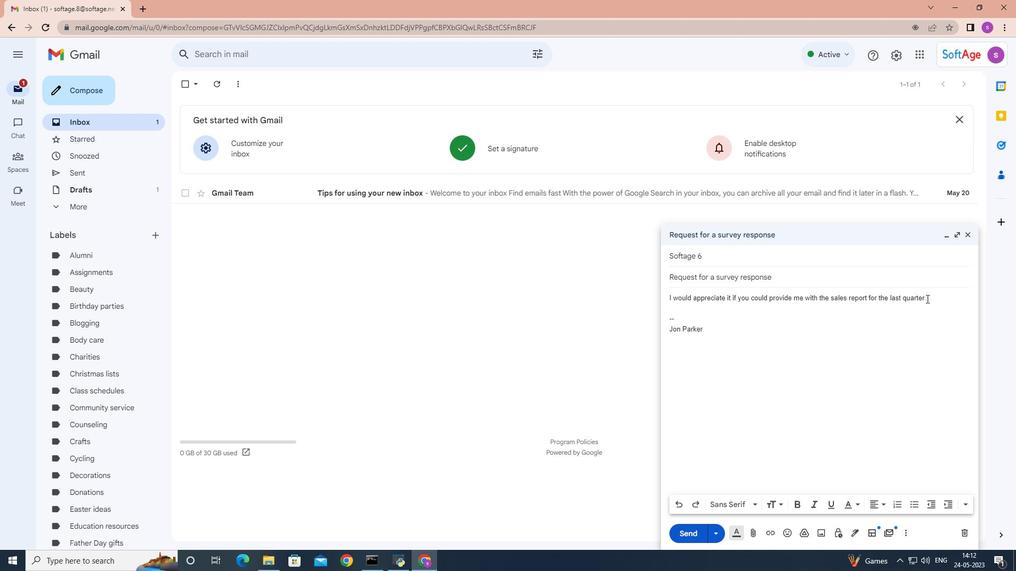 
Action: Mouse pressed left at (926, 298)
Screenshot: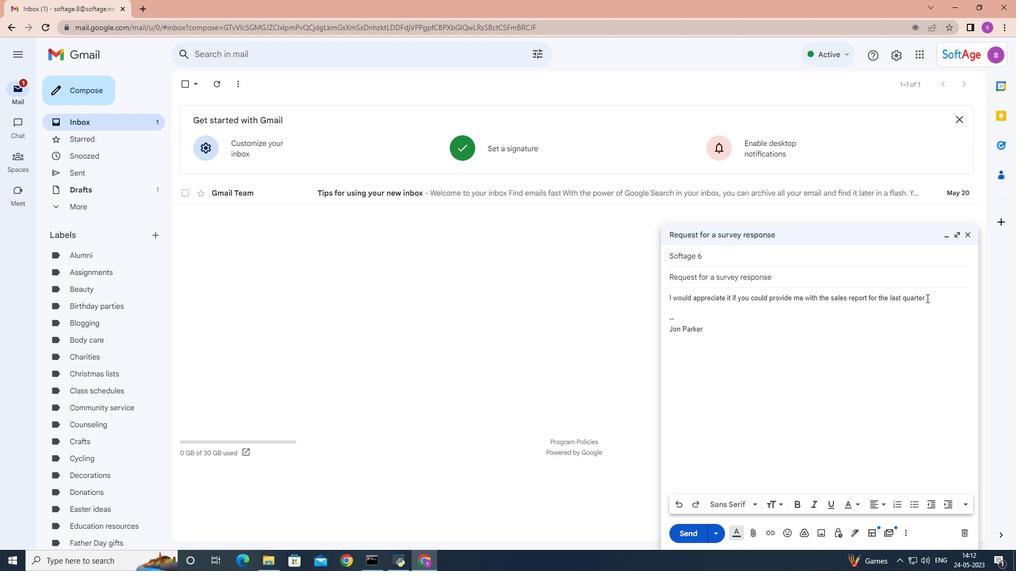 
Action: Mouse moved to (898, 503)
Screenshot: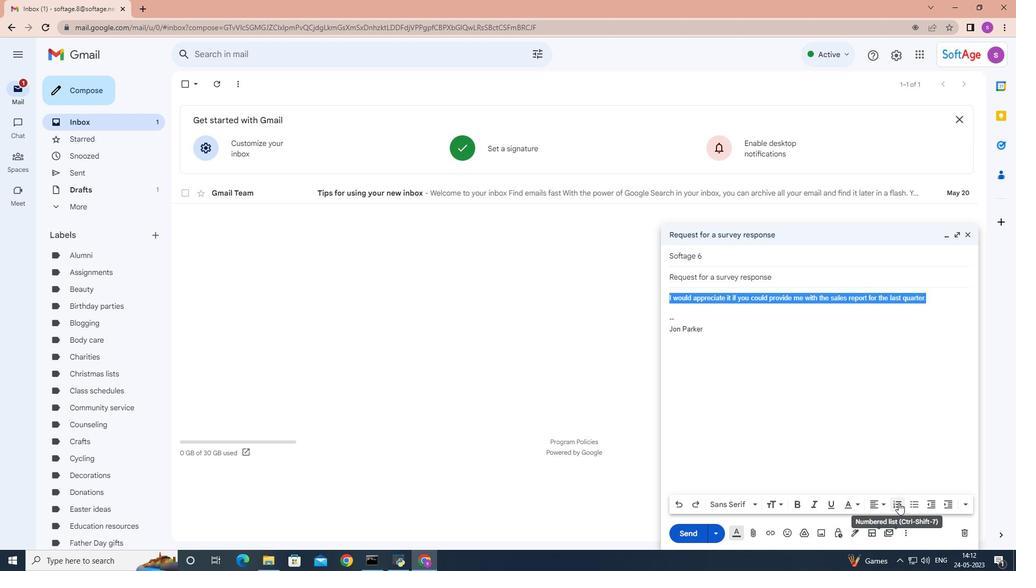 
Action: Mouse pressed left at (898, 503)
Screenshot: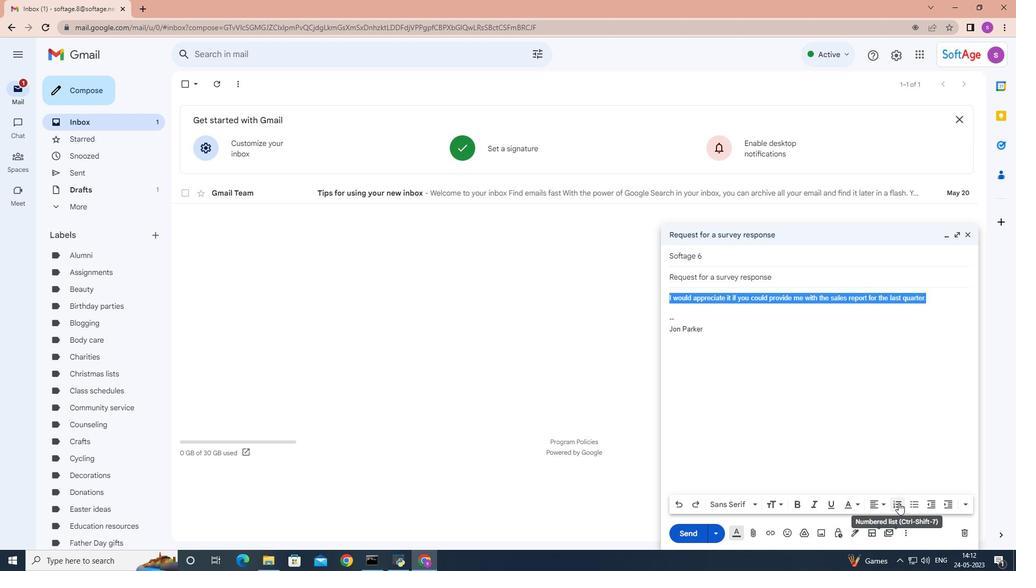 
Action: Mouse moved to (751, 504)
Screenshot: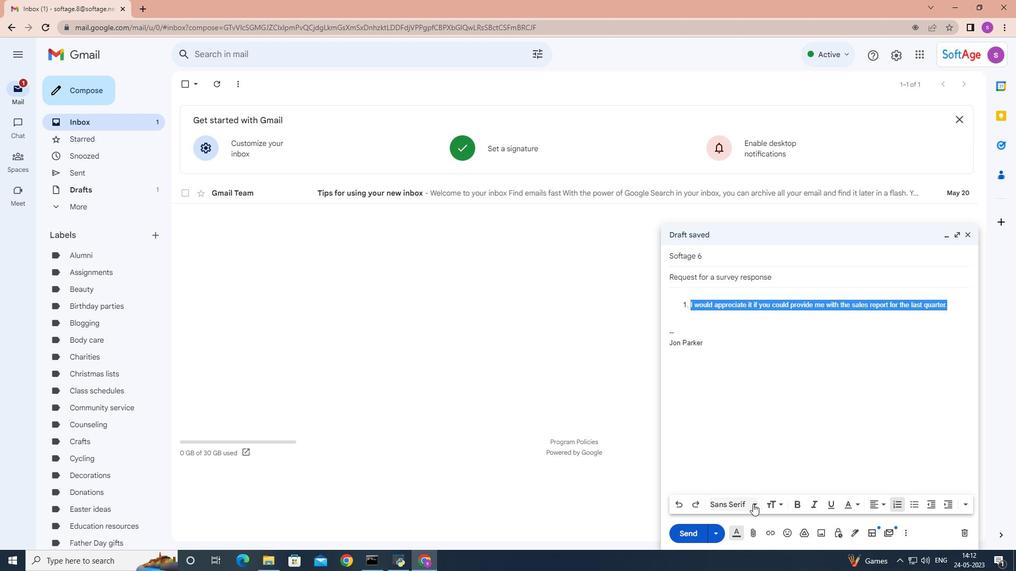 
Action: Mouse pressed left at (751, 504)
Screenshot: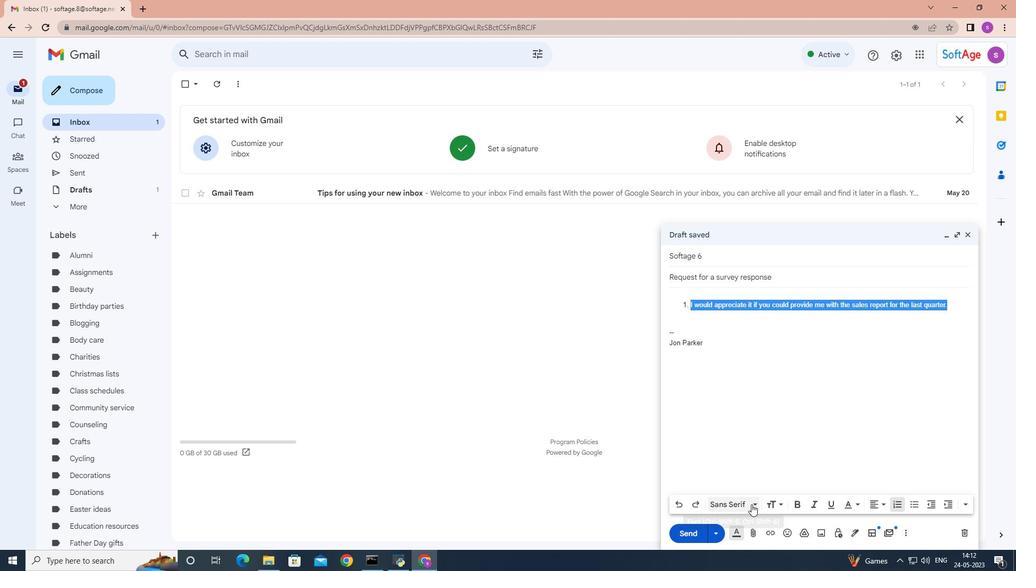 
Action: Mouse moved to (757, 401)
Screenshot: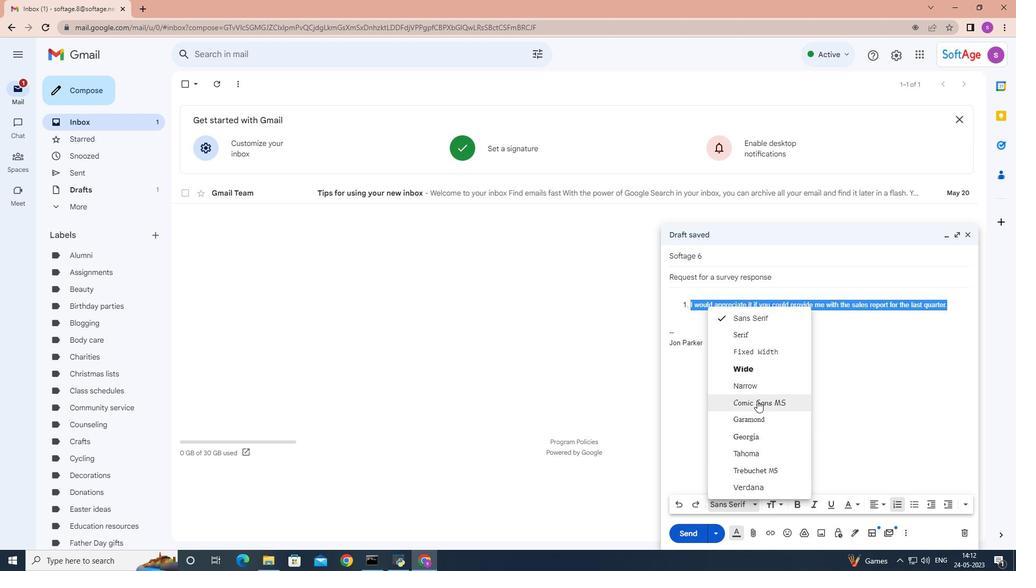 
Action: Mouse pressed left at (757, 401)
Screenshot: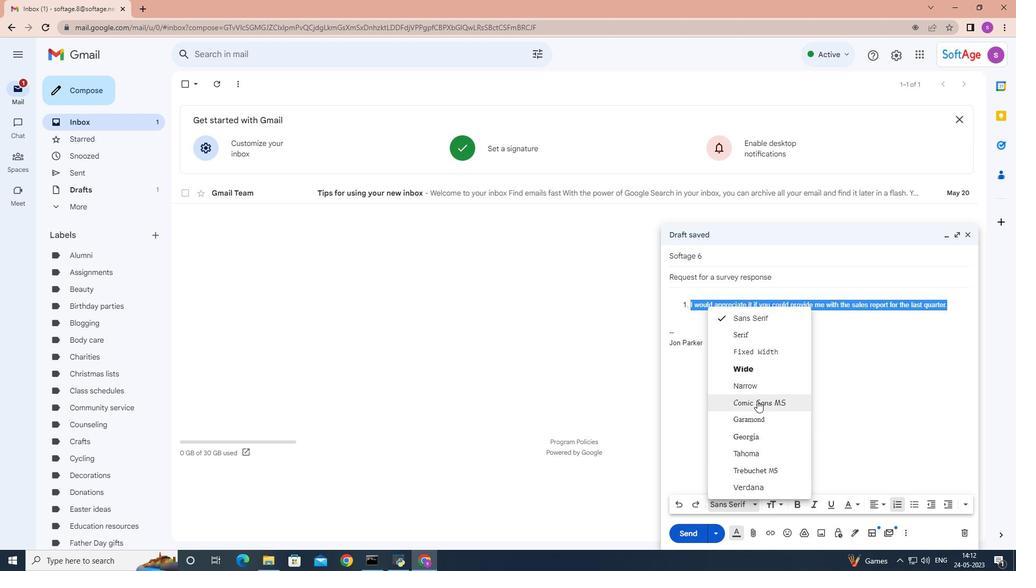 
Action: Mouse moved to (966, 505)
Screenshot: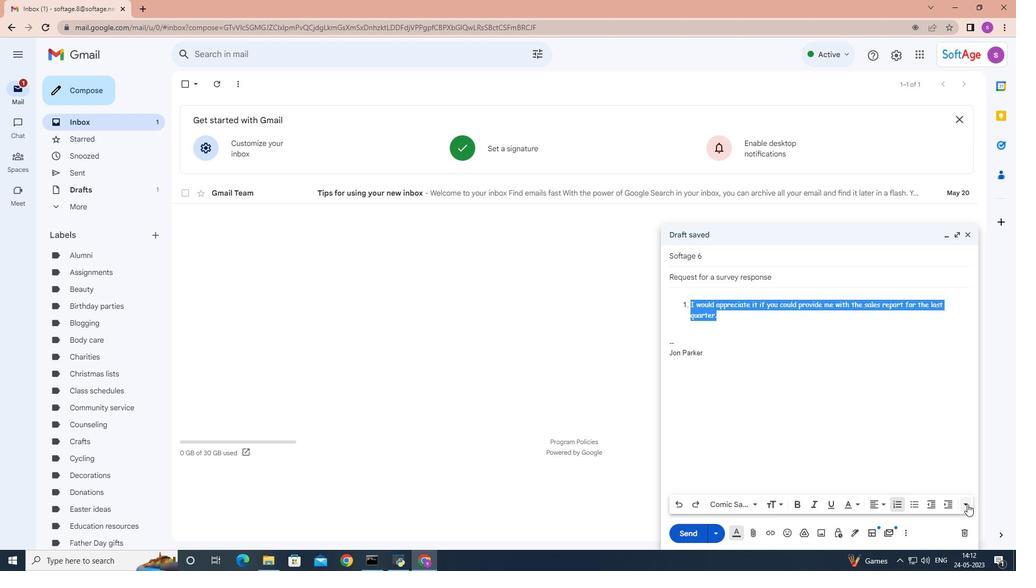 
Action: Mouse pressed left at (966, 505)
Screenshot: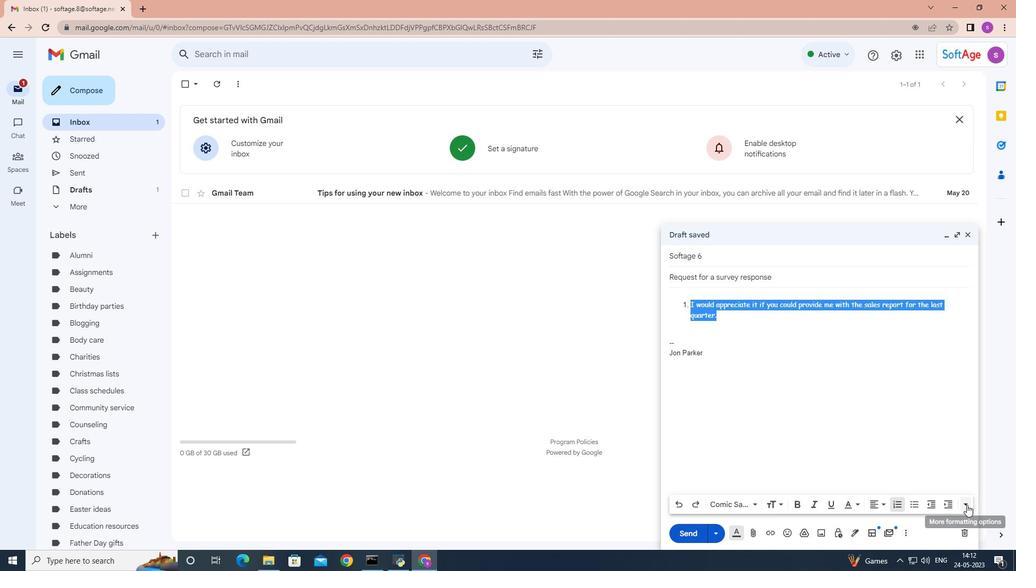 
Action: Mouse moved to (968, 472)
Screenshot: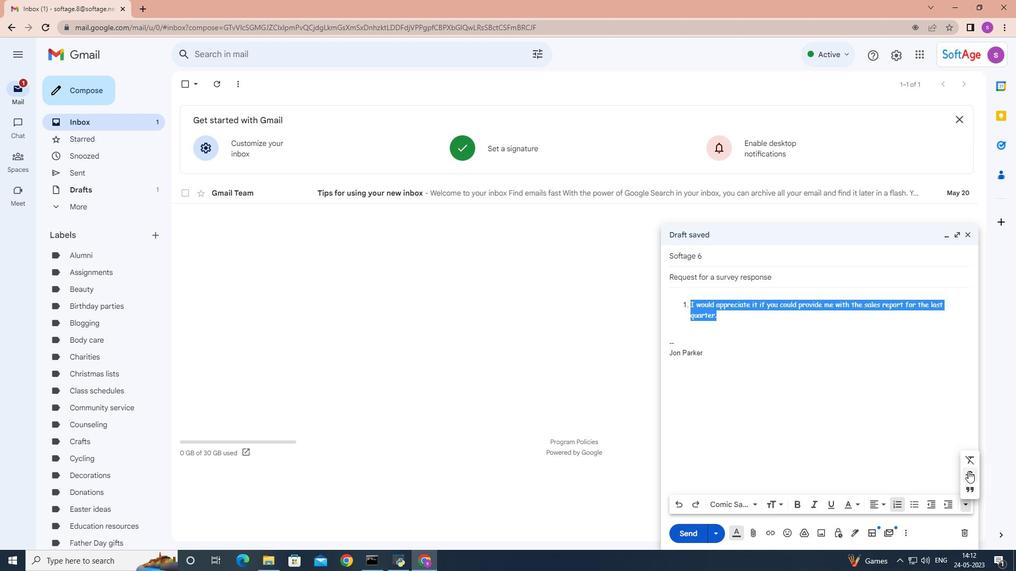 
Action: Mouse pressed left at (968, 472)
Screenshot: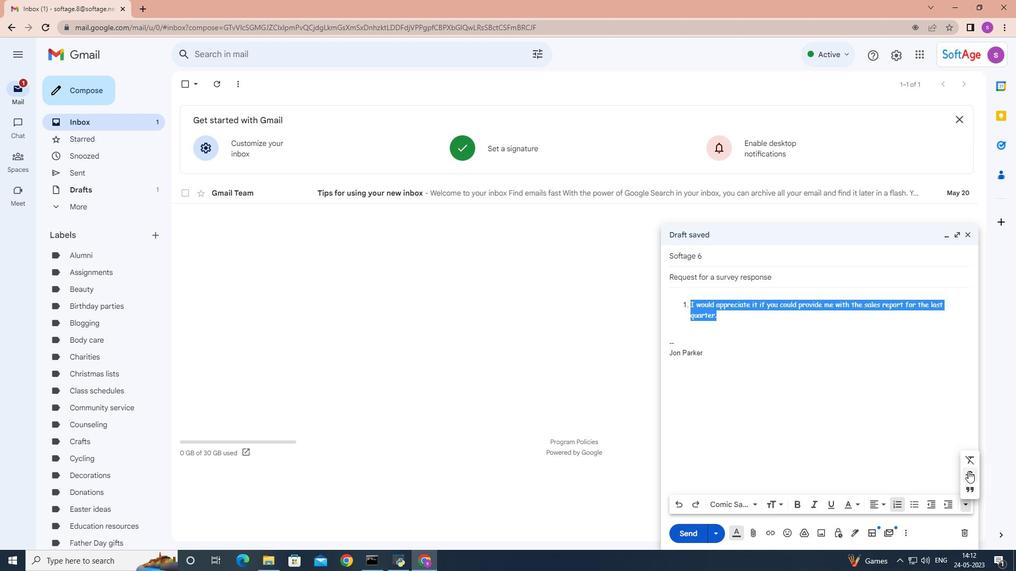 
Action: Mouse moved to (898, 504)
Screenshot: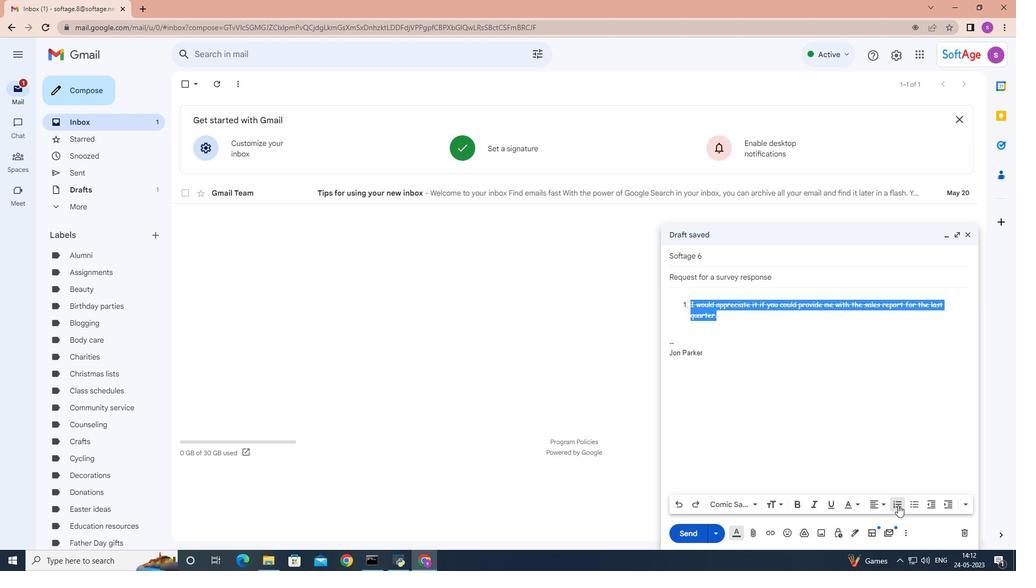 
Action: Mouse pressed left at (898, 504)
Screenshot: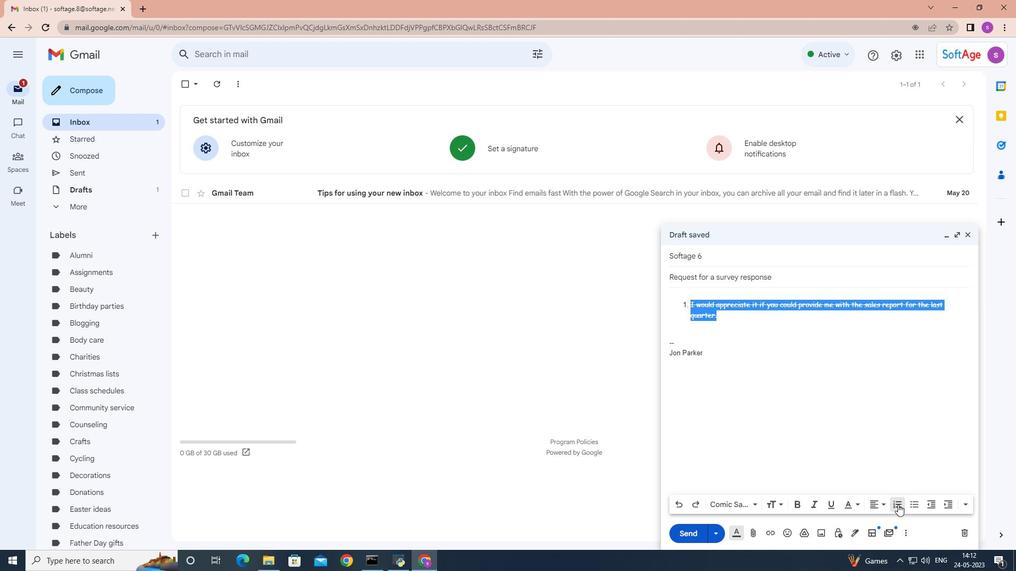 
Action: Mouse moved to (752, 503)
Screenshot: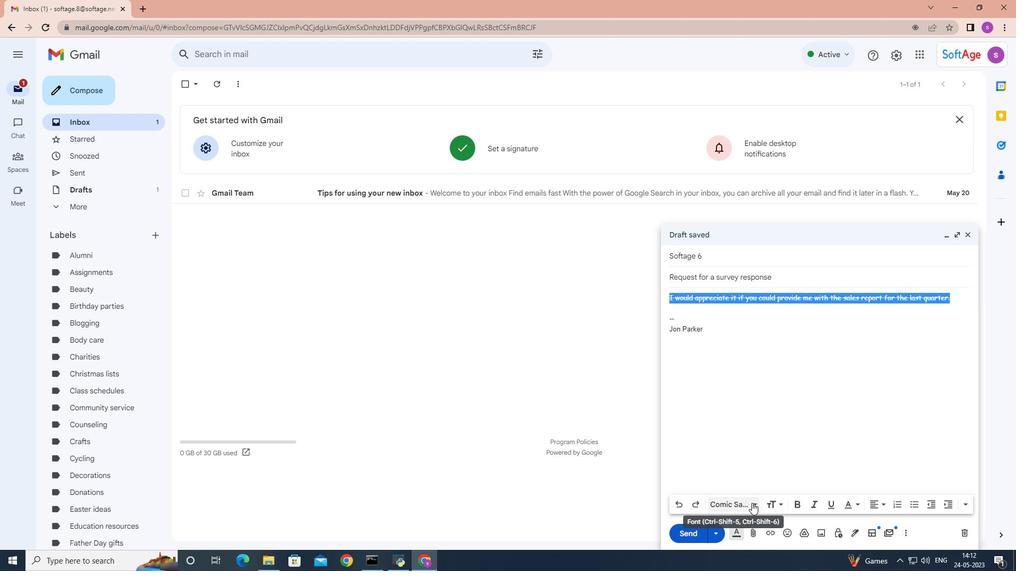
Action: Mouse pressed left at (752, 503)
Screenshot: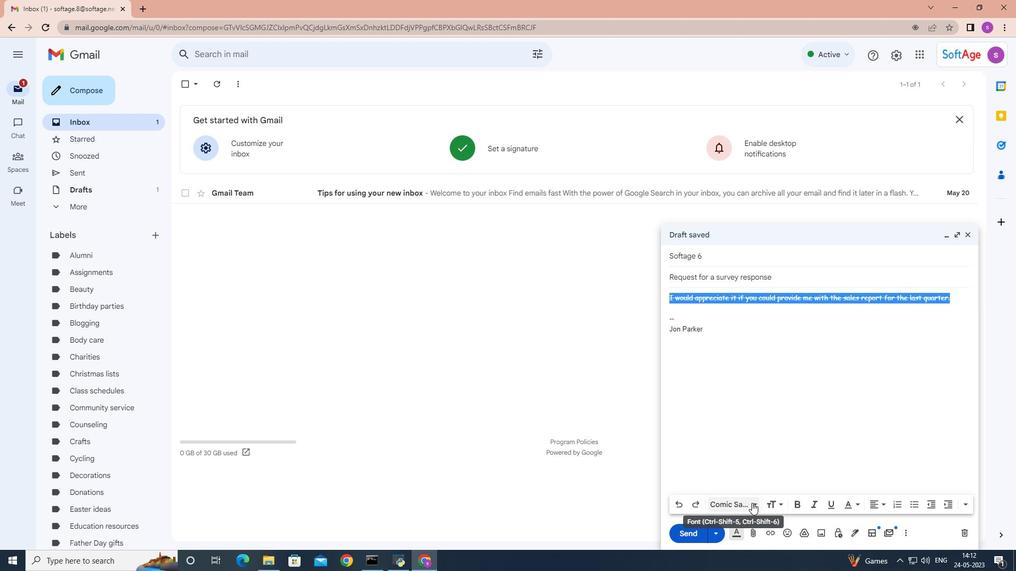 
Action: Mouse moved to (769, 321)
Screenshot: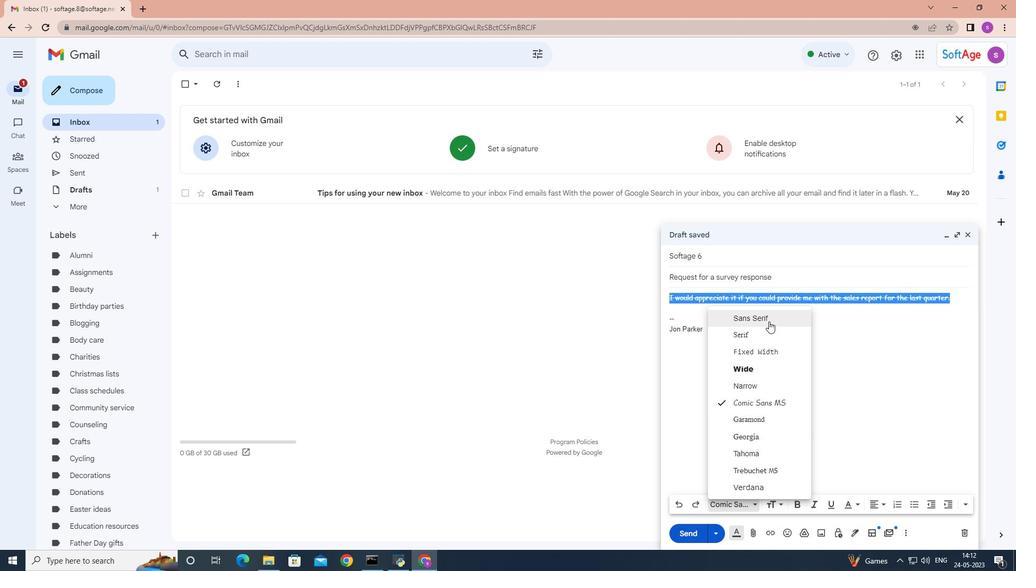 
Action: Mouse pressed left at (769, 321)
Screenshot: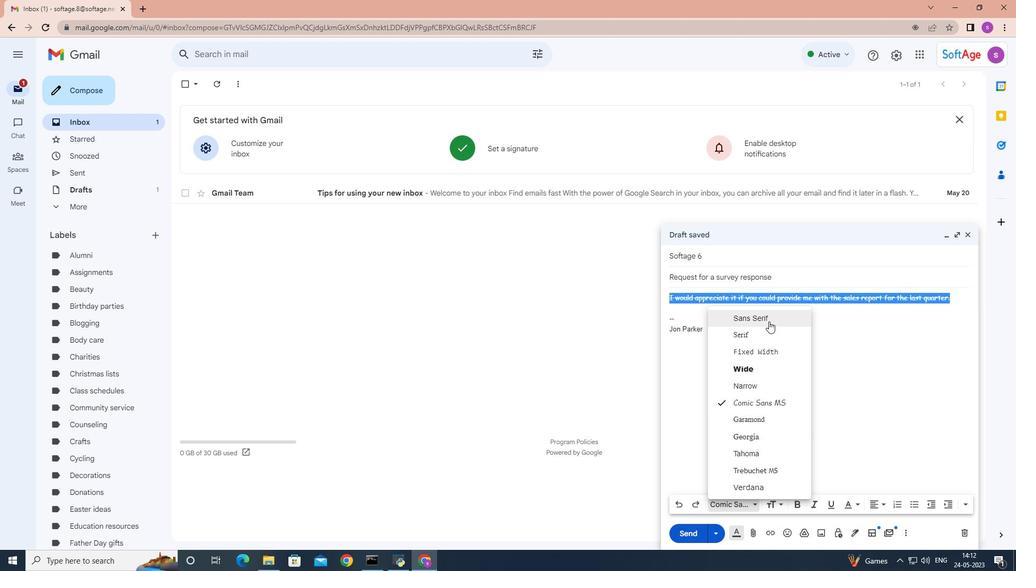 
Action: Mouse moved to (963, 505)
Screenshot: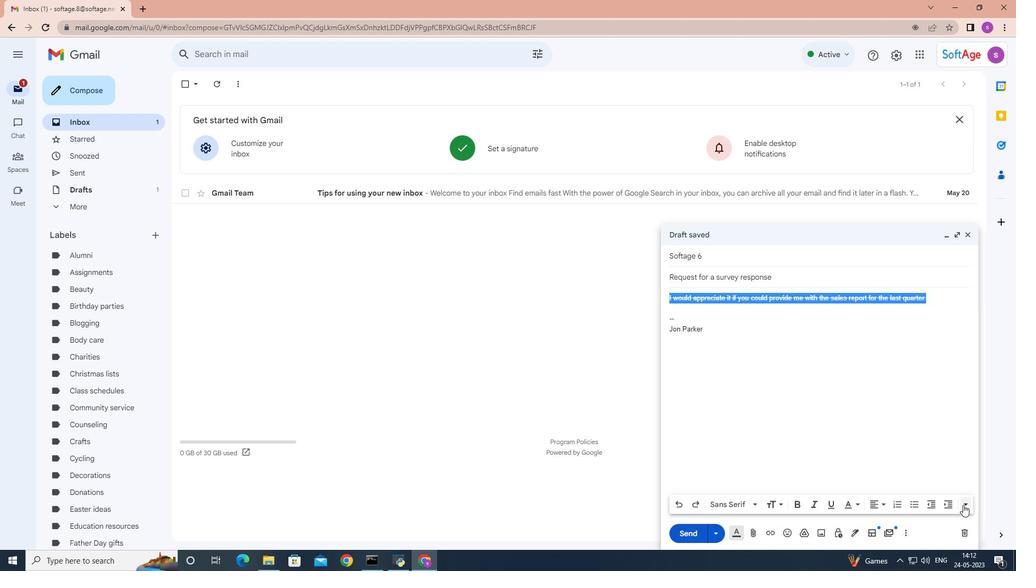 
Action: Mouse pressed left at (963, 505)
Screenshot: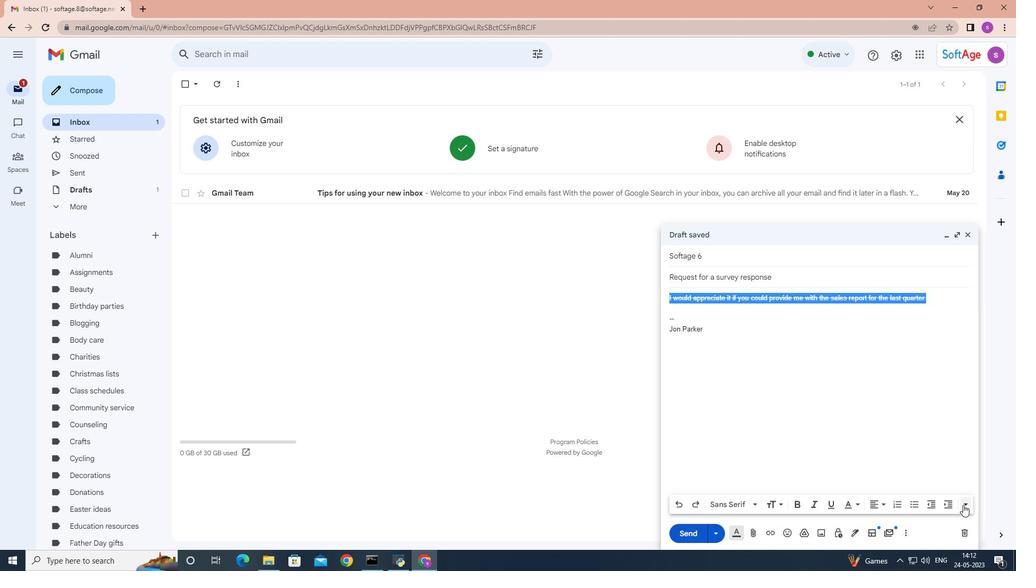 
Action: Mouse moved to (969, 472)
Screenshot: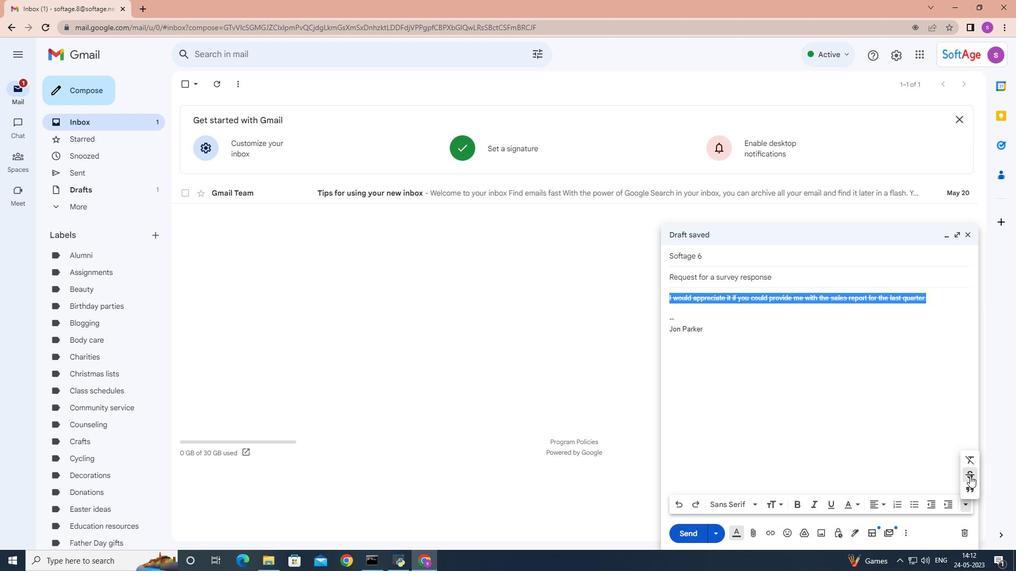
Action: Mouse pressed left at (969, 472)
Screenshot: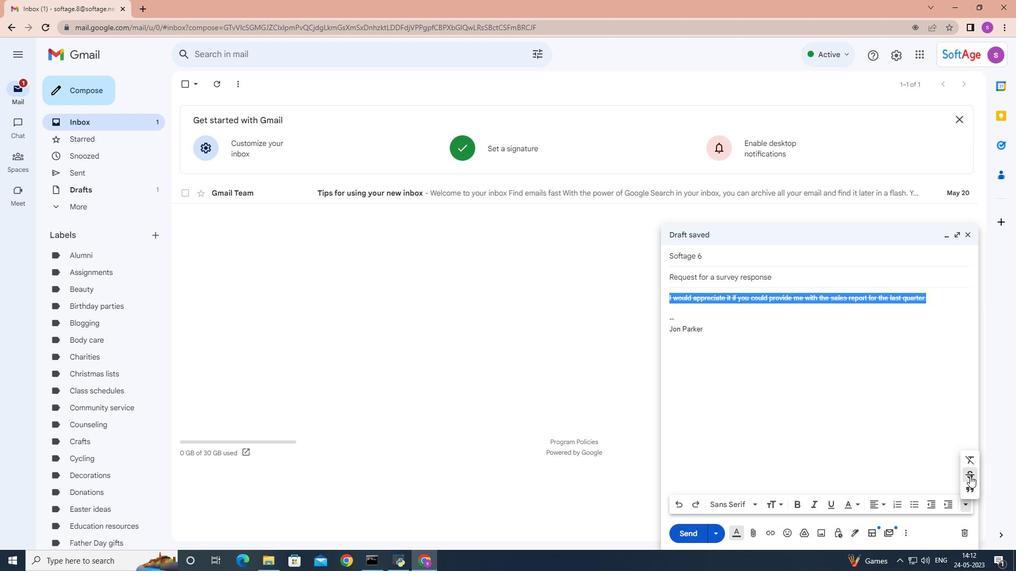 
Action: Mouse moved to (680, 534)
Screenshot: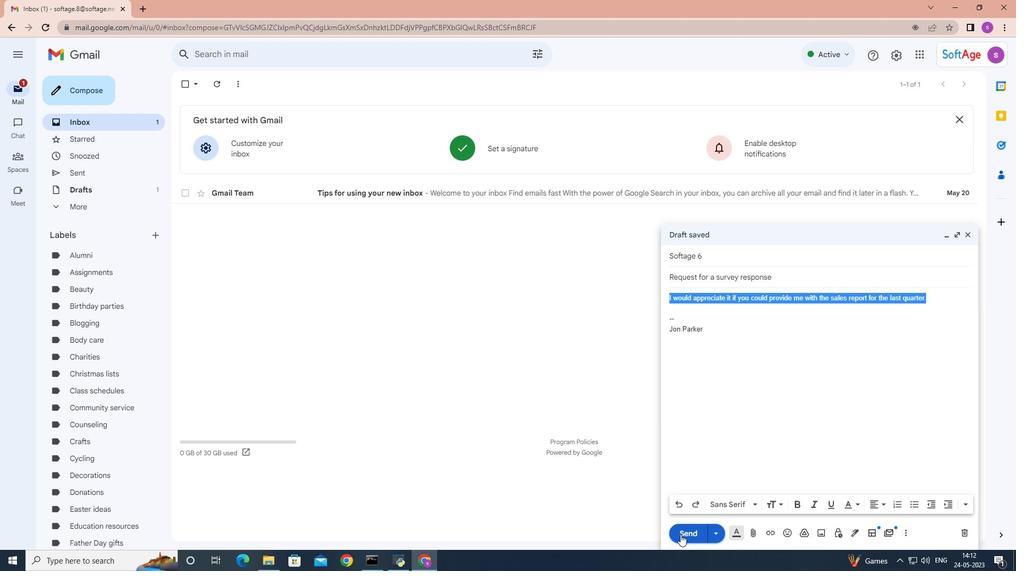 
Action: Mouse pressed left at (680, 534)
Screenshot: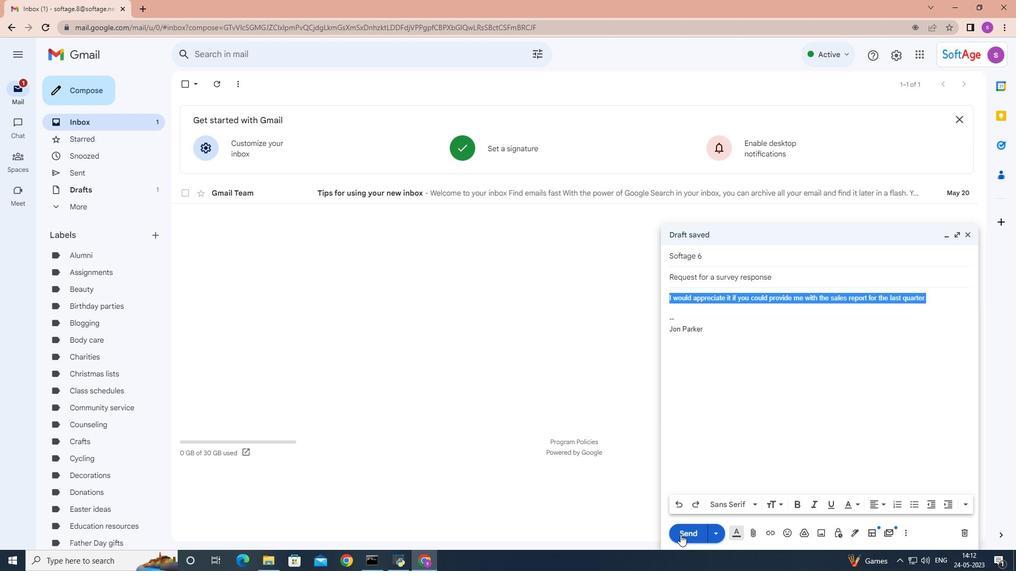 
Action: Mouse moved to (101, 174)
Screenshot: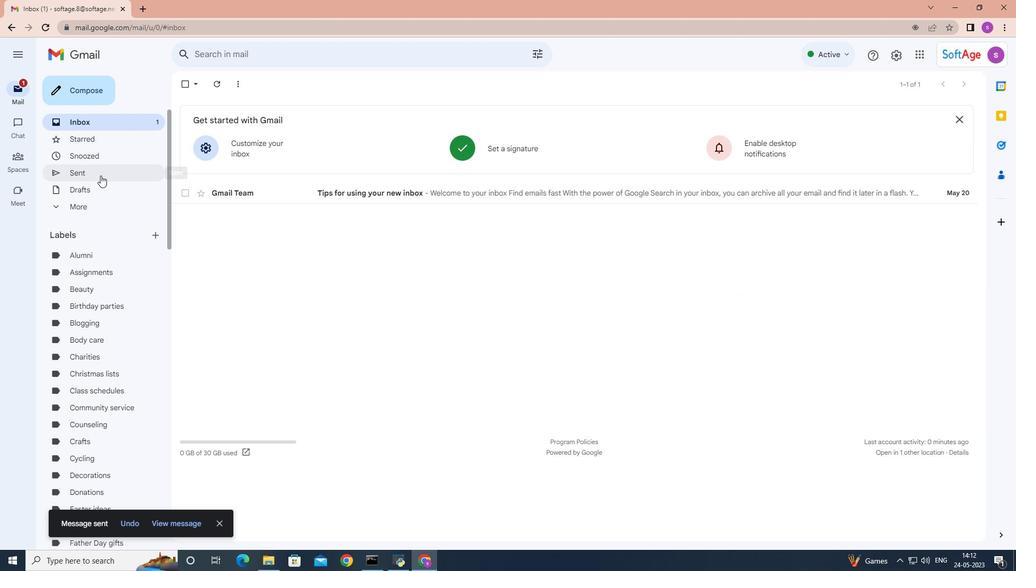 
Action: Mouse pressed left at (101, 174)
Screenshot: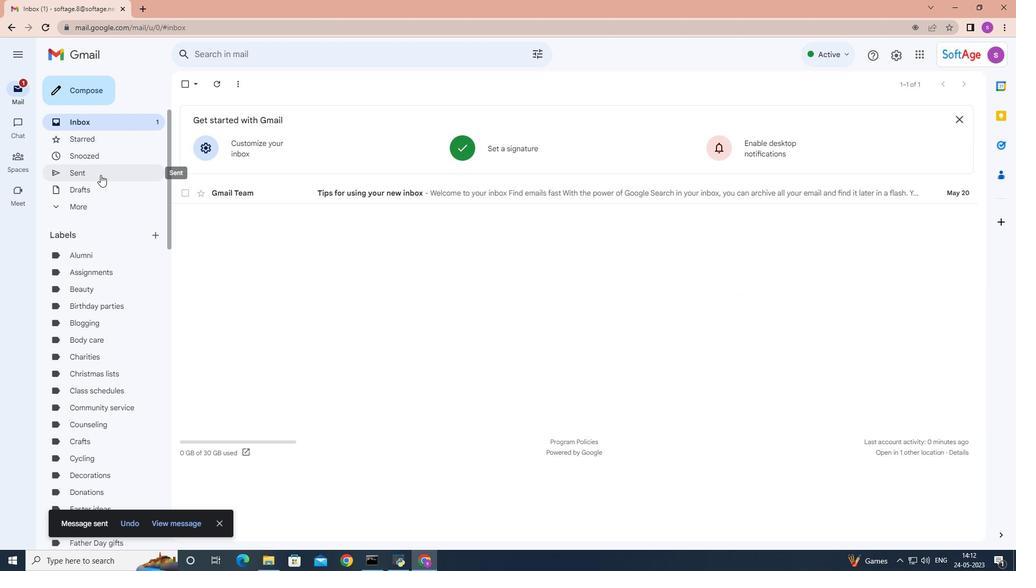 
Action: Mouse moved to (242, 134)
Screenshot: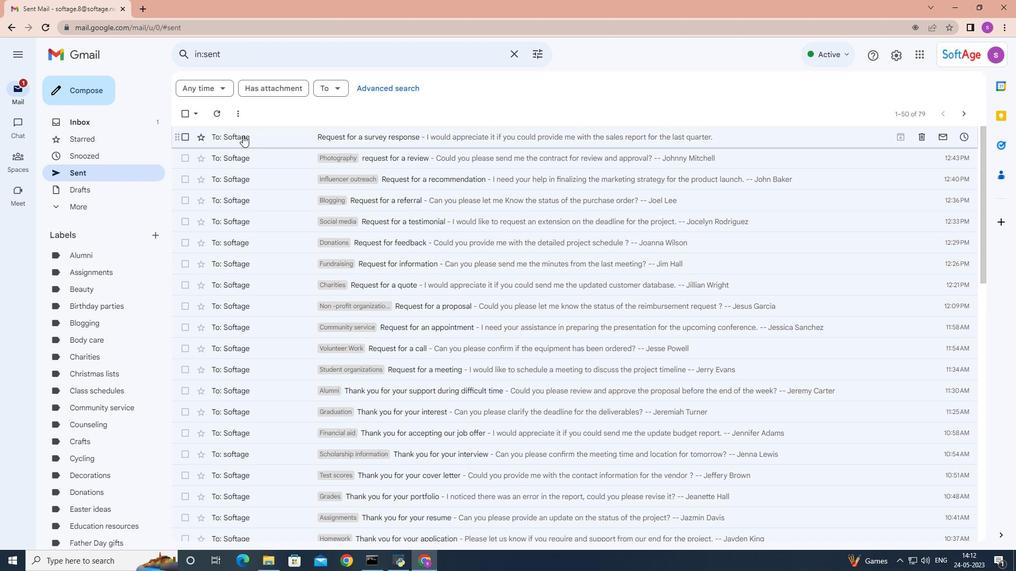 
Action: Mouse pressed right at (242, 134)
Screenshot: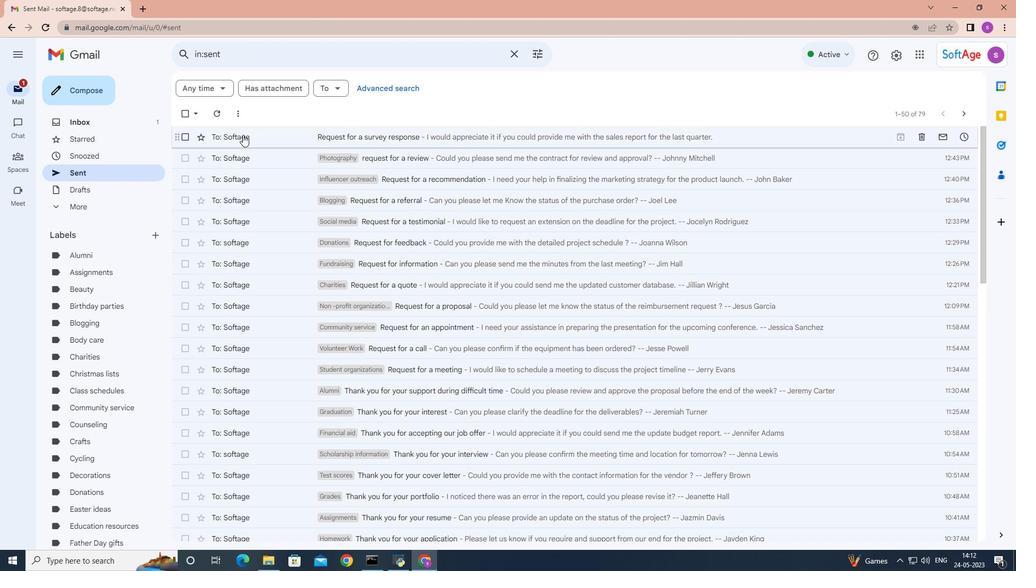 
Action: Mouse moved to (325, 333)
Screenshot: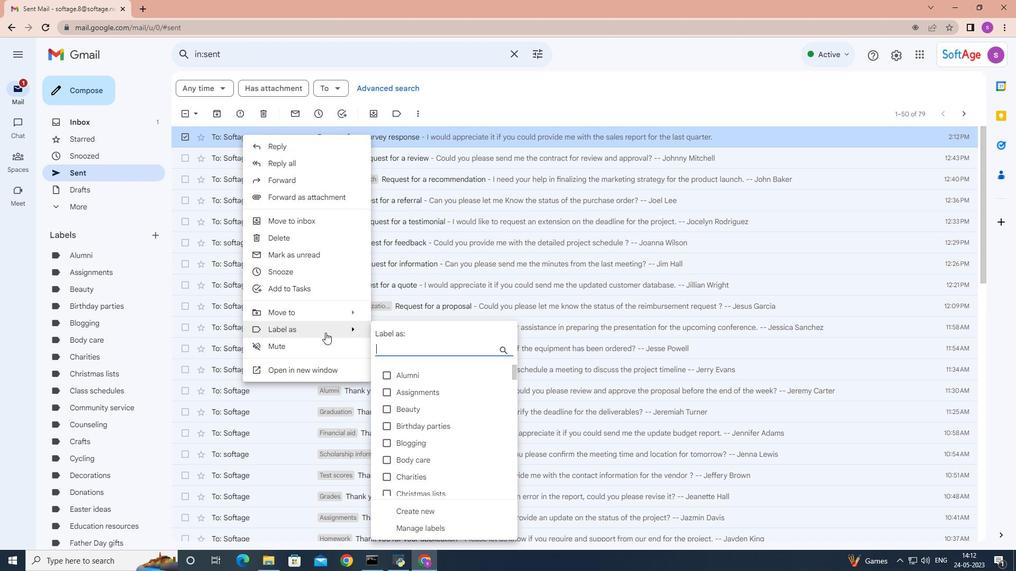 
Action: Key pressed <Key.shift>Grapg<Key.backspace>hic<Key.space>design
Screenshot: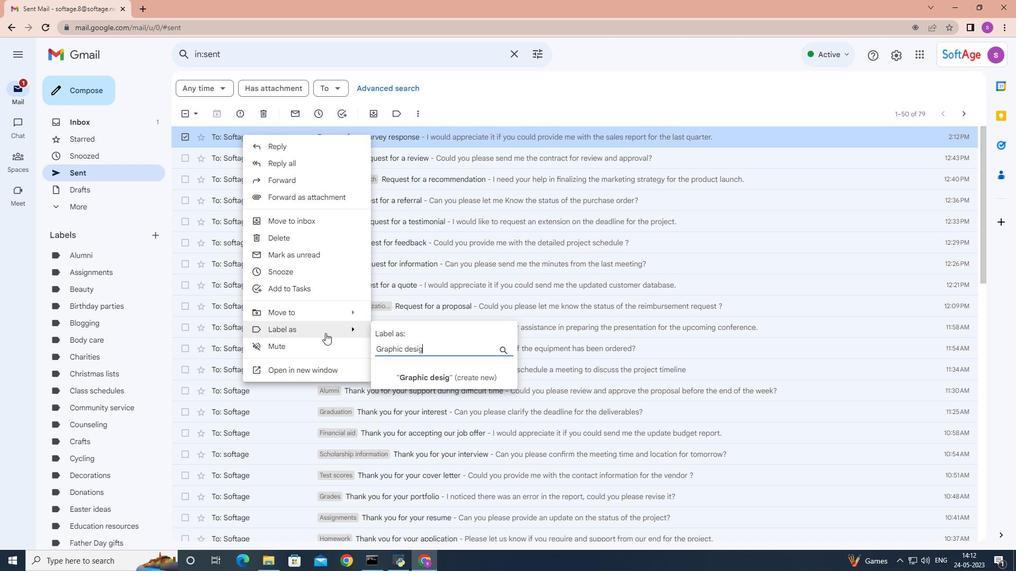 
Action: Mouse moved to (397, 353)
Screenshot: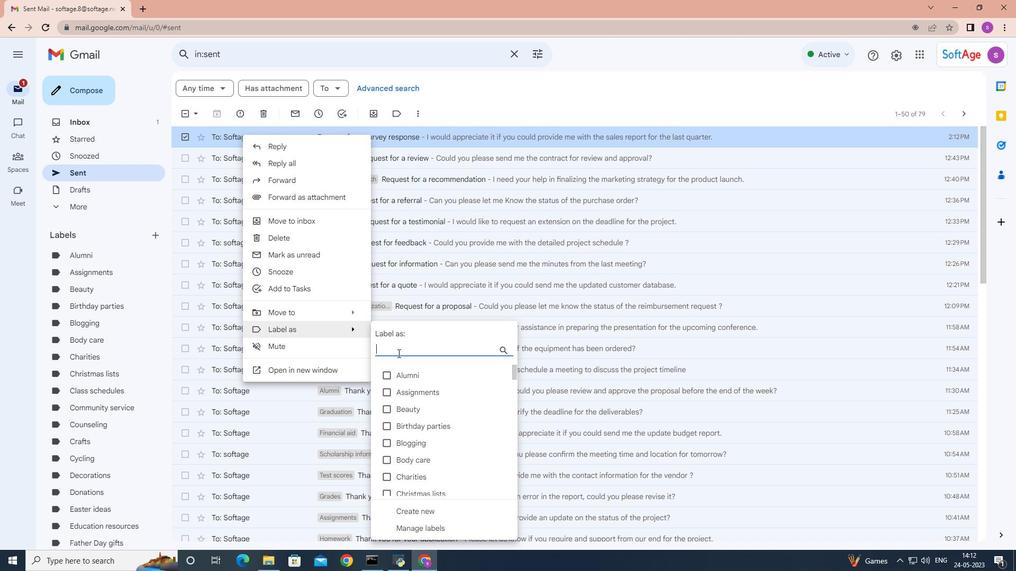 
Action: Key pressed <Key.shift>Graphic<Key.space>desid<Key.backspace>gn
Screenshot: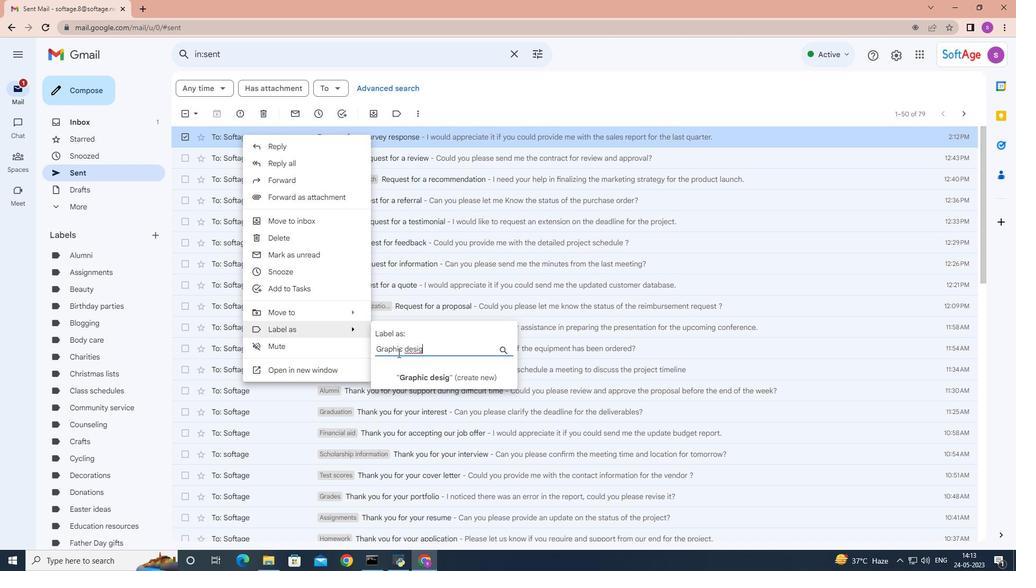 
Action: Mouse moved to (422, 375)
Screenshot: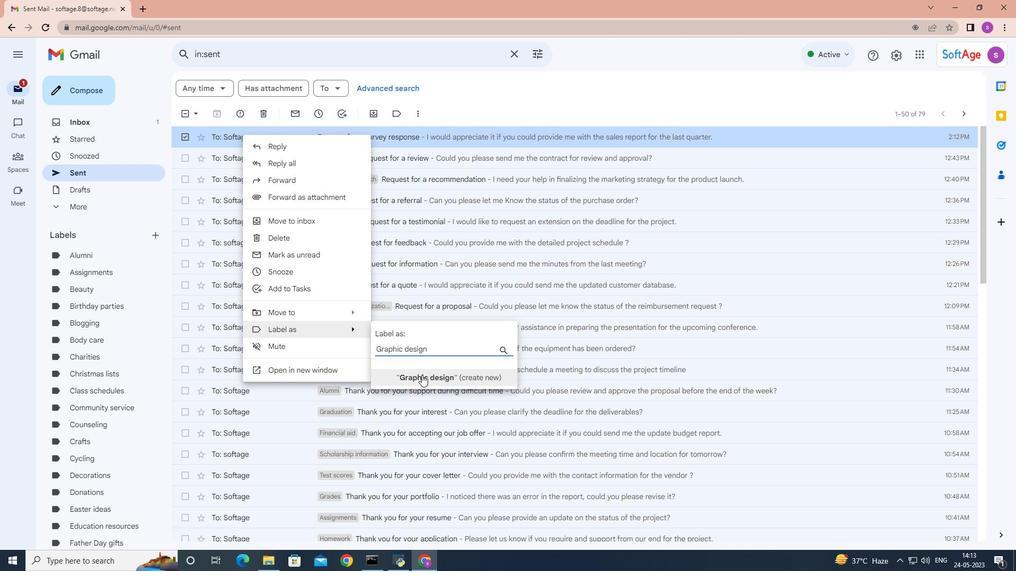 
Action: Mouse pressed left at (422, 375)
Screenshot: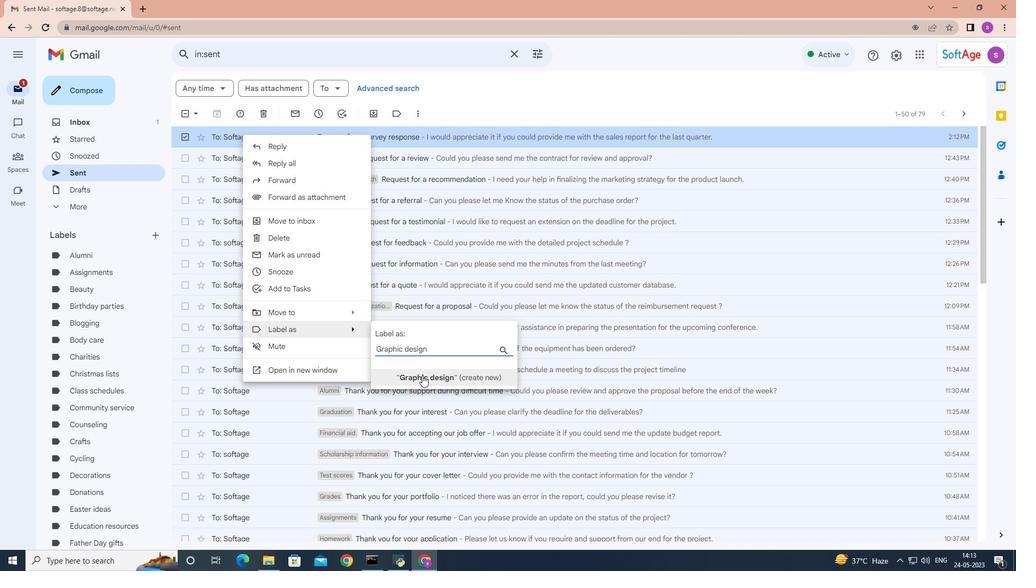 
Action: Mouse moved to (613, 335)
Screenshot: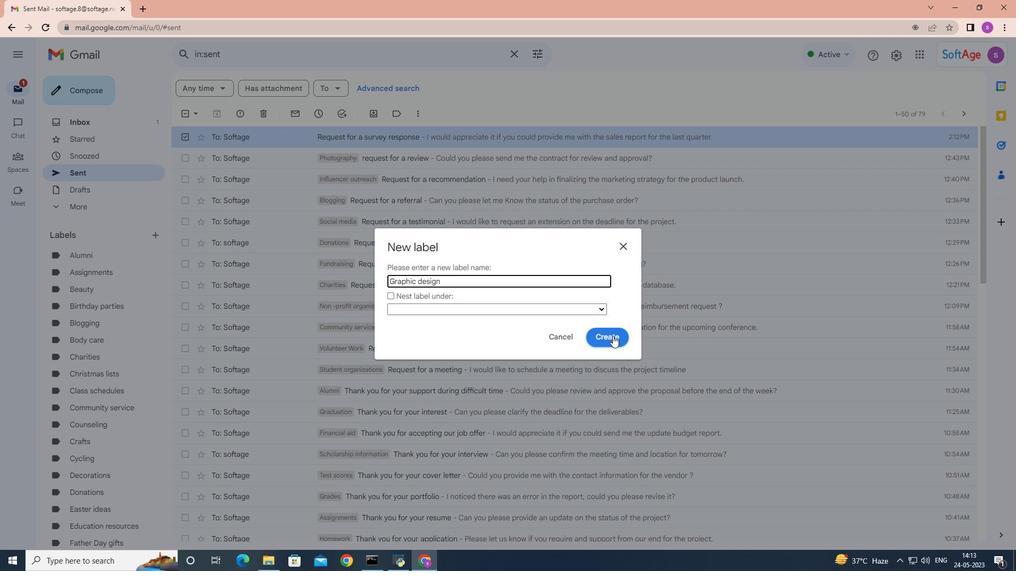 
Action: Mouse pressed left at (613, 335)
Screenshot: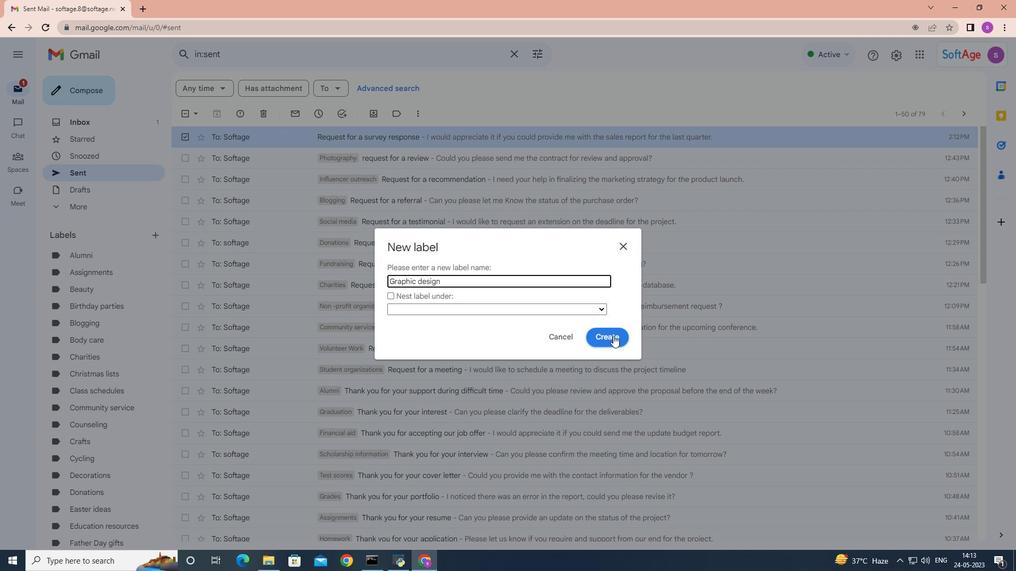 
Action: Mouse moved to (613, 335)
Screenshot: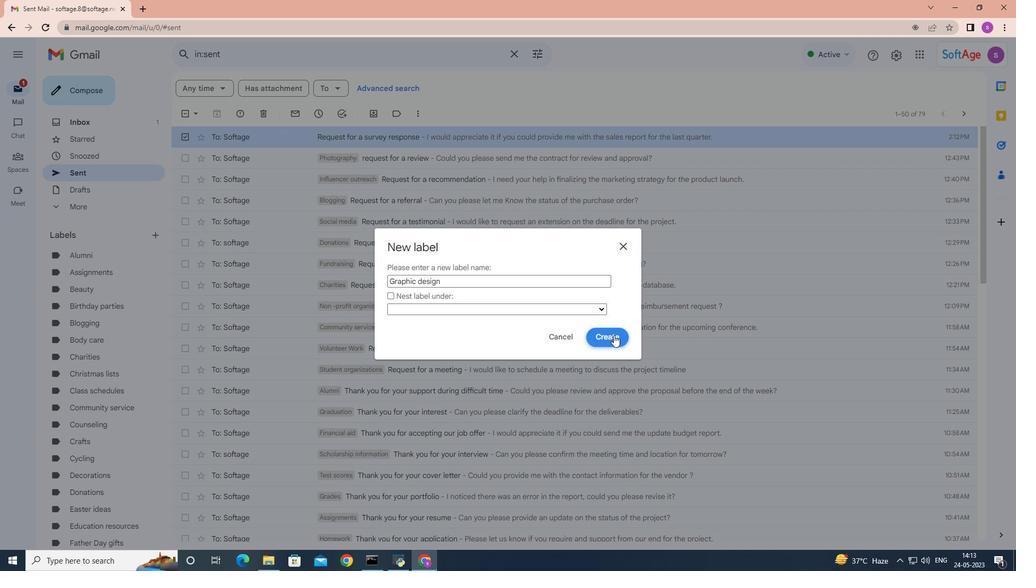 
